 Task: Find connections with filter location Karhula with filter topic #Saleswith filter profile language Spanish with filter current company Pharma Job Vacancy with filter school St Anns High School (SSC) with filter industry Emergency and Relief Services with filter service category Packaging Design with filter keywords title Front Desk Manager
Action: Mouse moved to (354, 285)
Screenshot: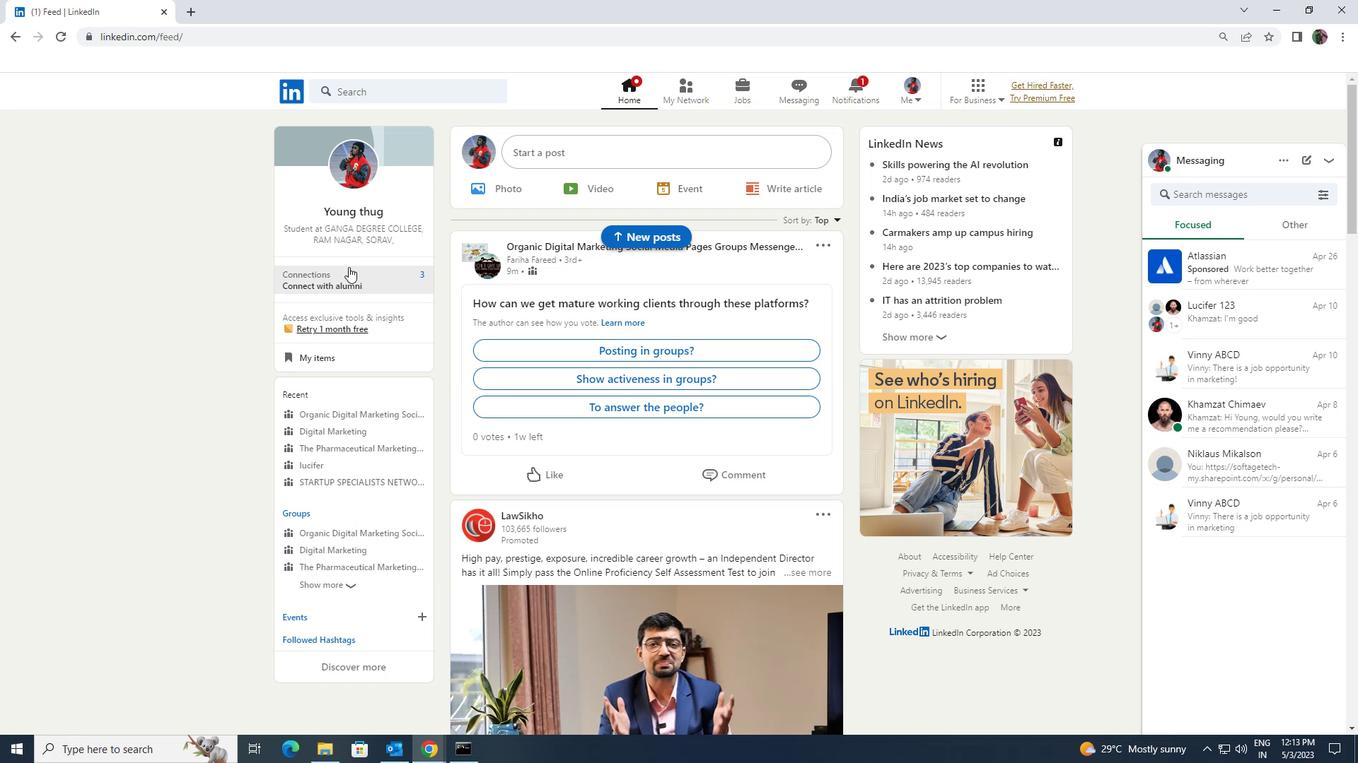 
Action: Mouse pressed left at (354, 285)
Screenshot: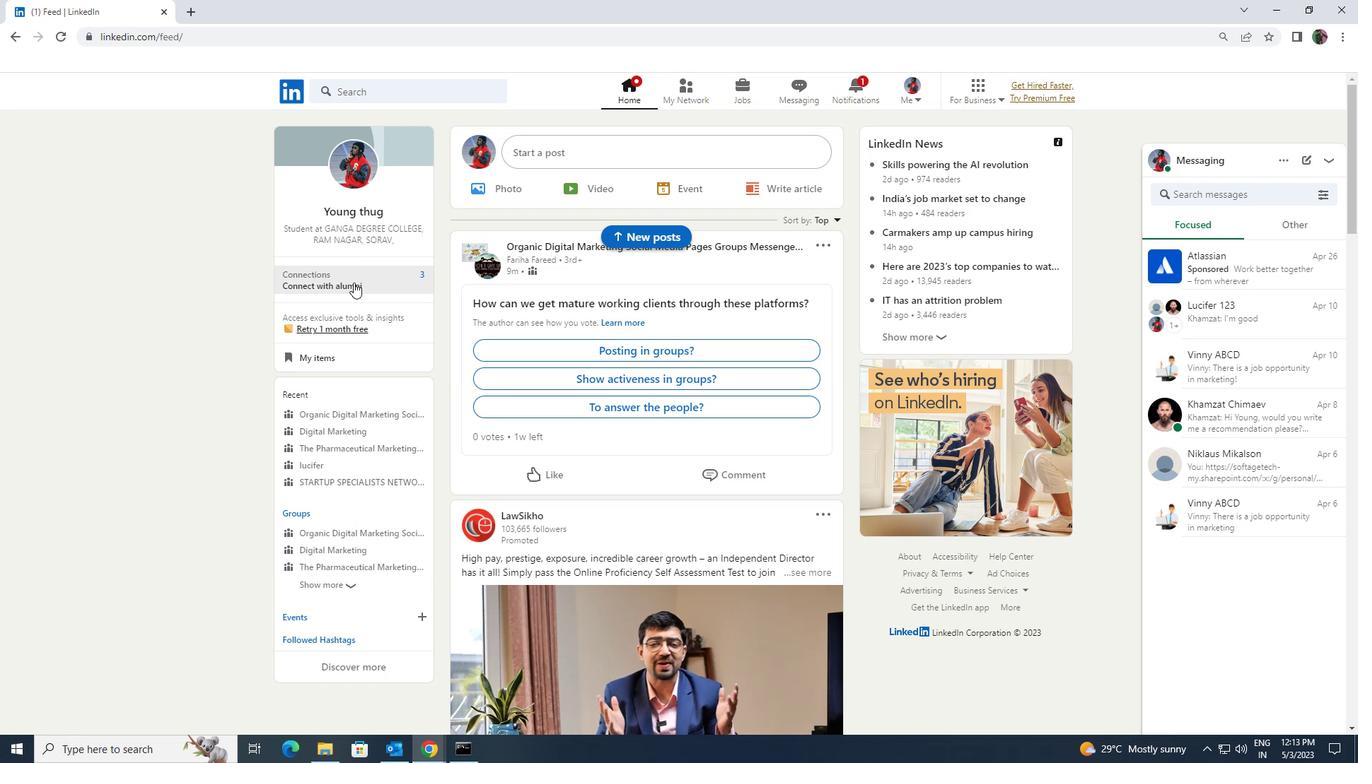 
Action: Mouse moved to (372, 178)
Screenshot: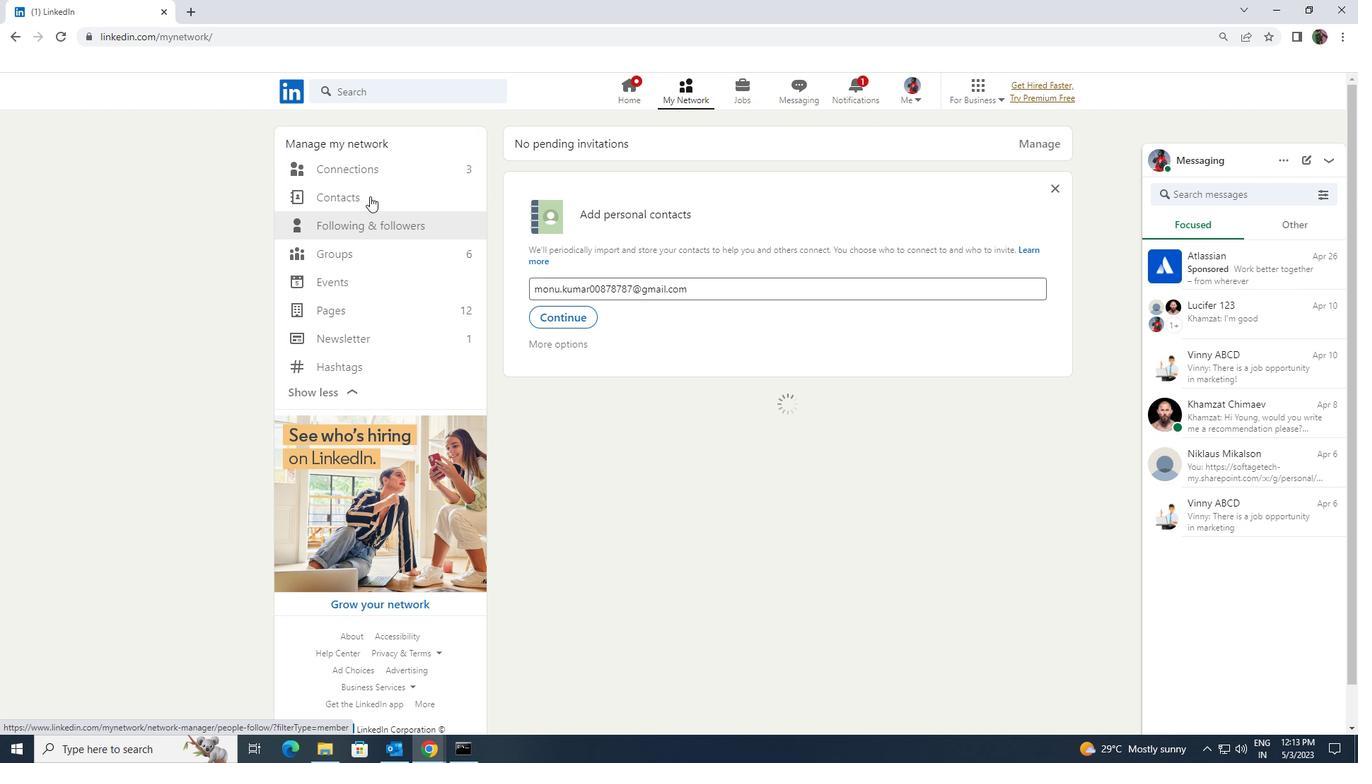 
Action: Mouse pressed left at (372, 178)
Screenshot: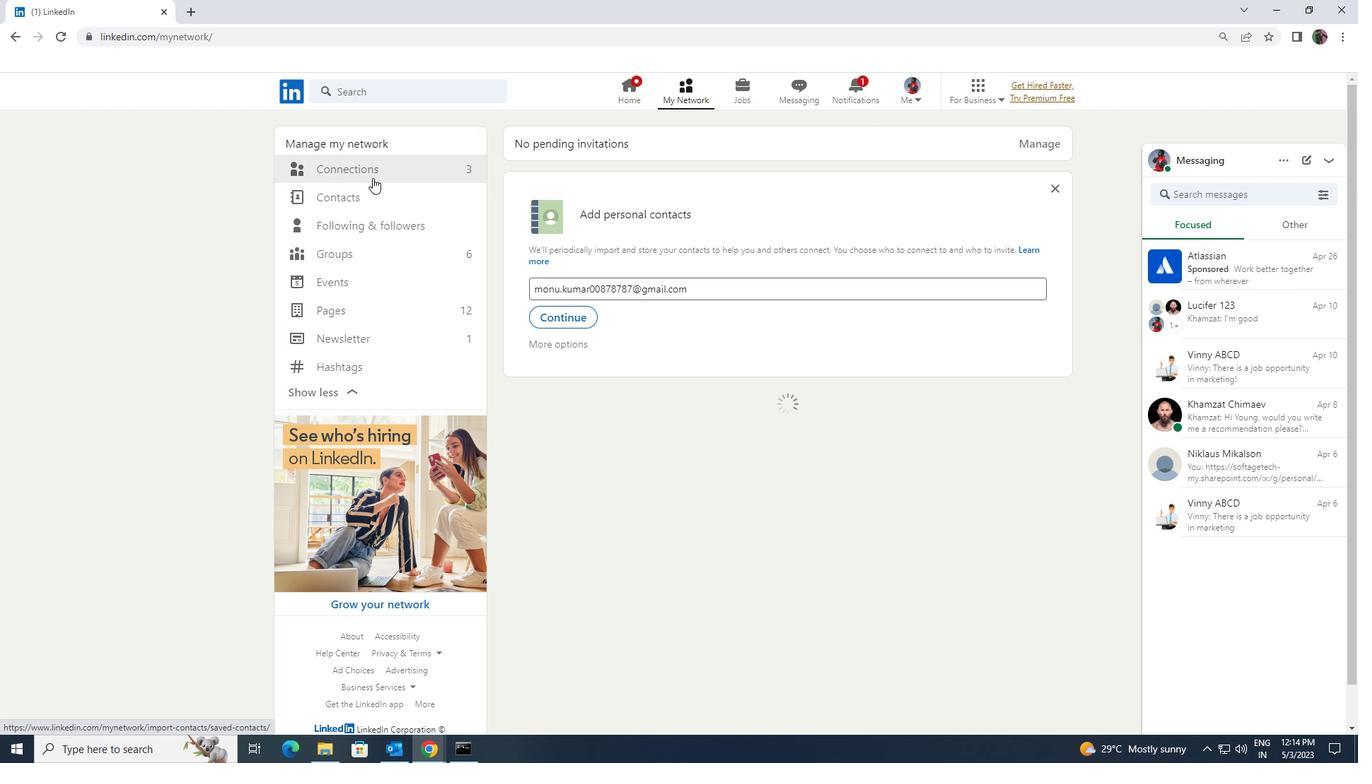 
Action: Mouse pressed left at (372, 178)
Screenshot: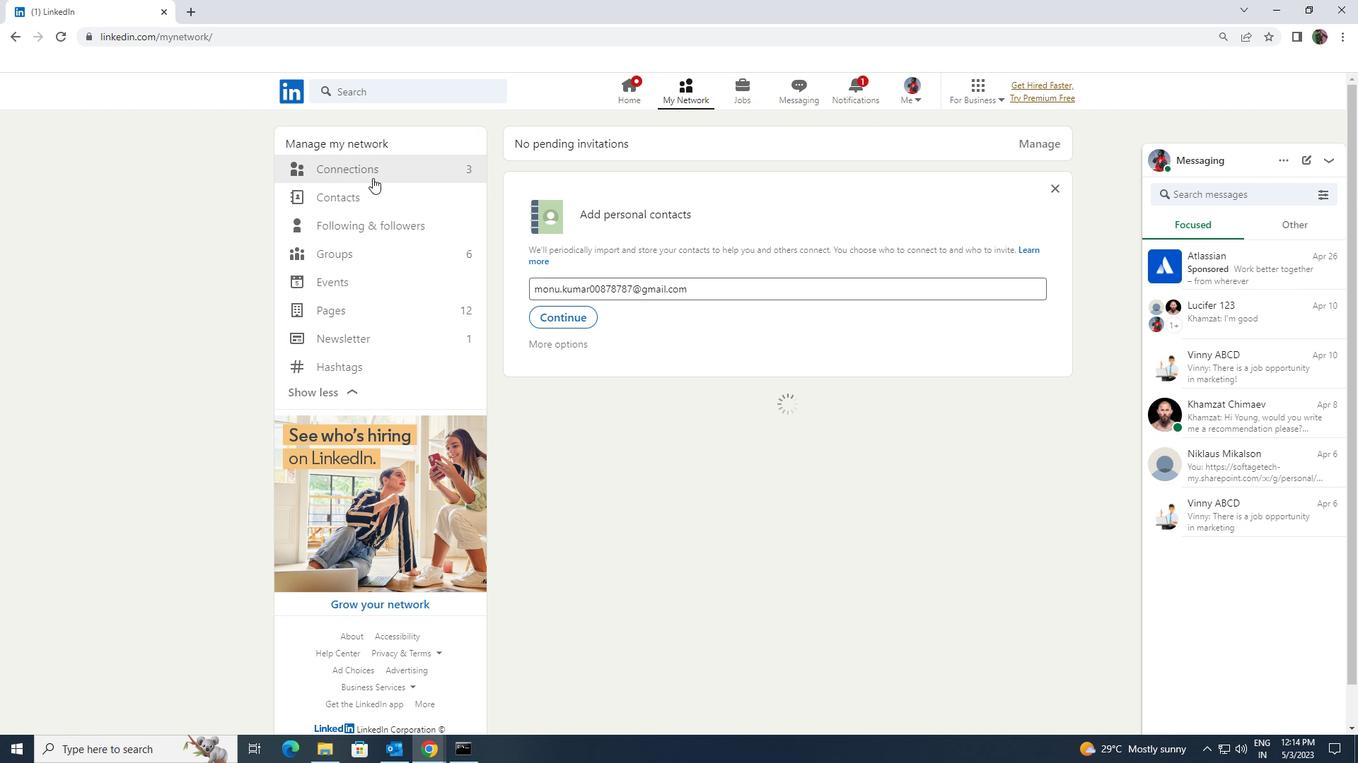 
Action: Mouse pressed left at (372, 178)
Screenshot: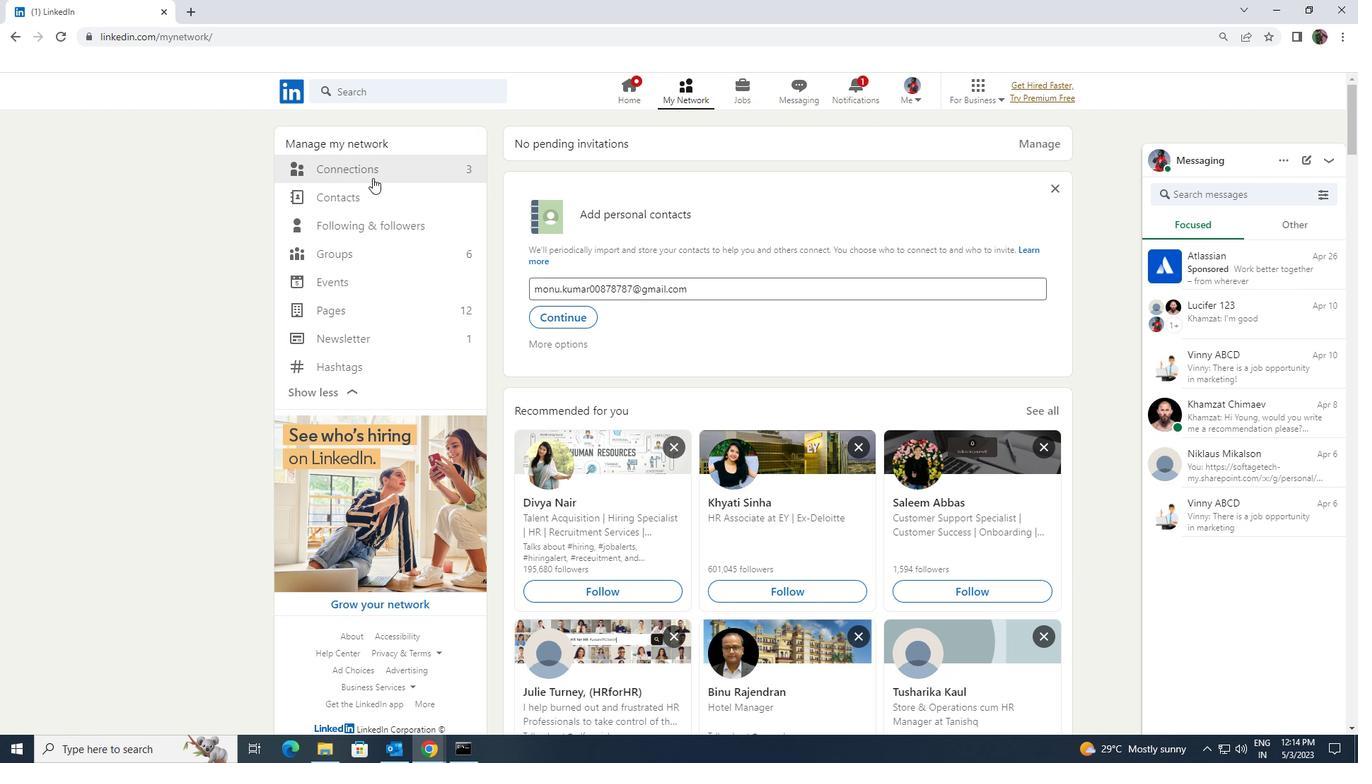 
Action: Mouse moved to (374, 169)
Screenshot: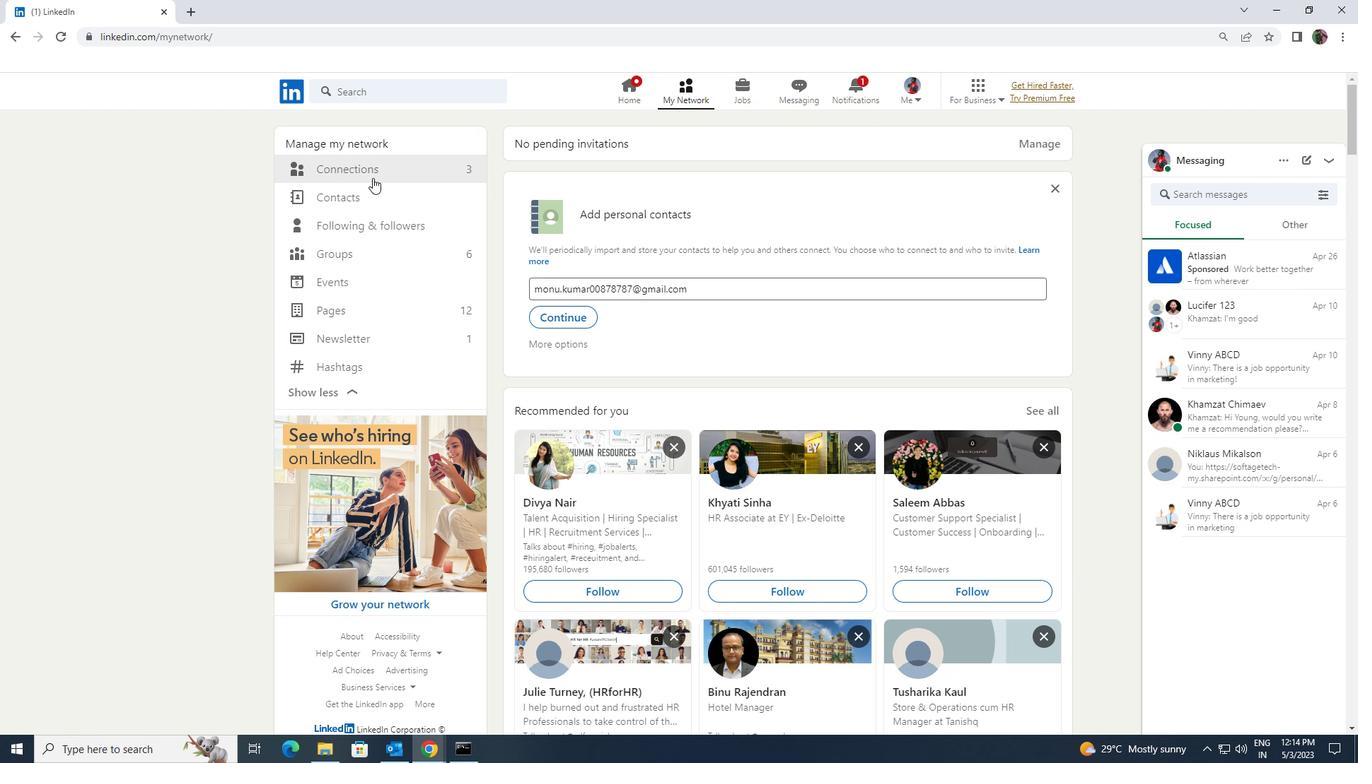 
Action: Mouse pressed left at (374, 169)
Screenshot: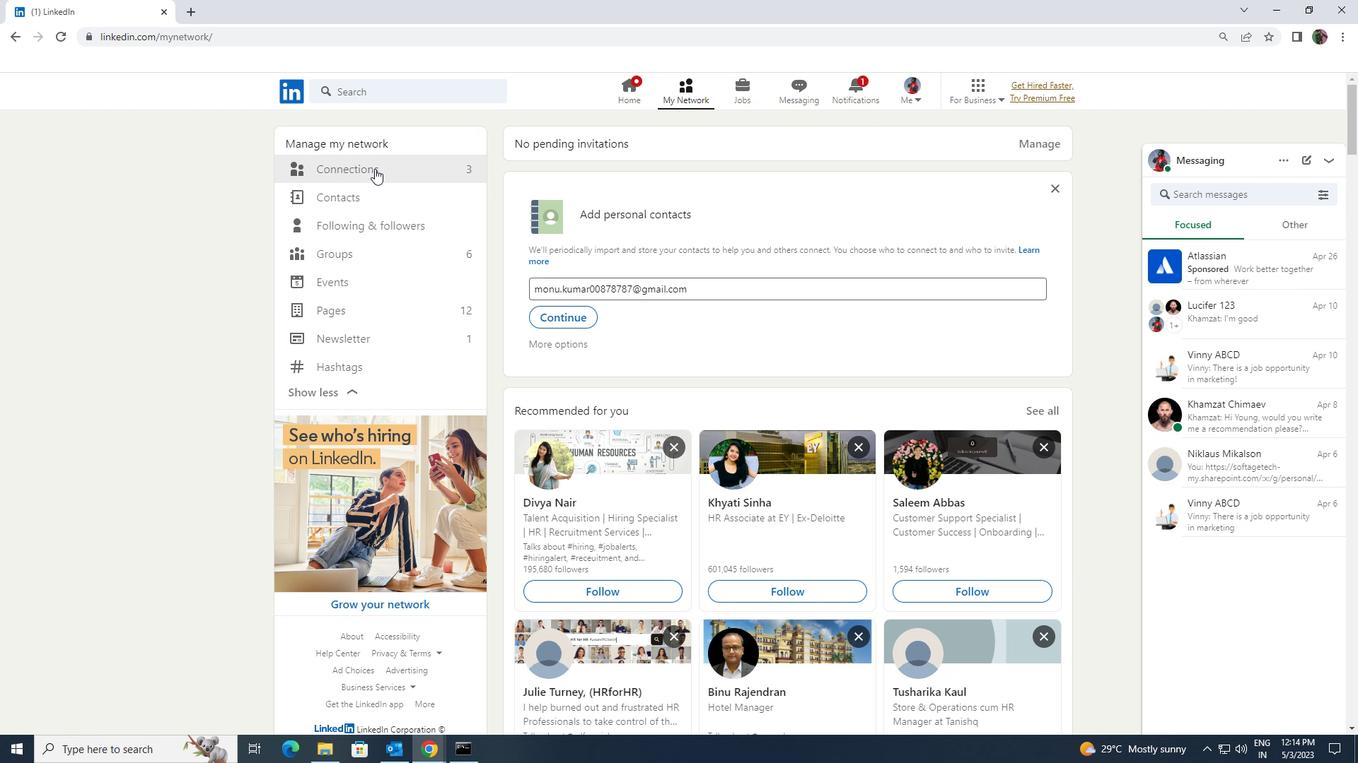 
Action: Mouse moved to (763, 171)
Screenshot: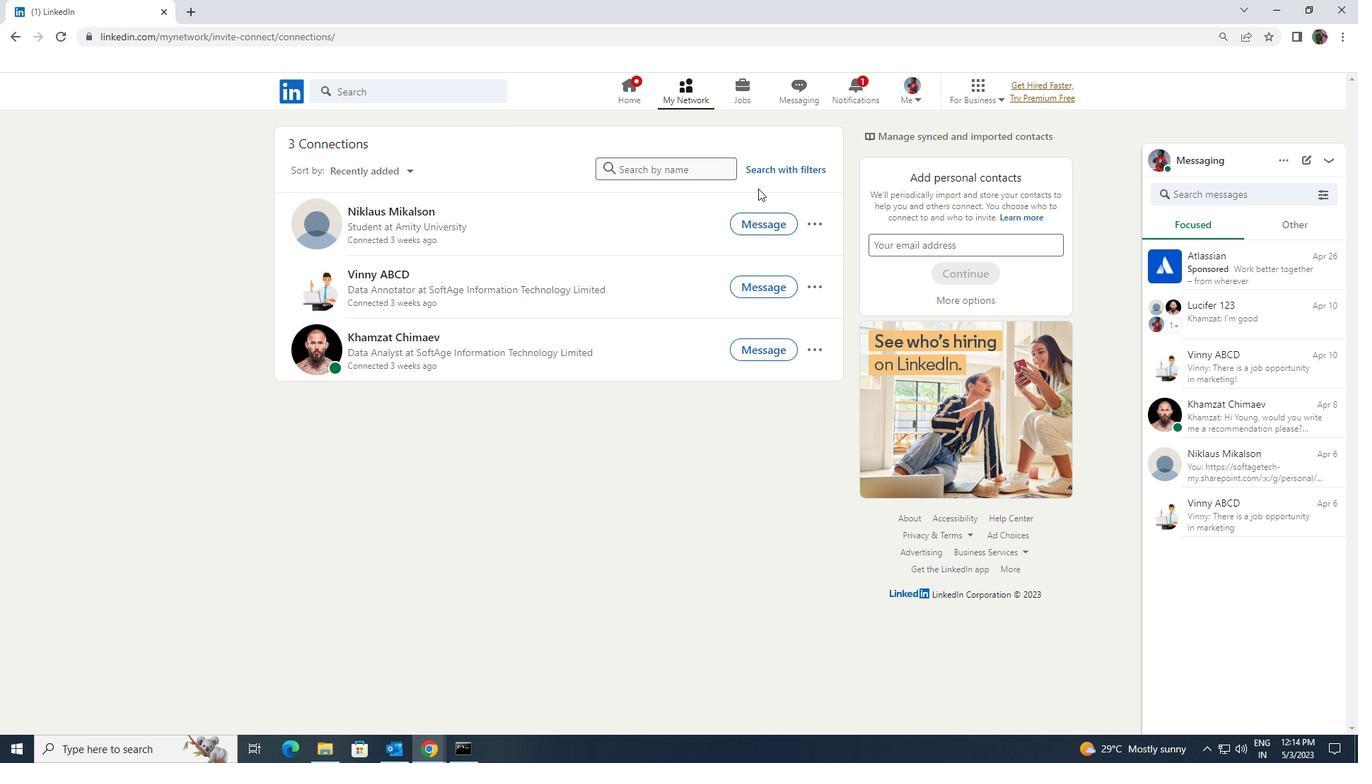 
Action: Mouse pressed left at (763, 171)
Screenshot: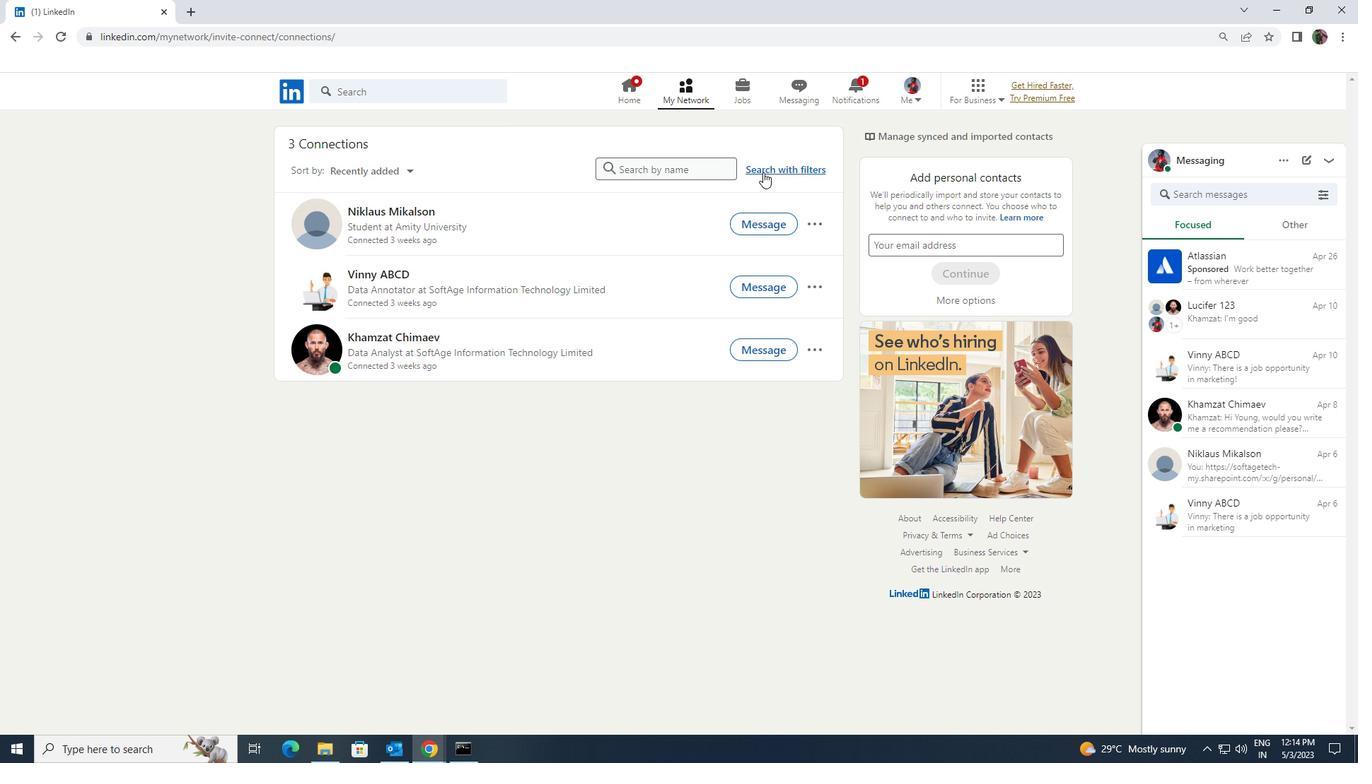 
Action: Mouse moved to (720, 133)
Screenshot: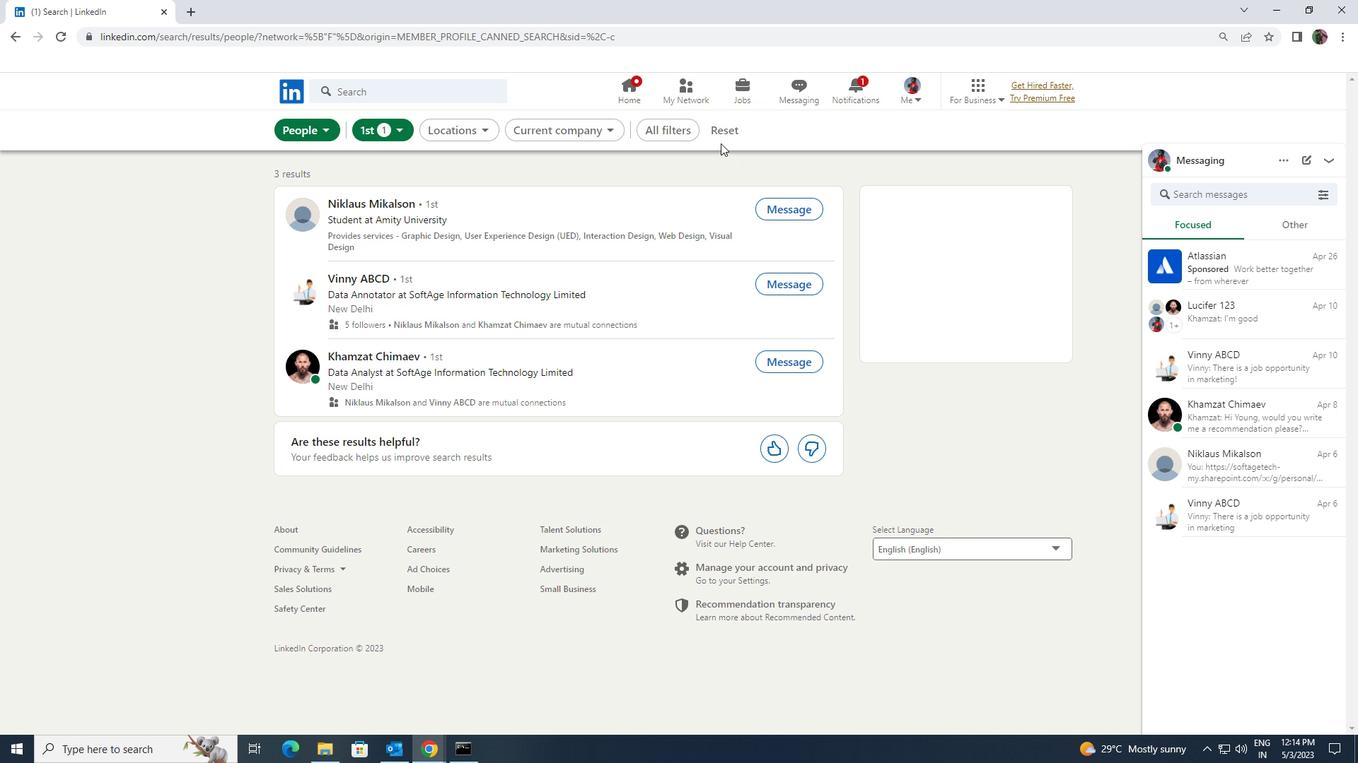 
Action: Mouse pressed left at (720, 133)
Screenshot: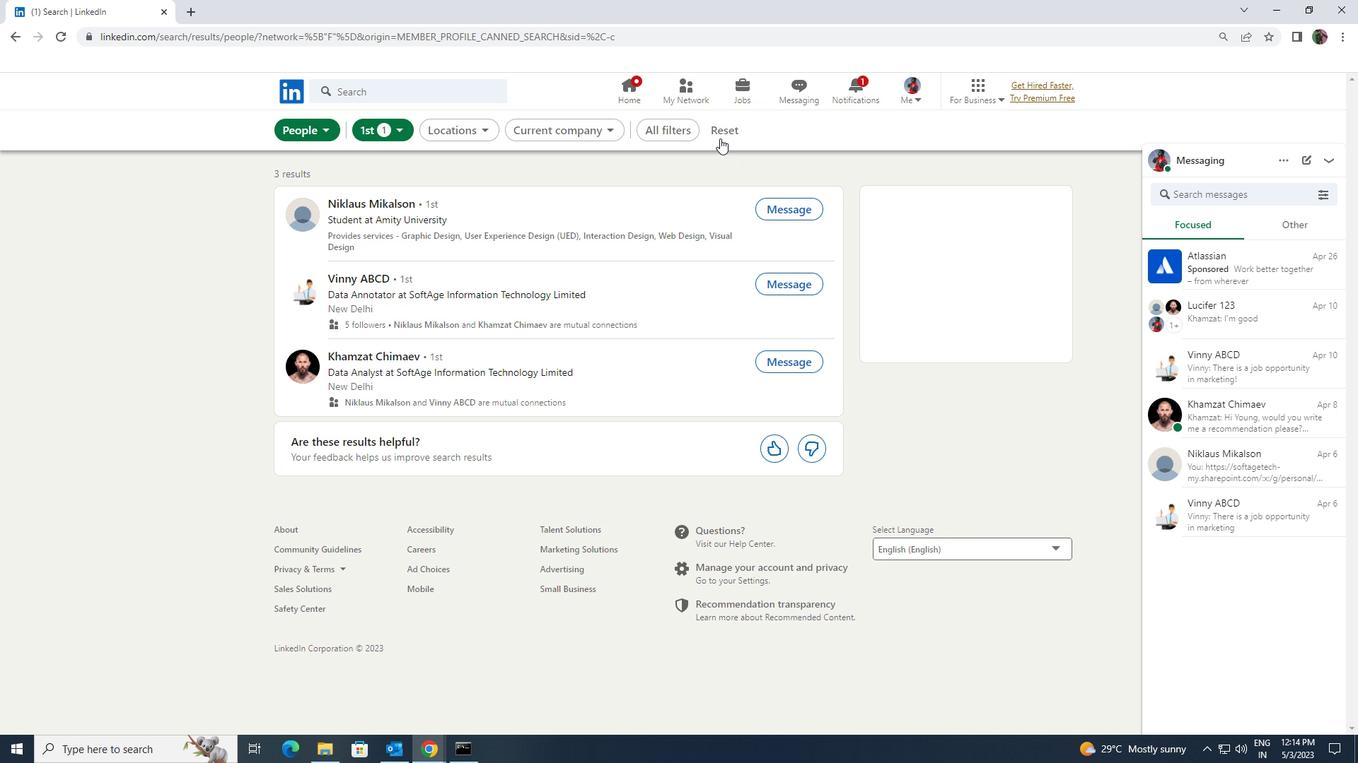 
Action: Mouse moved to (705, 131)
Screenshot: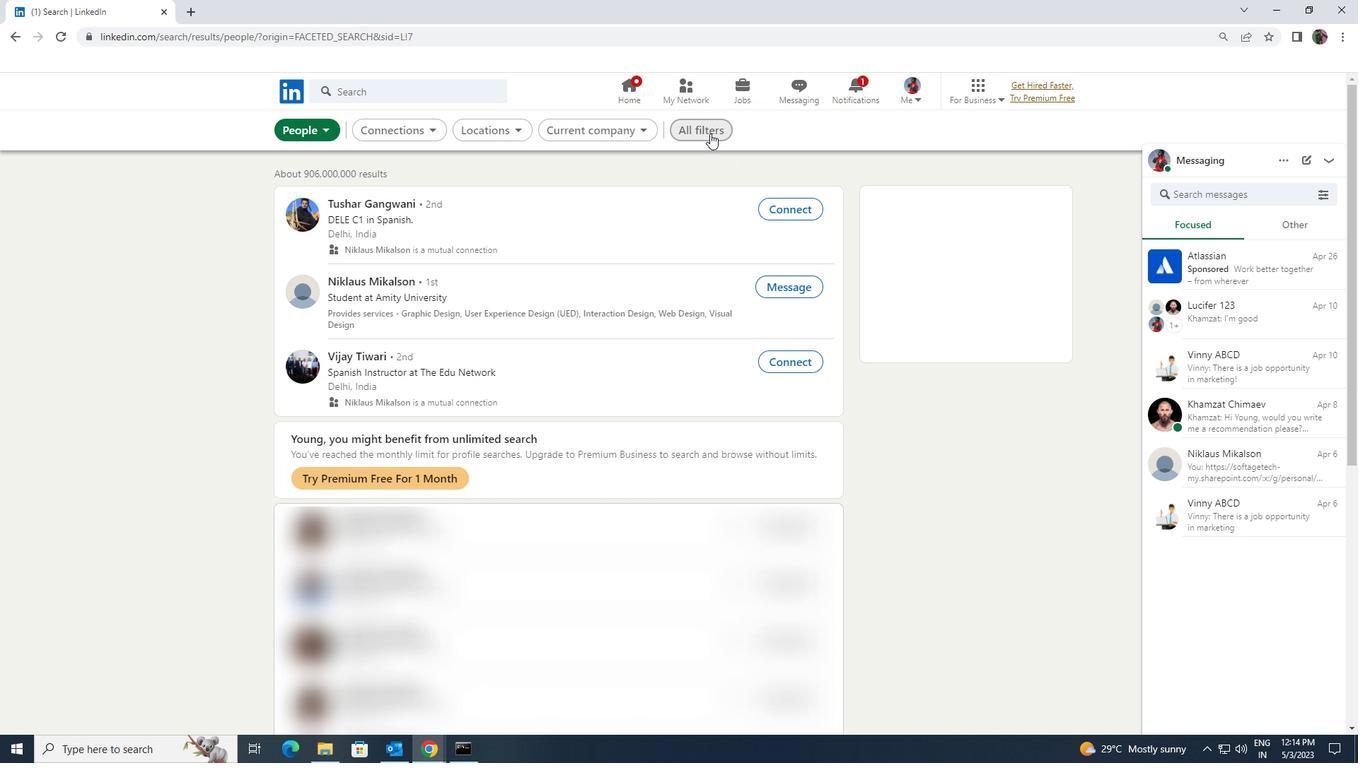 
Action: Mouse pressed left at (705, 131)
Screenshot: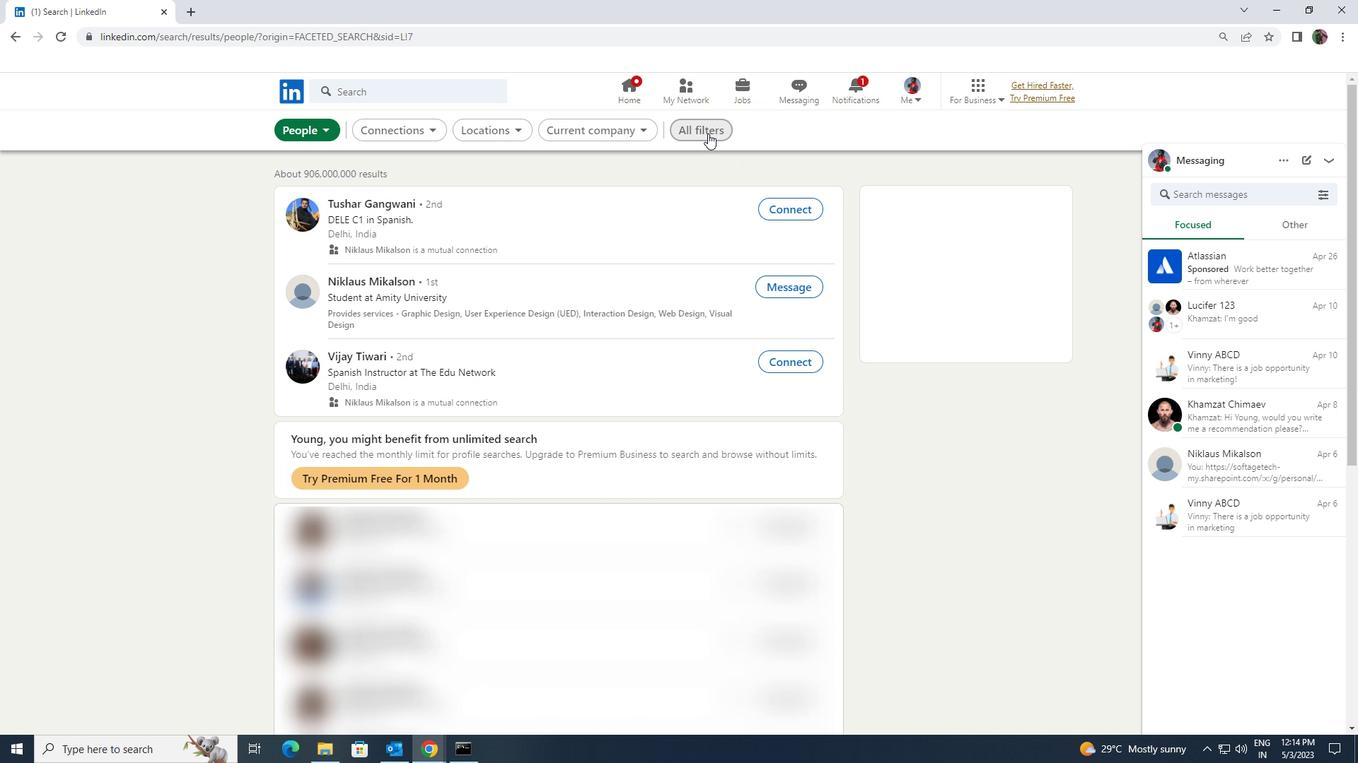 
Action: Mouse moved to (1187, 552)
Screenshot: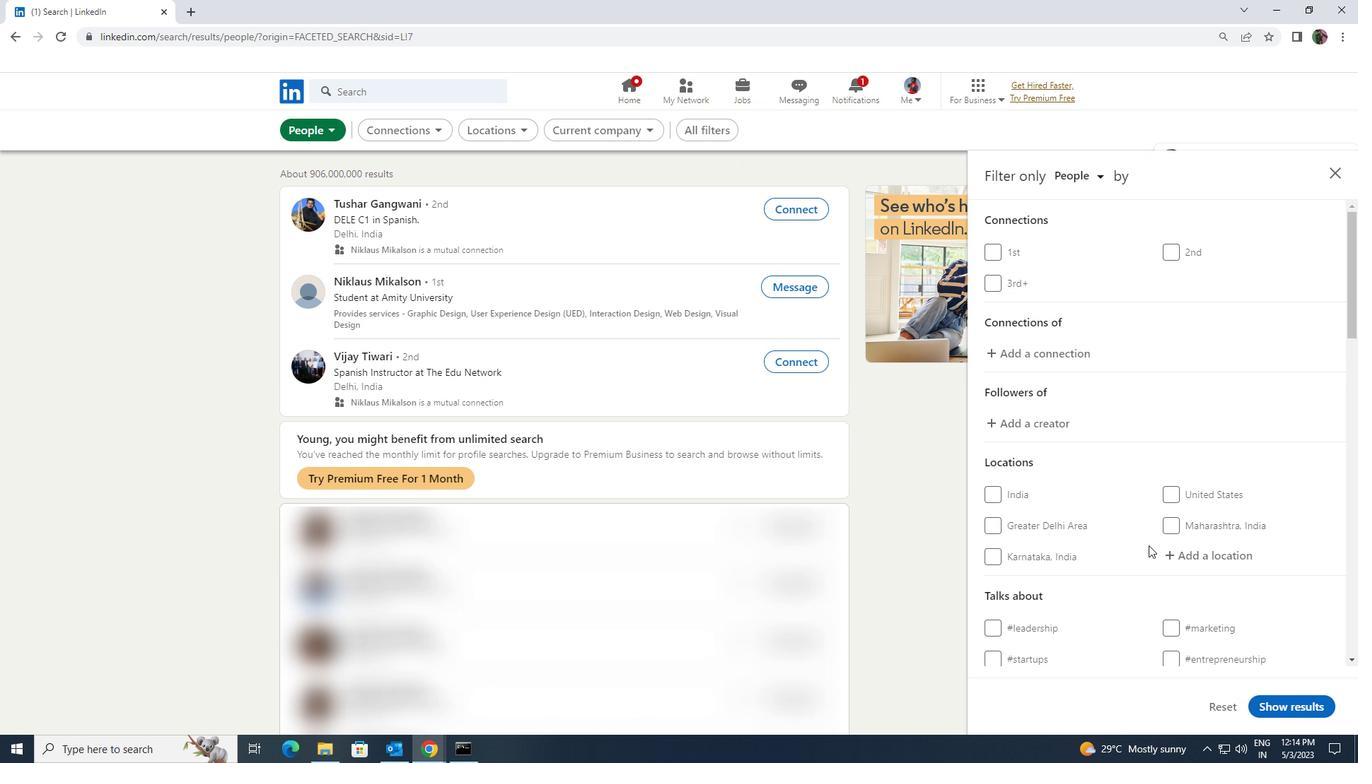 
Action: Mouse pressed left at (1187, 552)
Screenshot: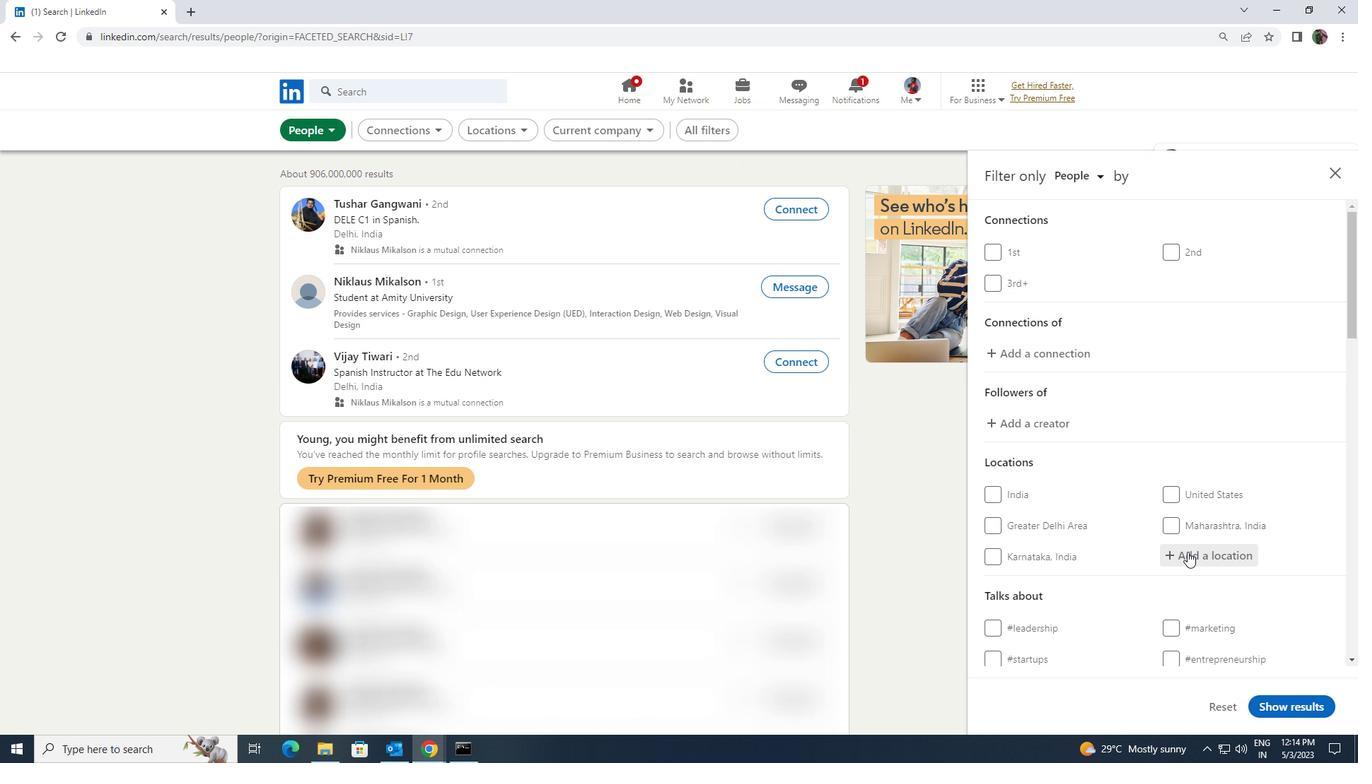 
Action: Mouse moved to (1152, 575)
Screenshot: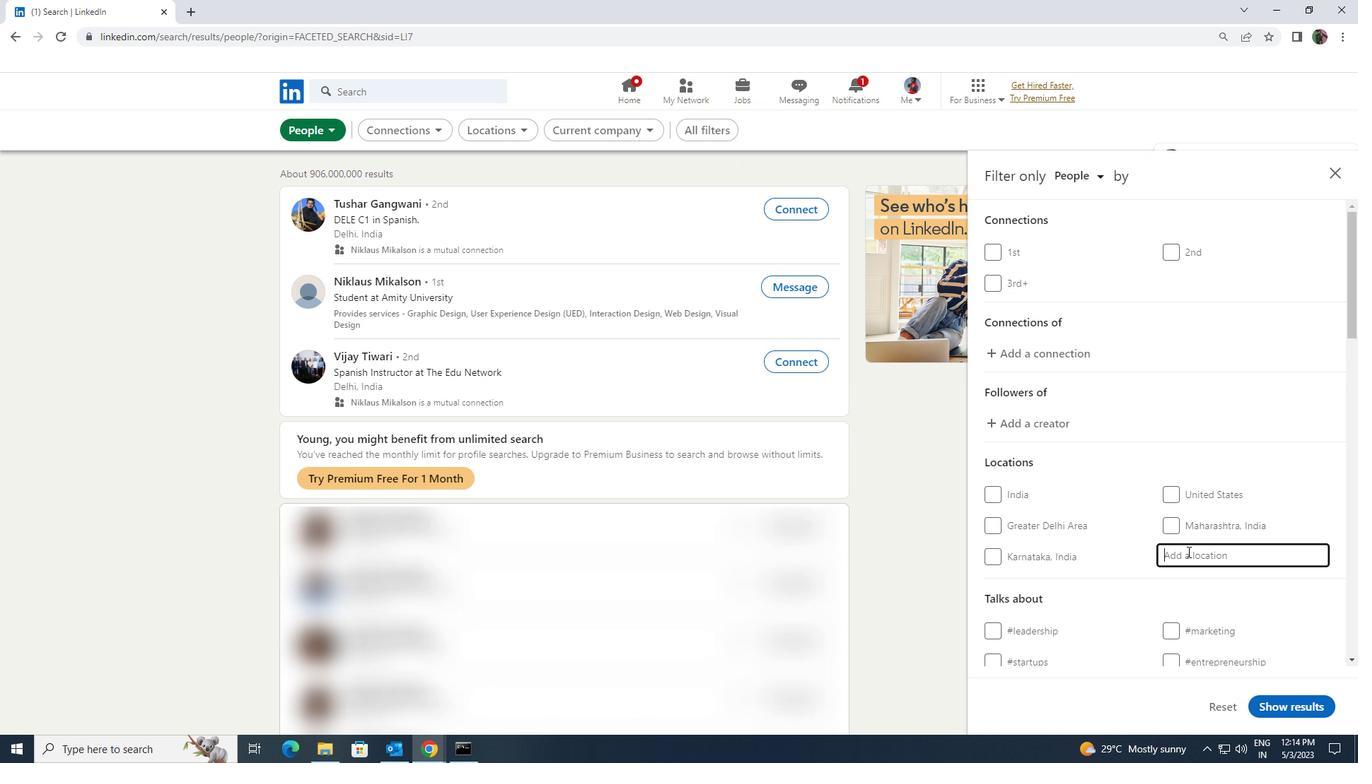 
Action: Key pressed <Key.shift>KARHULA
Screenshot: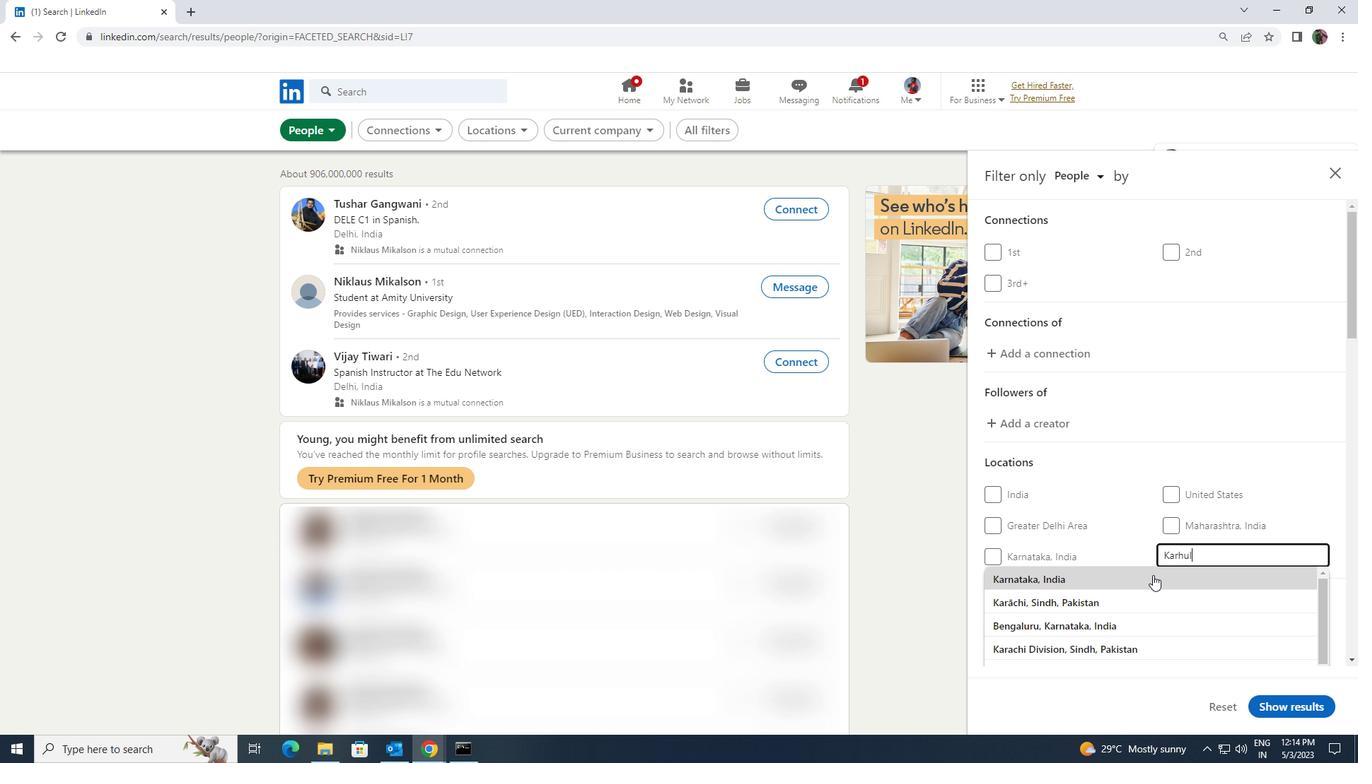 
Action: Mouse pressed left at (1152, 575)
Screenshot: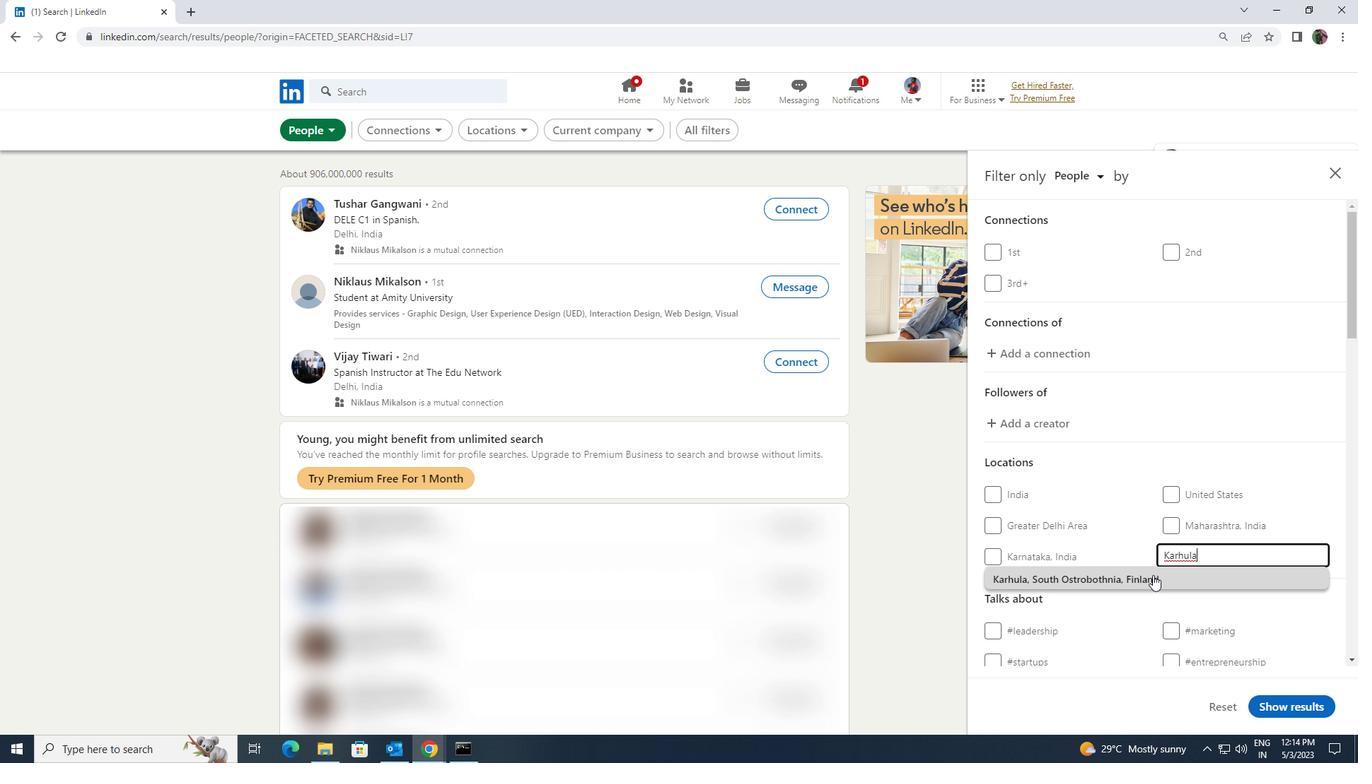 
Action: Mouse scrolled (1152, 575) with delta (0, 0)
Screenshot: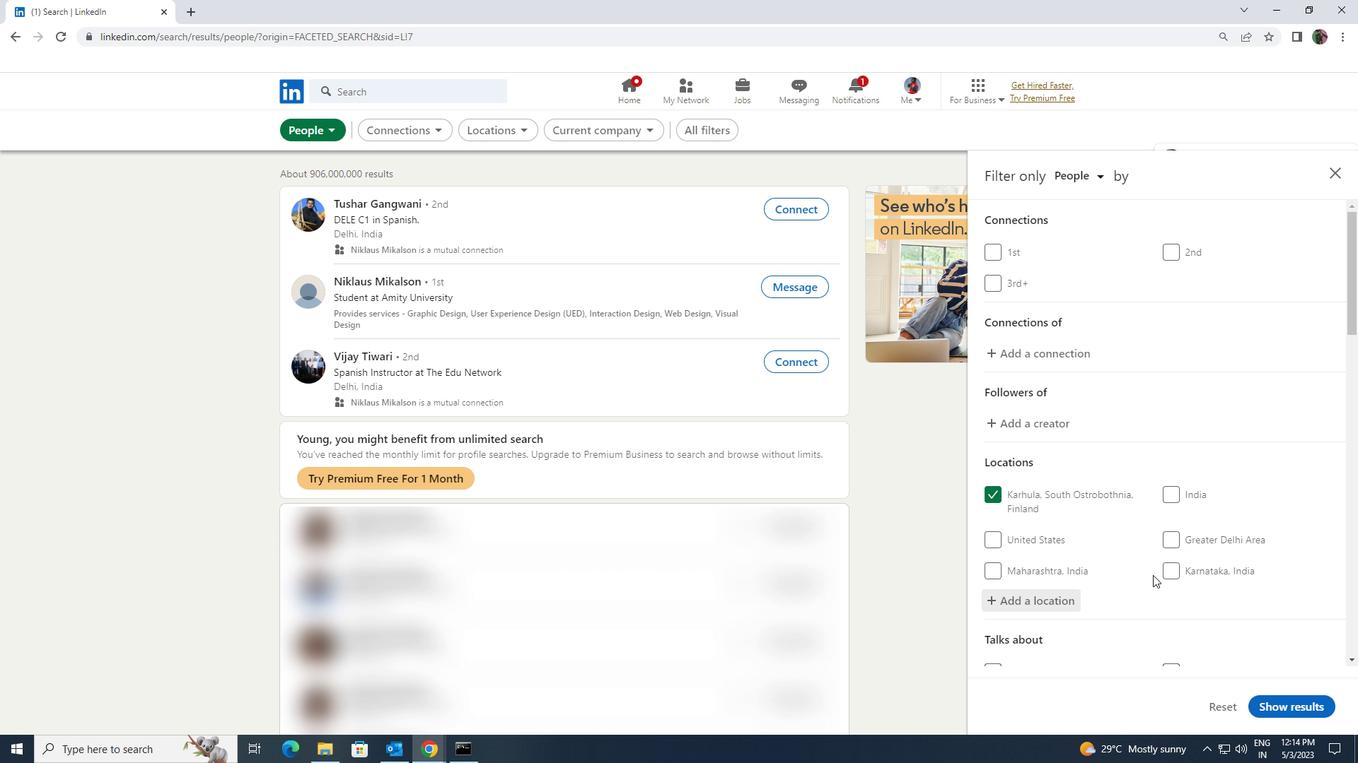 
Action: Mouse scrolled (1152, 575) with delta (0, 0)
Screenshot: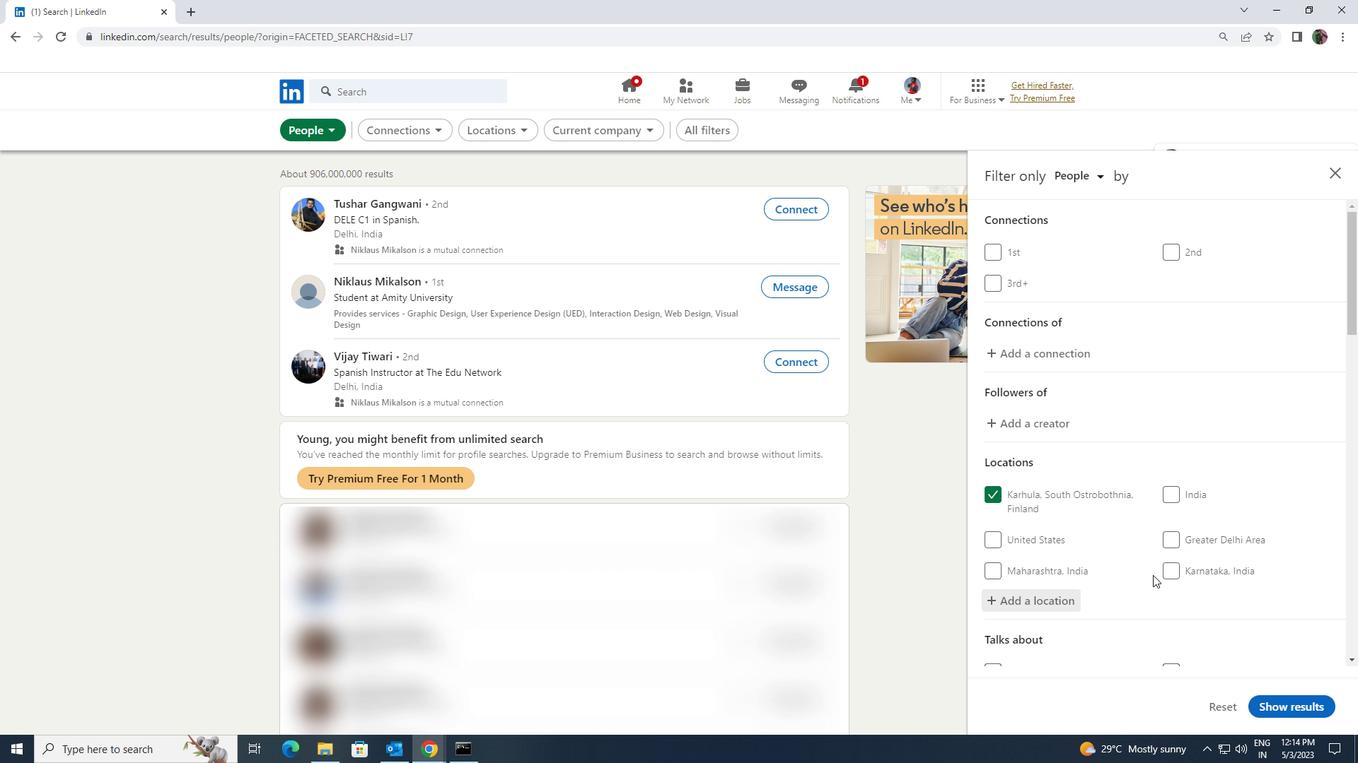 
Action: Mouse moved to (1177, 592)
Screenshot: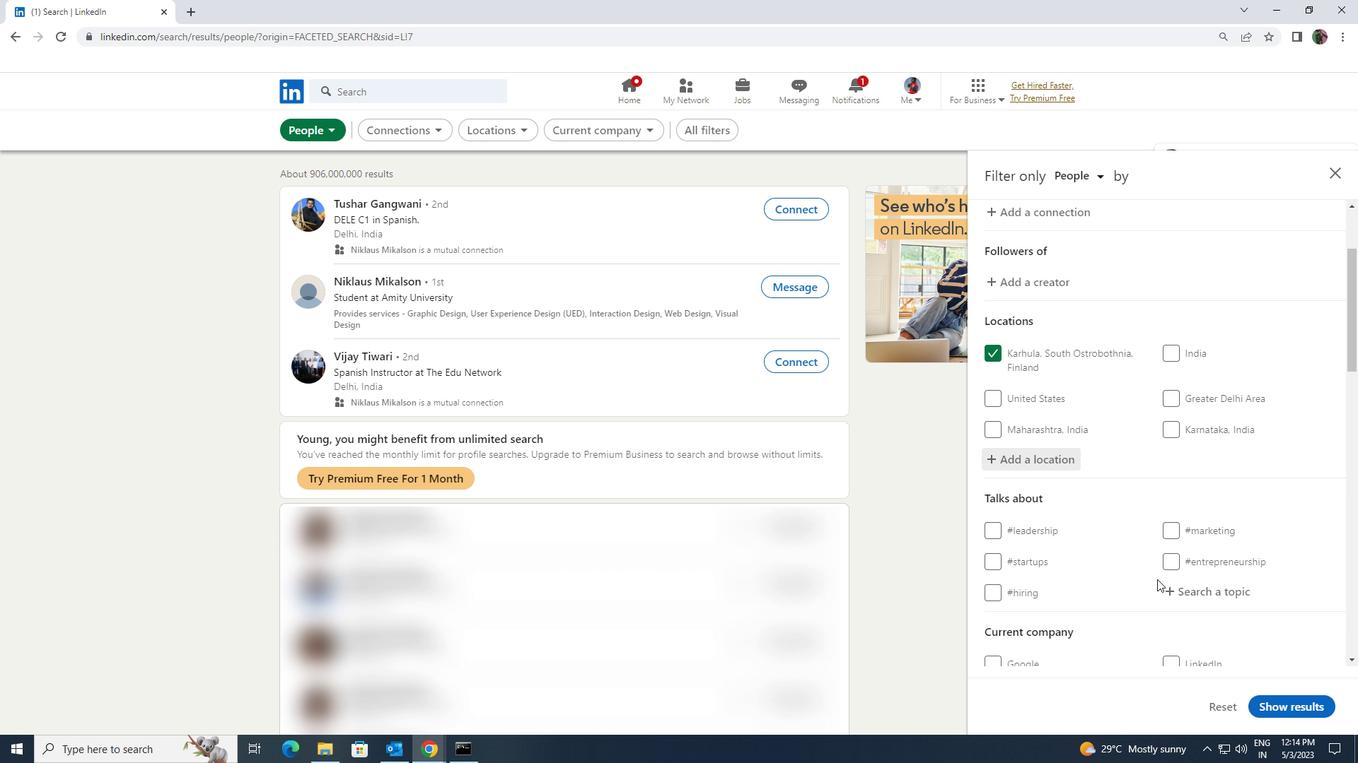 
Action: Mouse pressed left at (1177, 592)
Screenshot: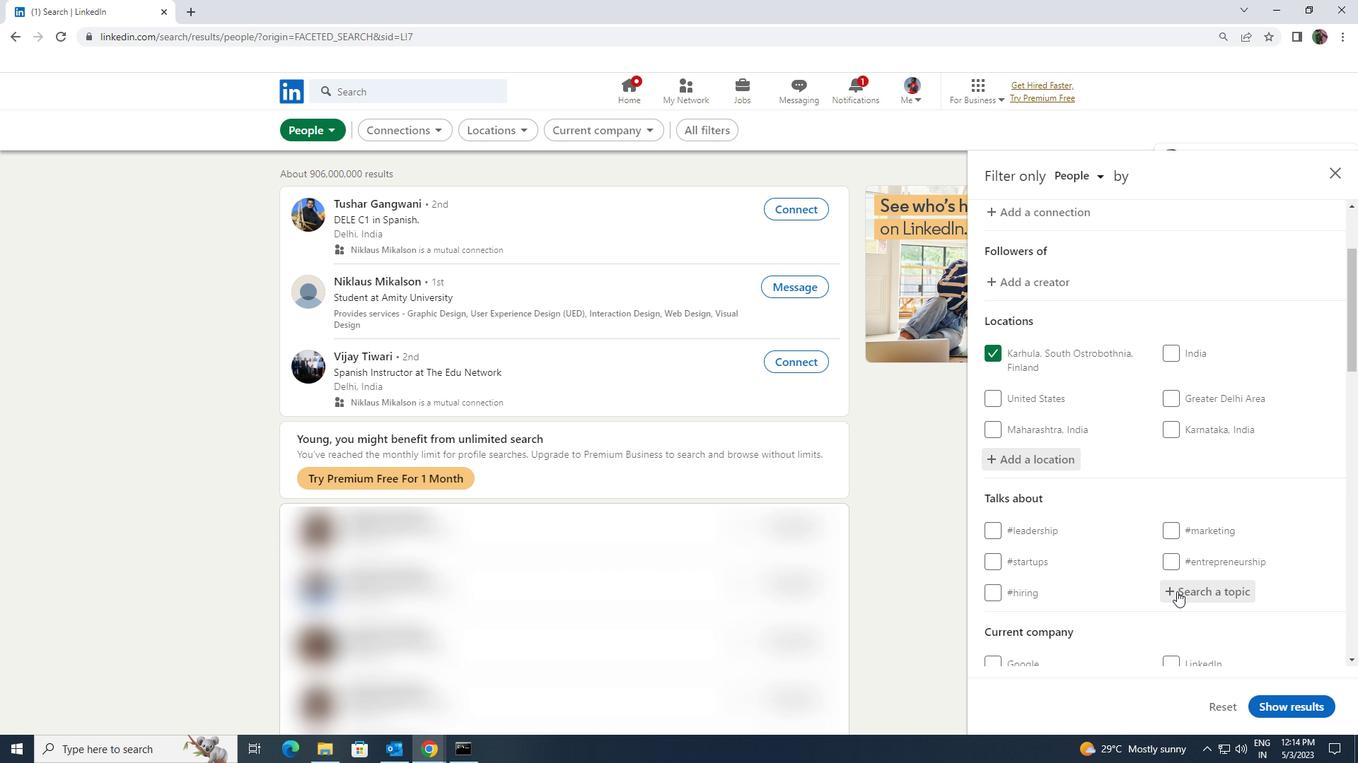 
Action: Mouse moved to (1177, 593)
Screenshot: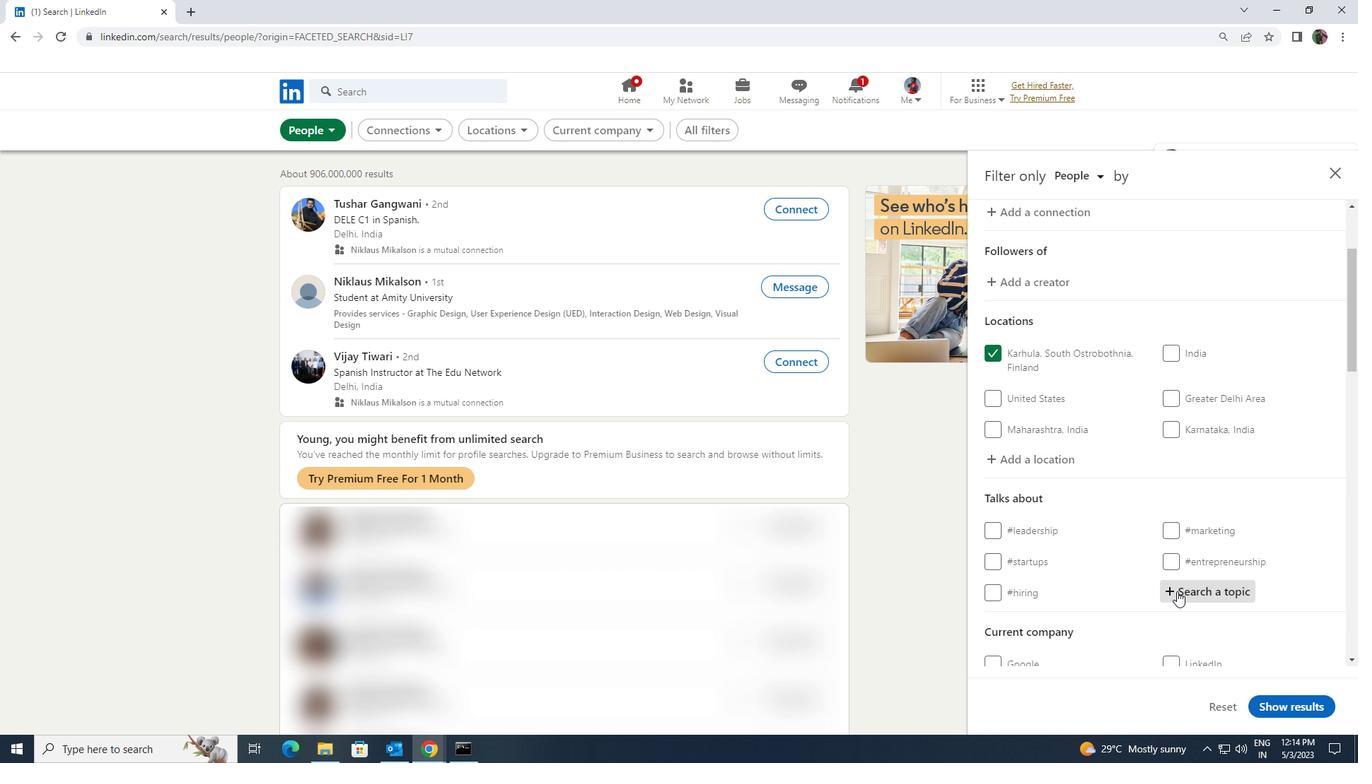 
Action: Key pressed <Key.shift>SALES
Screenshot: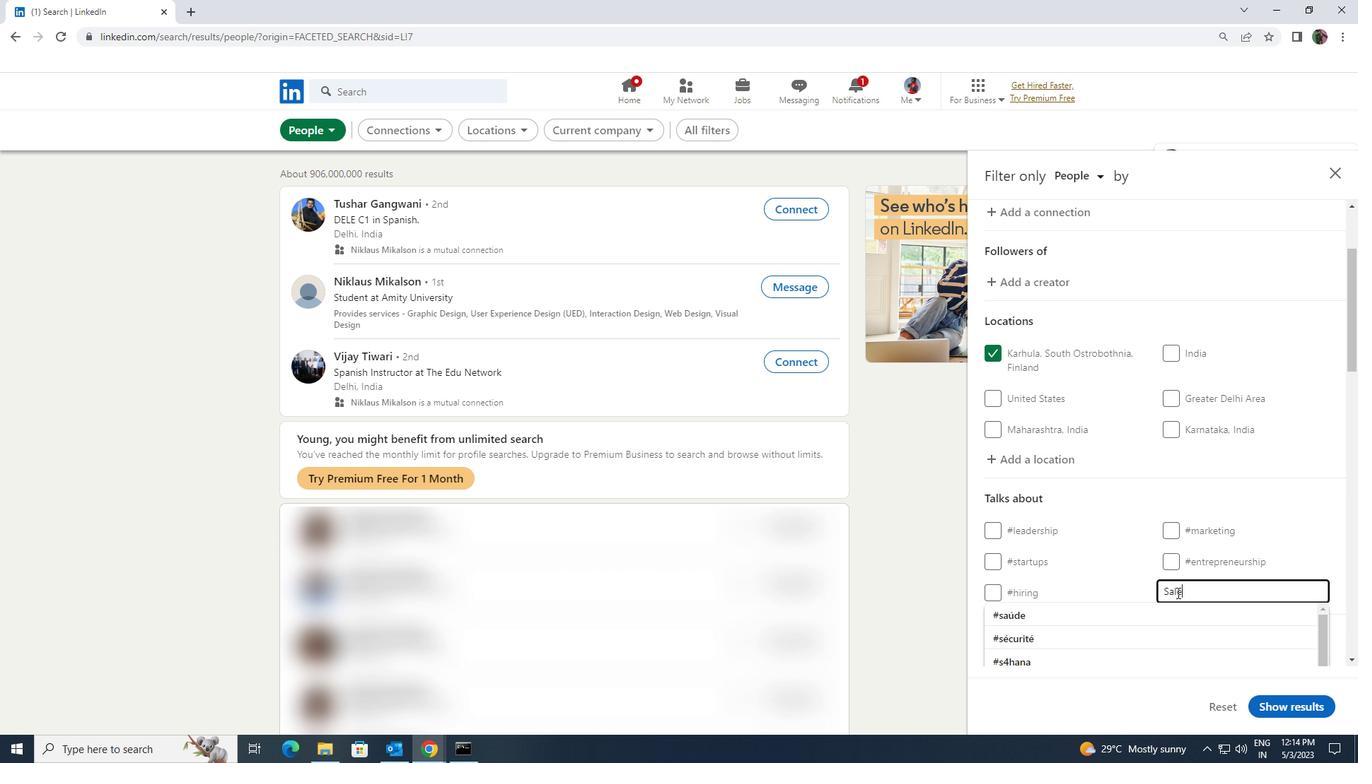 
Action: Mouse moved to (1145, 611)
Screenshot: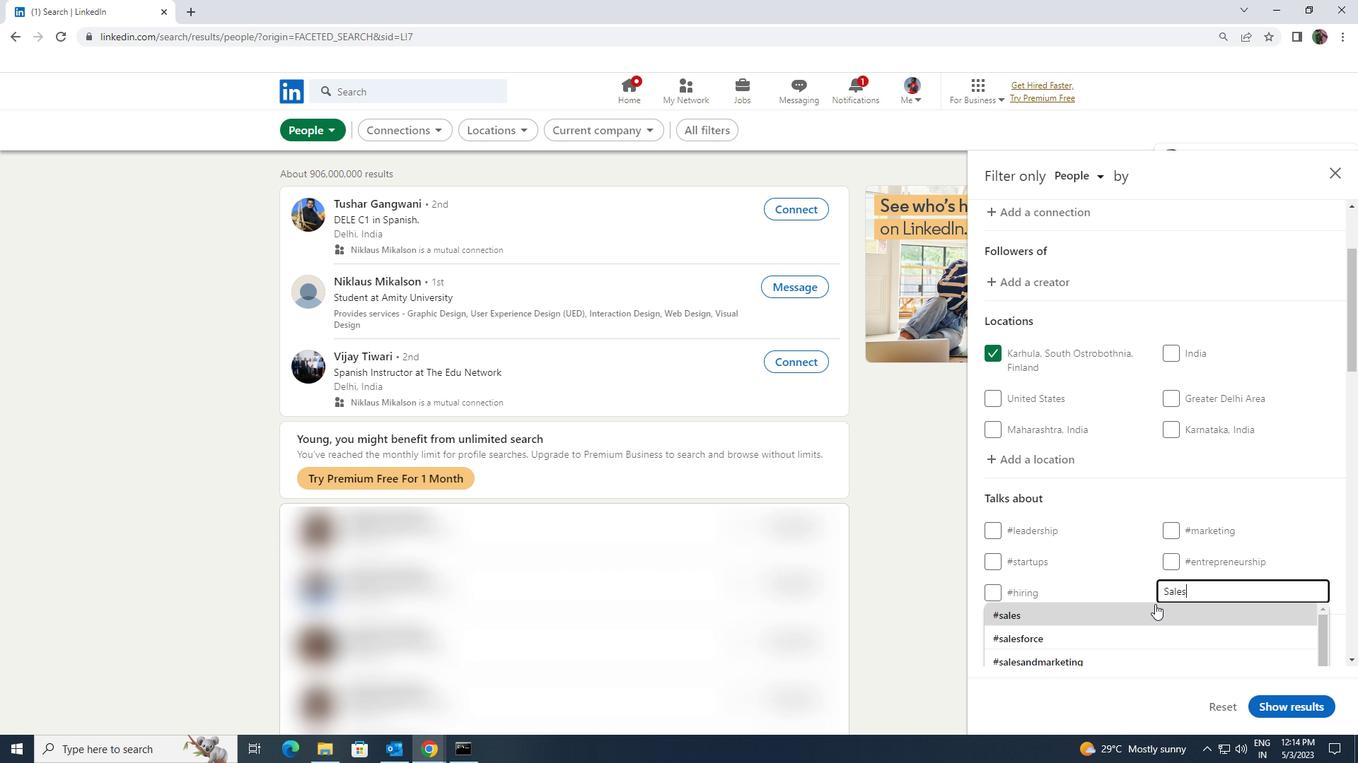 
Action: Mouse pressed left at (1145, 611)
Screenshot: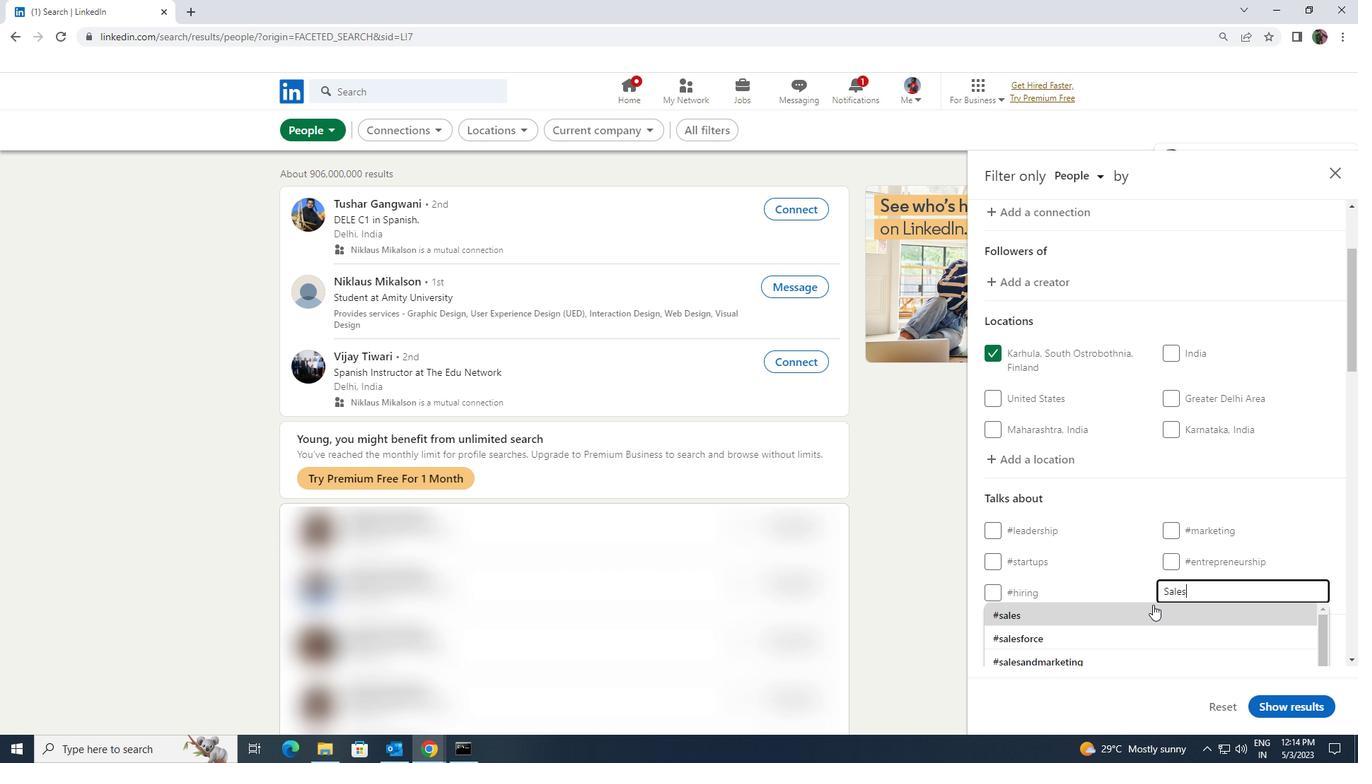 
Action: Mouse moved to (1145, 611)
Screenshot: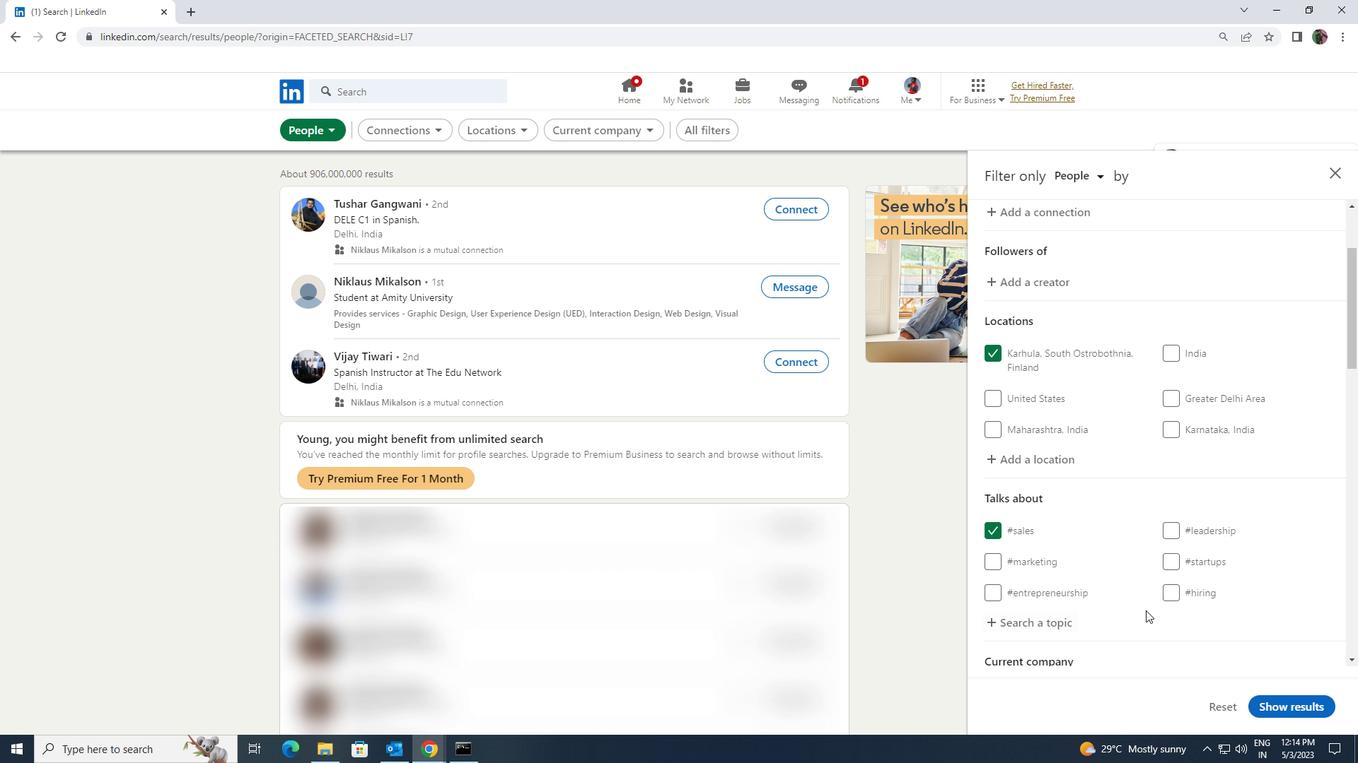 
Action: Mouse scrolled (1145, 610) with delta (0, 0)
Screenshot: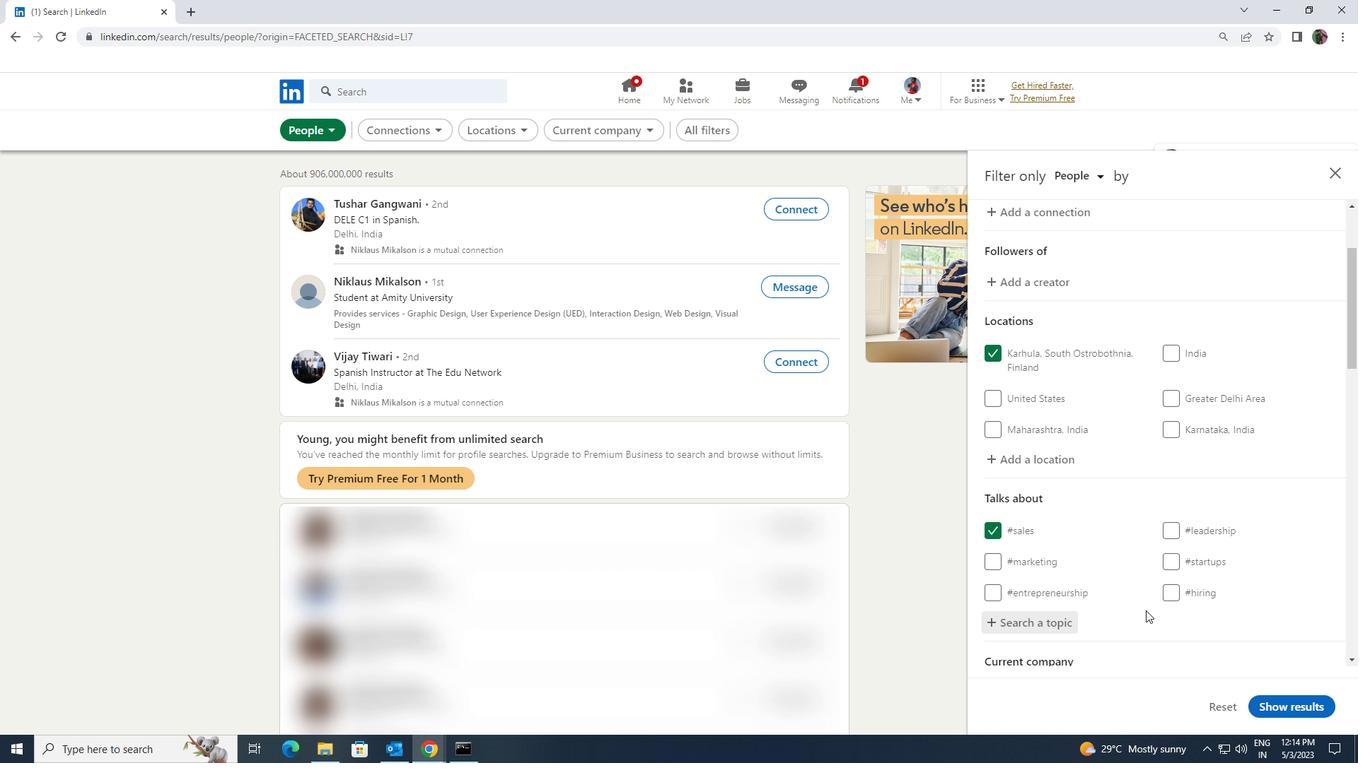 
Action: Mouse scrolled (1145, 610) with delta (0, 0)
Screenshot: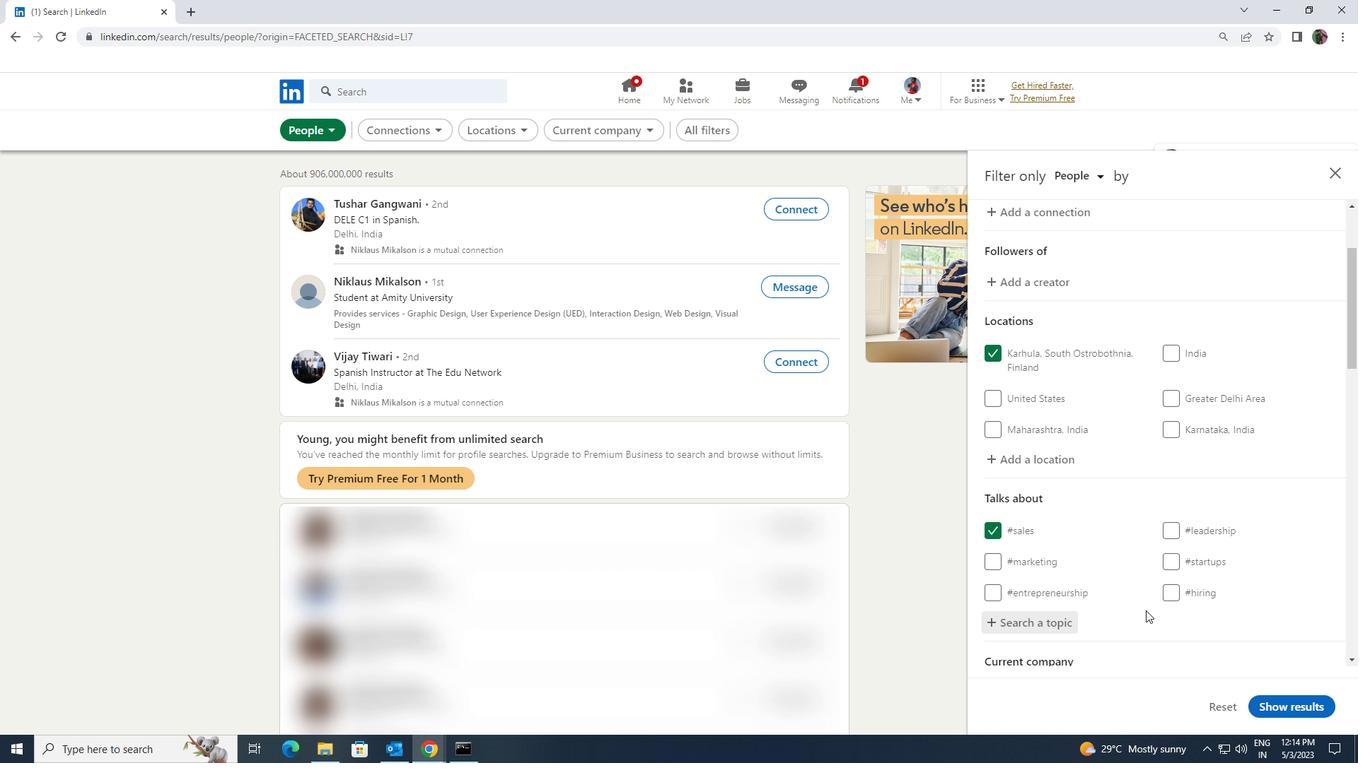 
Action: Mouse scrolled (1145, 610) with delta (0, 0)
Screenshot: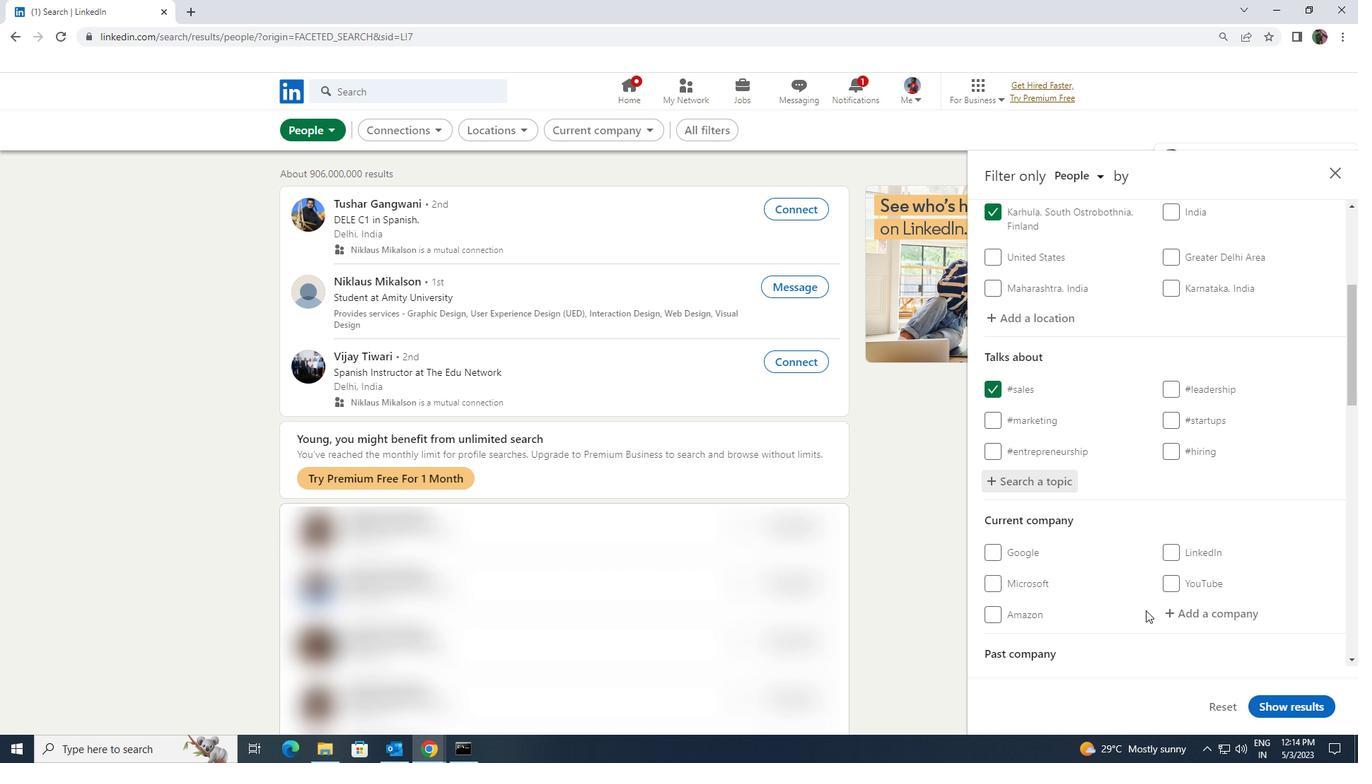 
Action: Mouse scrolled (1145, 610) with delta (0, 0)
Screenshot: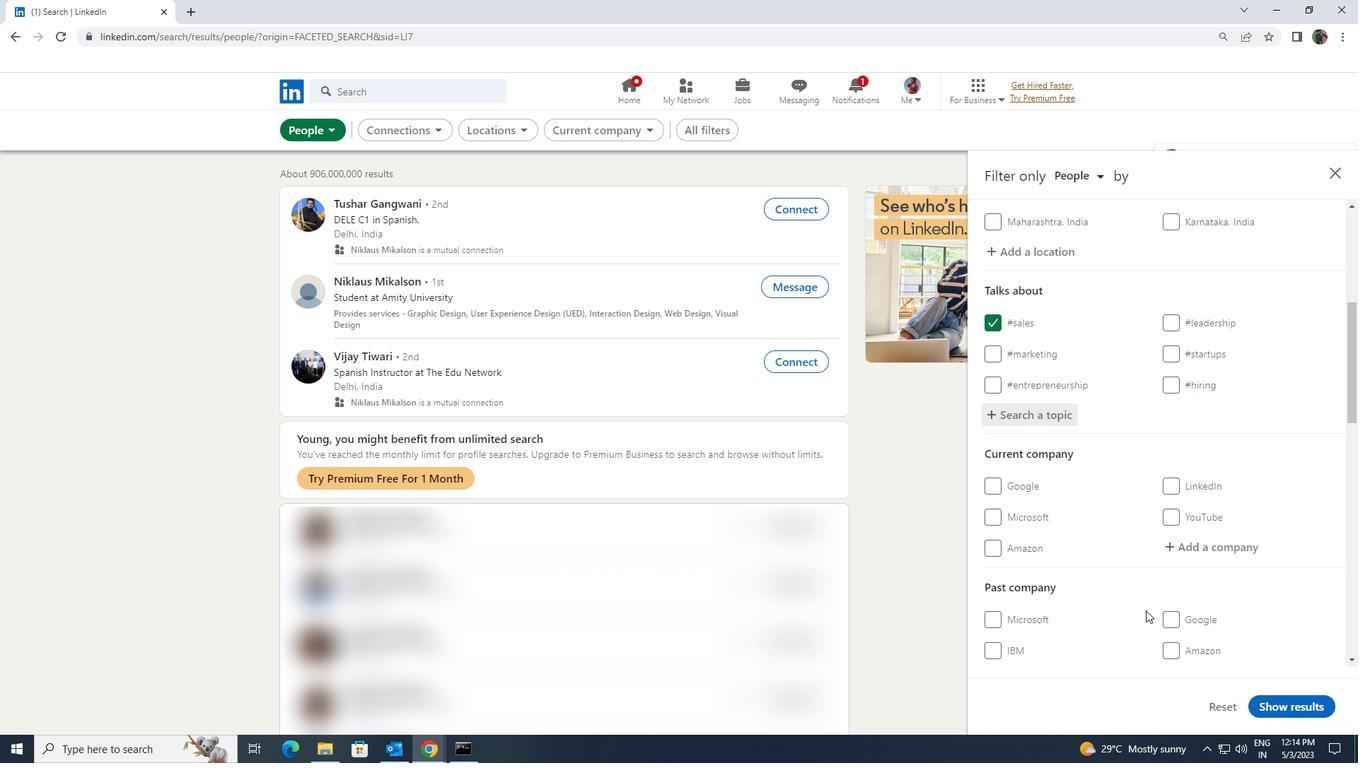 
Action: Mouse scrolled (1145, 610) with delta (0, 0)
Screenshot: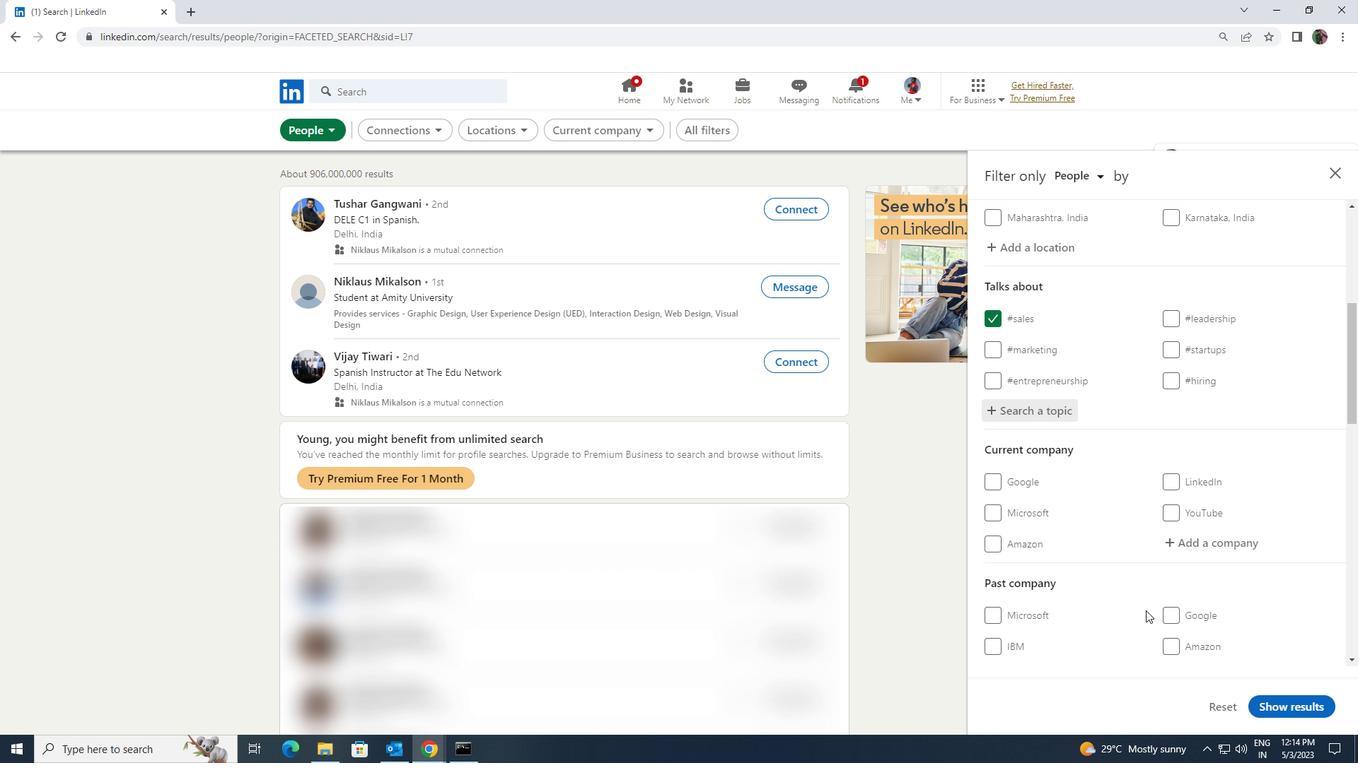 
Action: Mouse scrolled (1145, 610) with delta (0, 0)
Screenshot: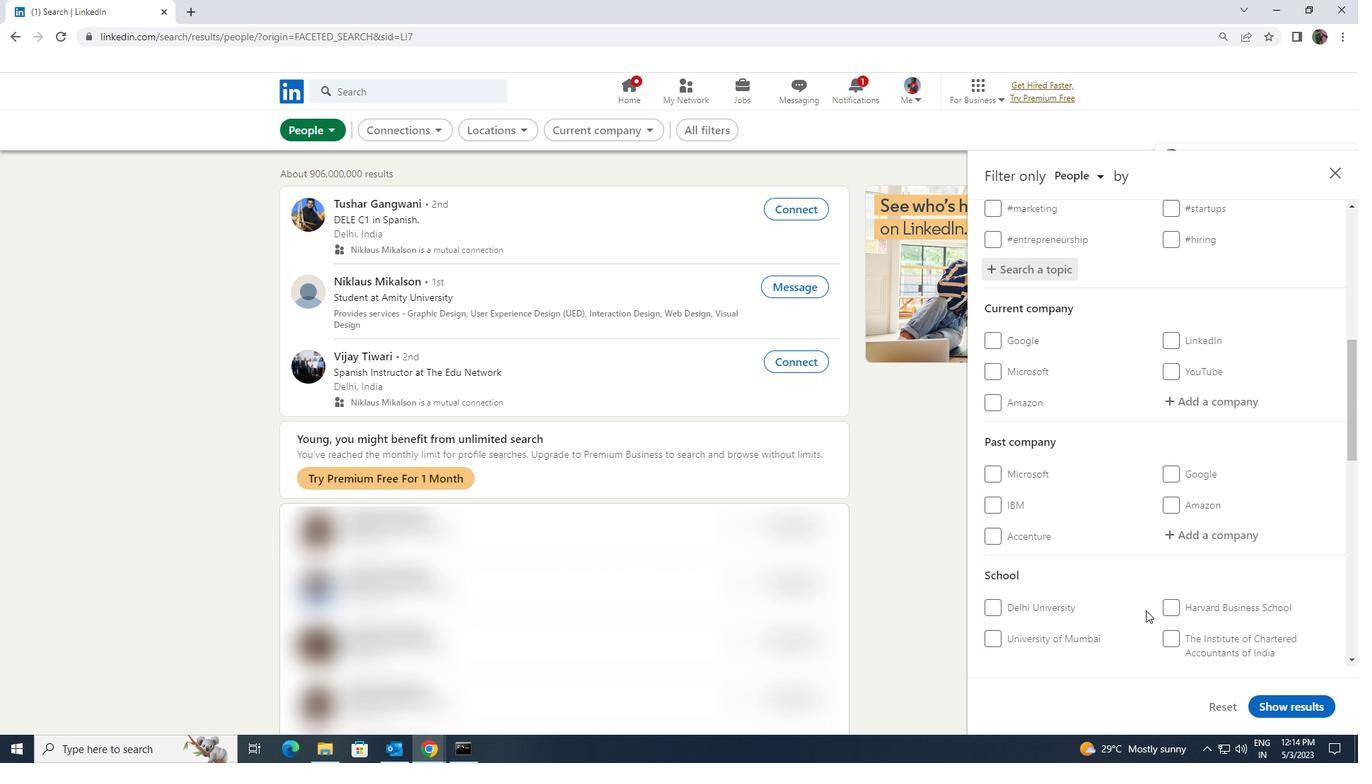 
Action: Mouse scrolled (1145, 610) with delta (0, 0)
Screenshot: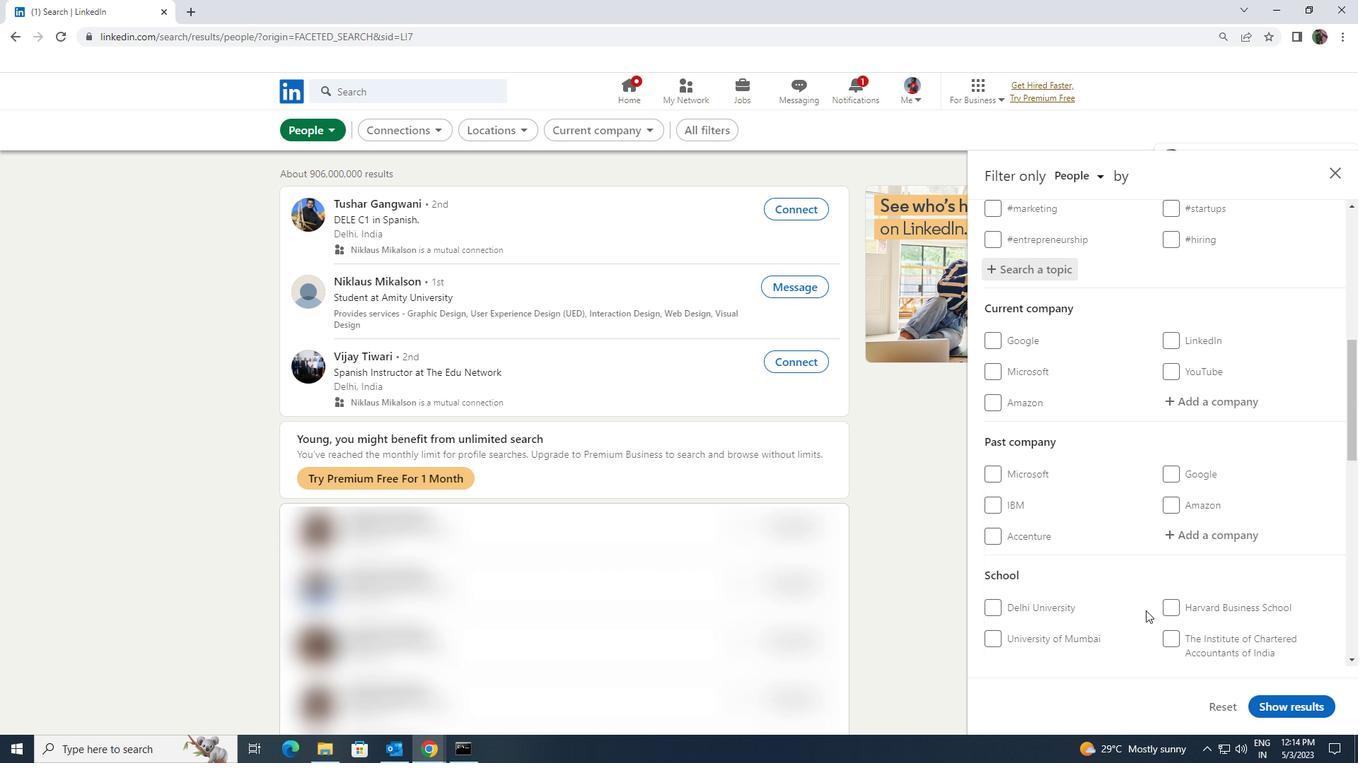 
Action: Mouse scrolled (1145, 610) with delta (0, 0)
Screenshot: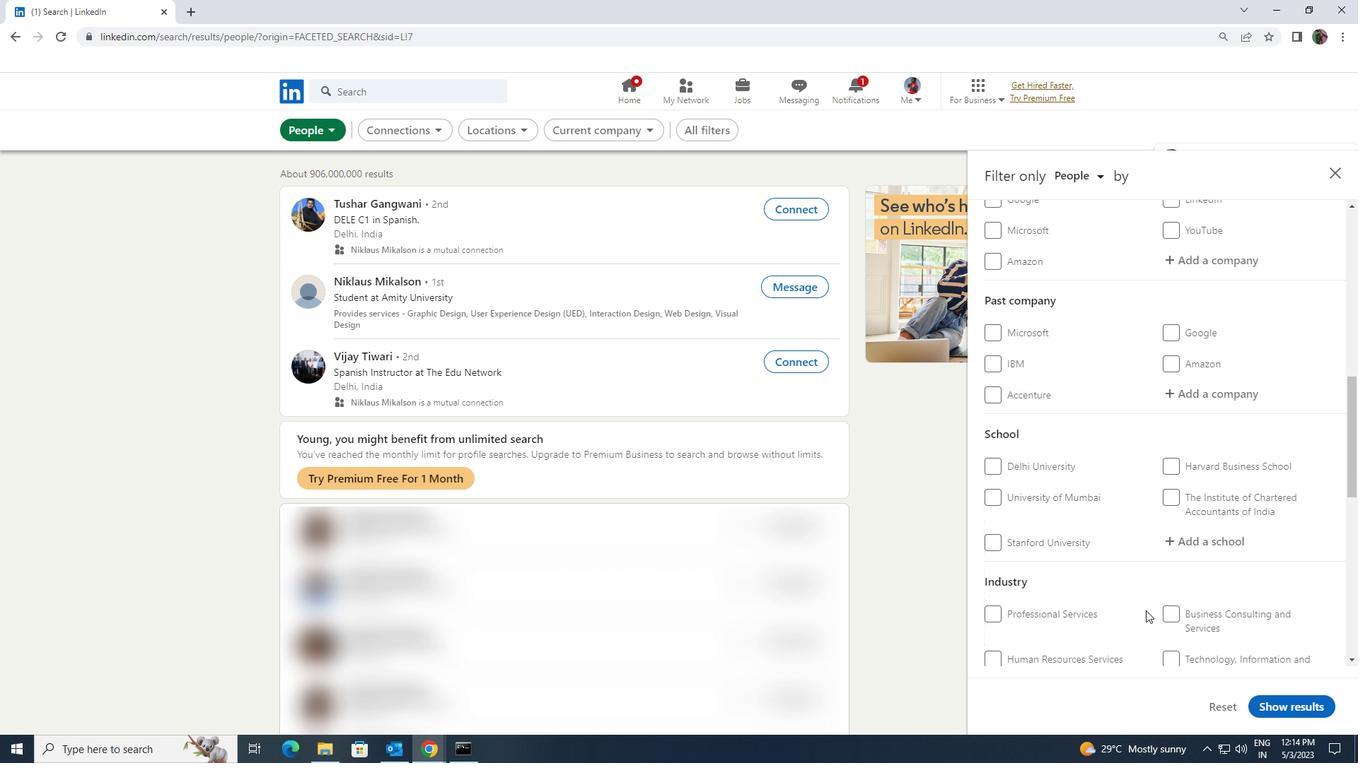 
Action: Mouse scrolled (1145, 610) with delta (0, 0)
Screenshot: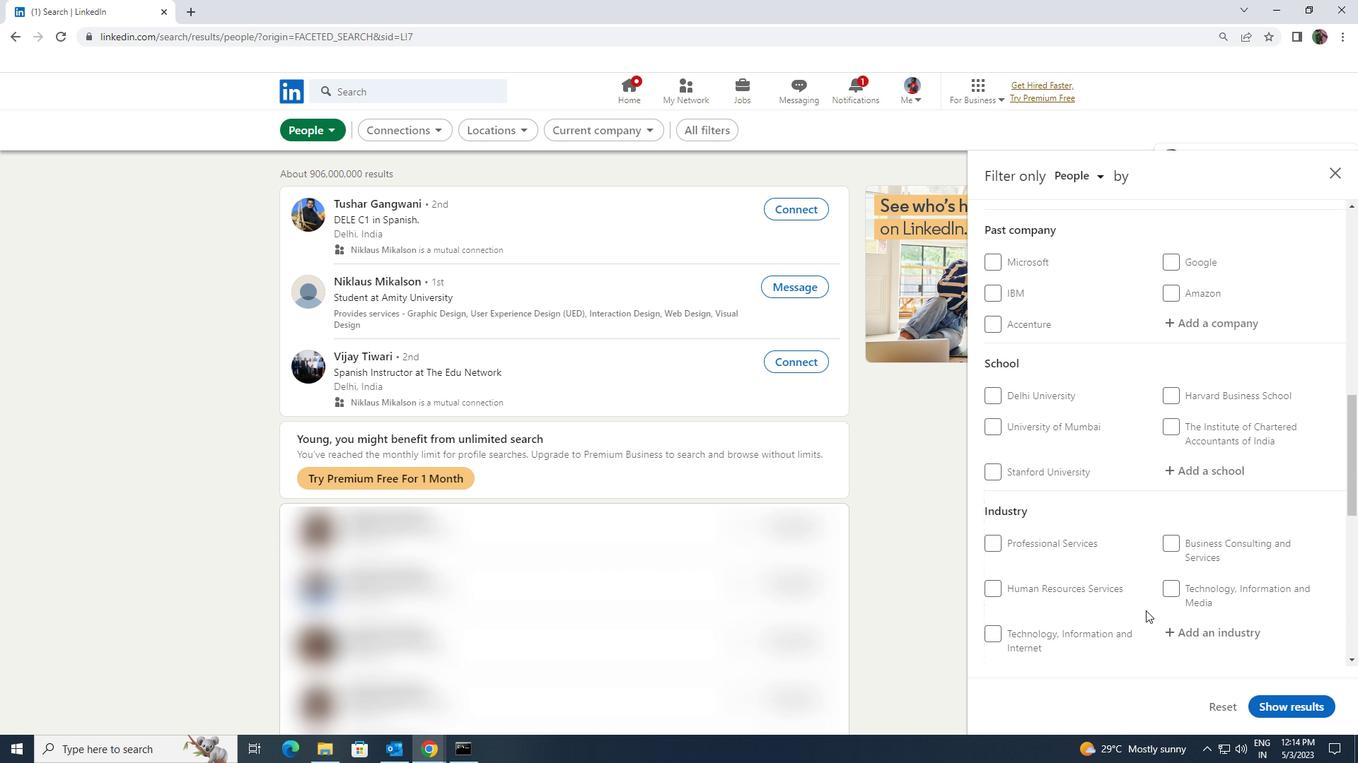 
Action: Mouse scrolled (1145, 610) with delta (0, 0)
Screenshot: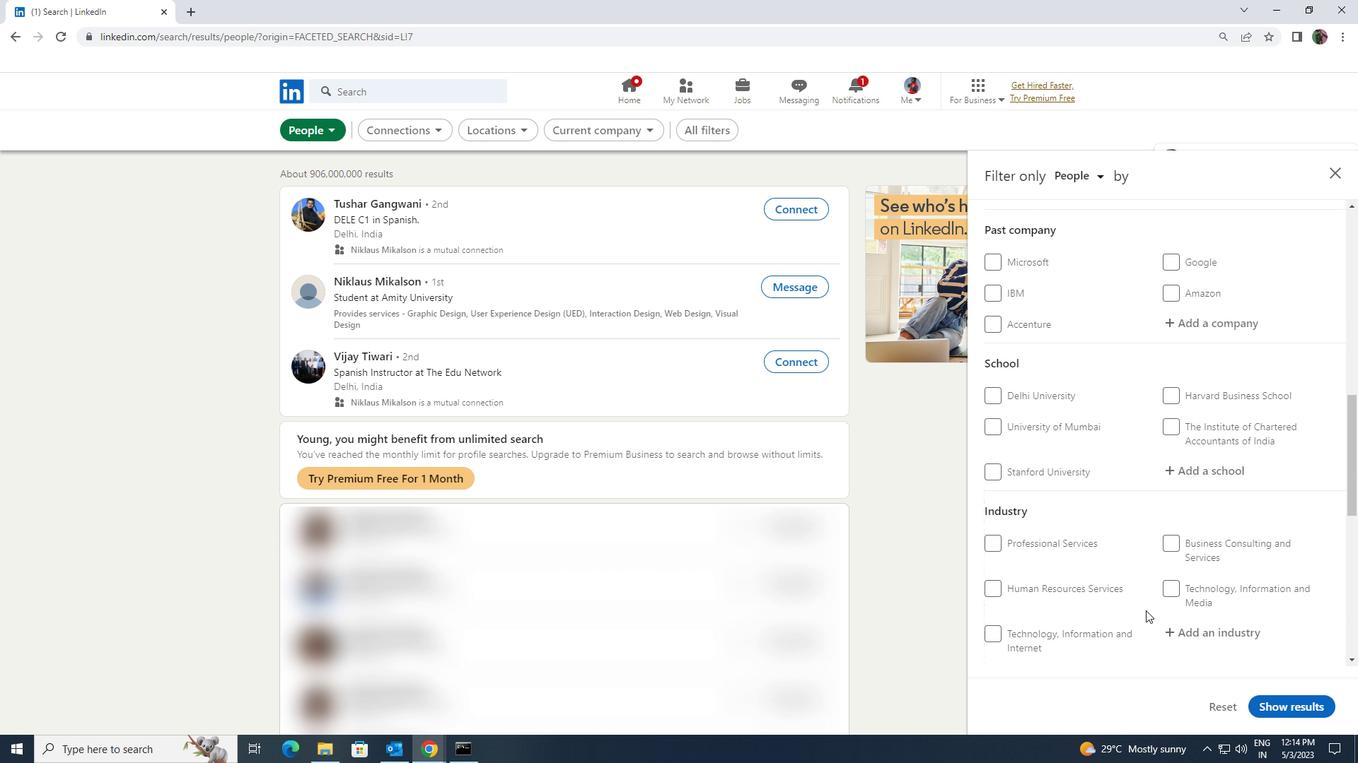 
Action: Mouse moved to (996, 606)
Screenshot: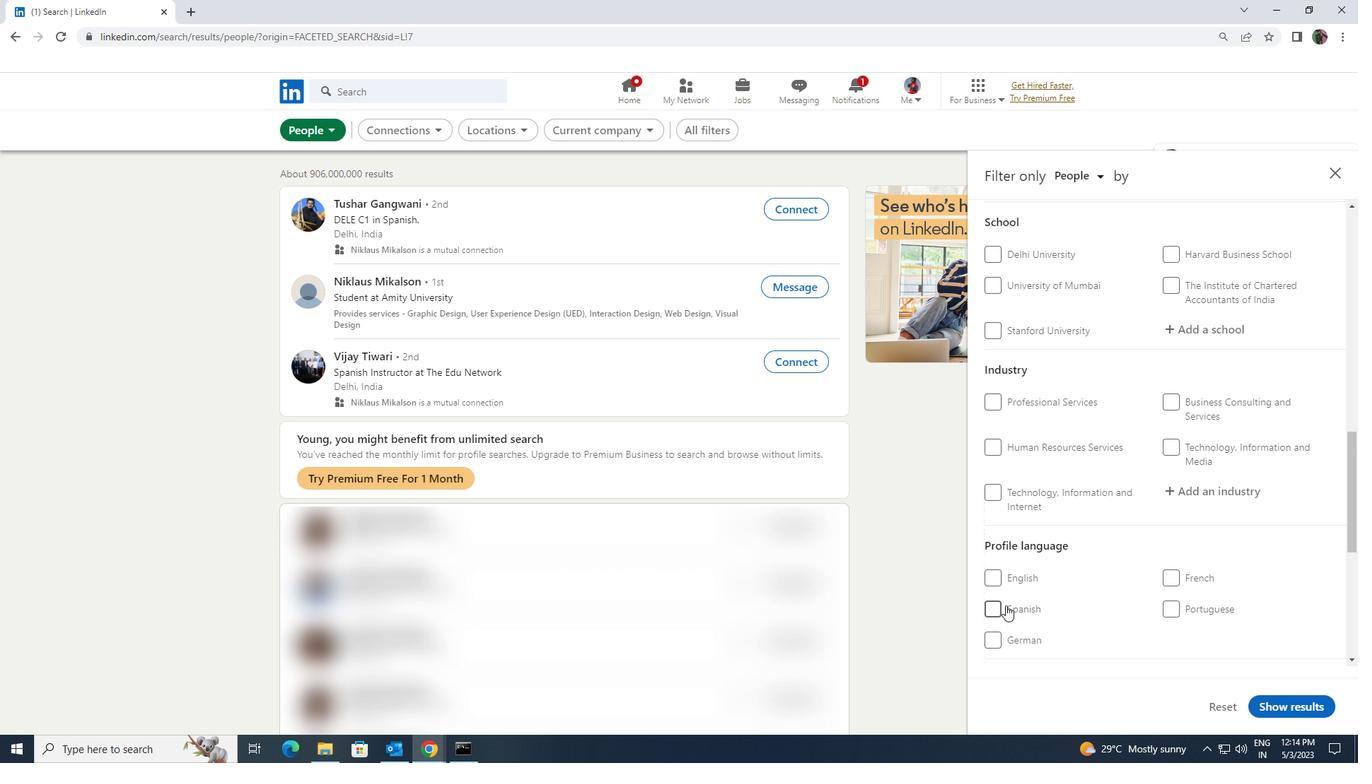 
Action: Mouse pressed left at (996, 606)
Screenshot: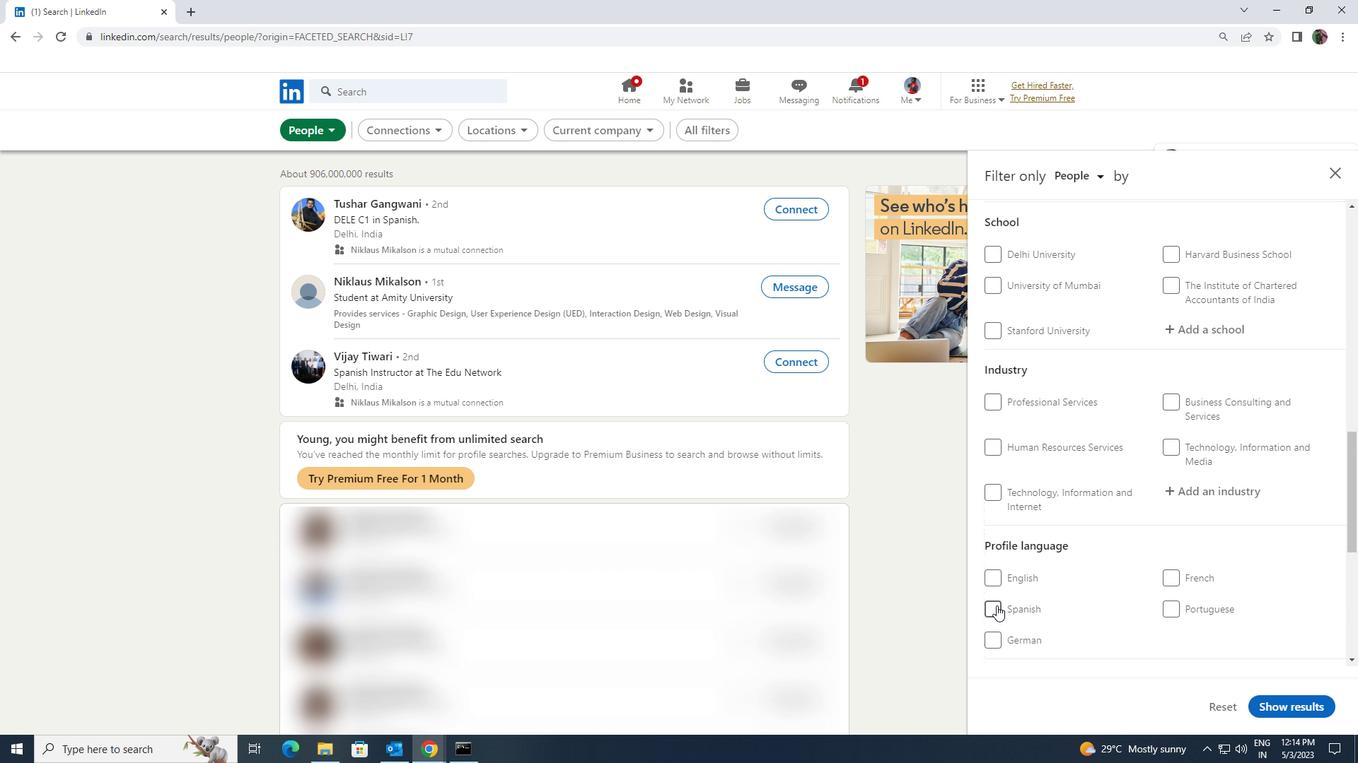 
Action: Mouse moved to (1137, 600)
Screenshot: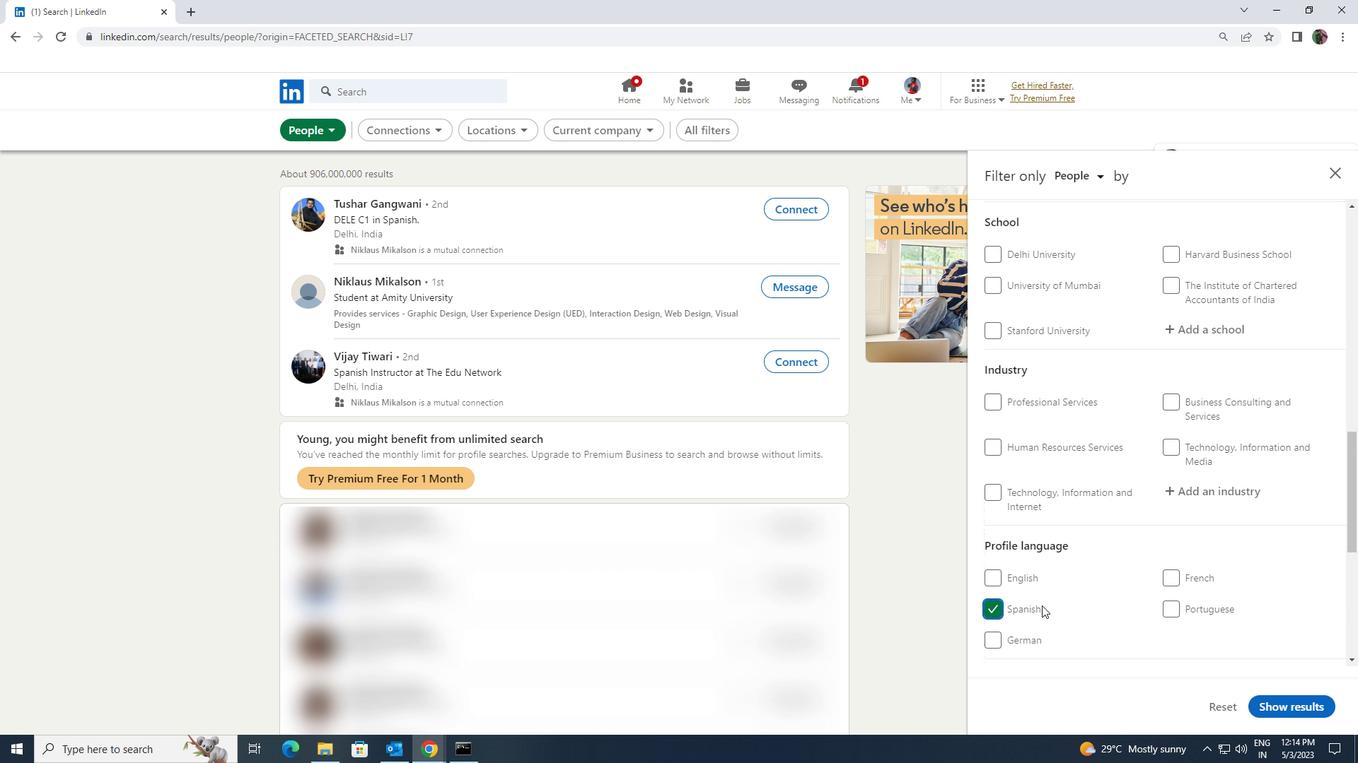 
Action: Mouse scrolled (1137, 601) with delta (0, 0)
Screenshot: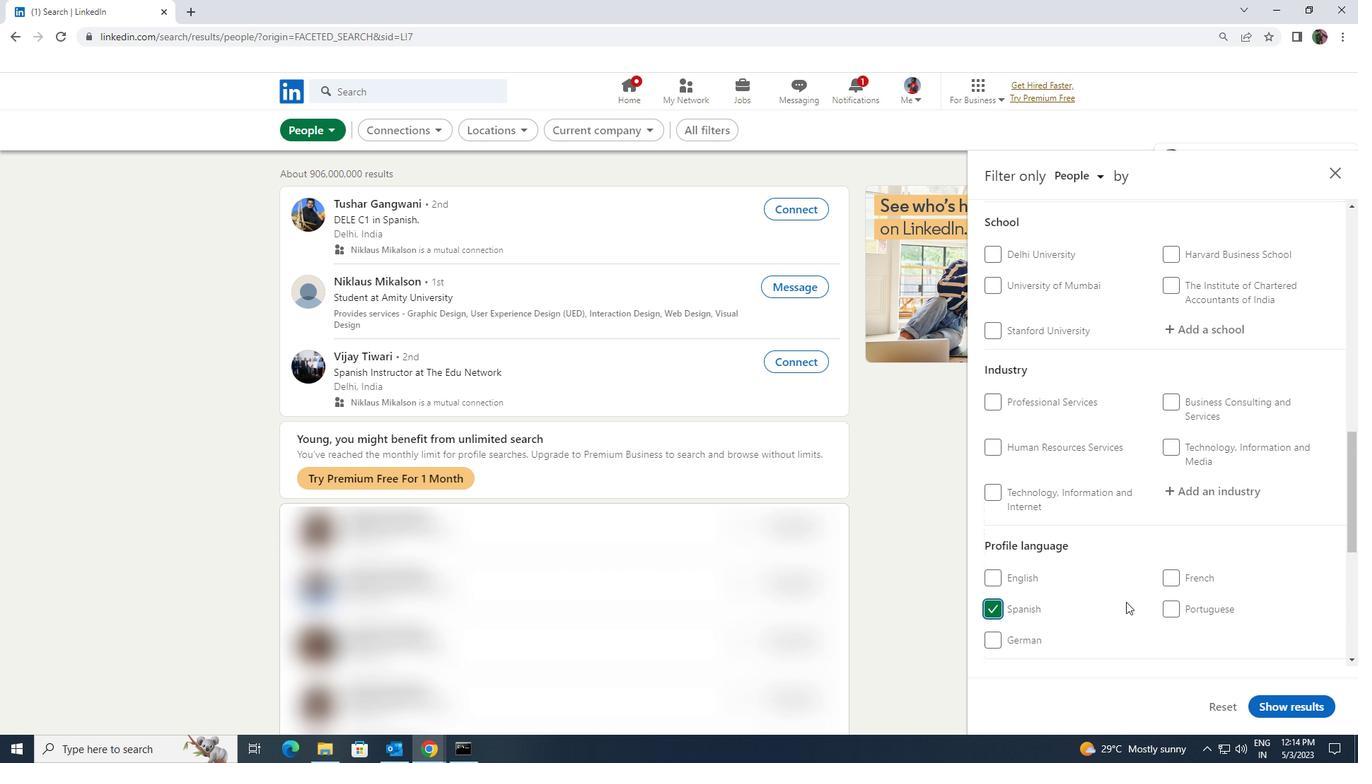 
Action: Mouse scrolled (1137, 601) with delta (0, 0)
Screenshot: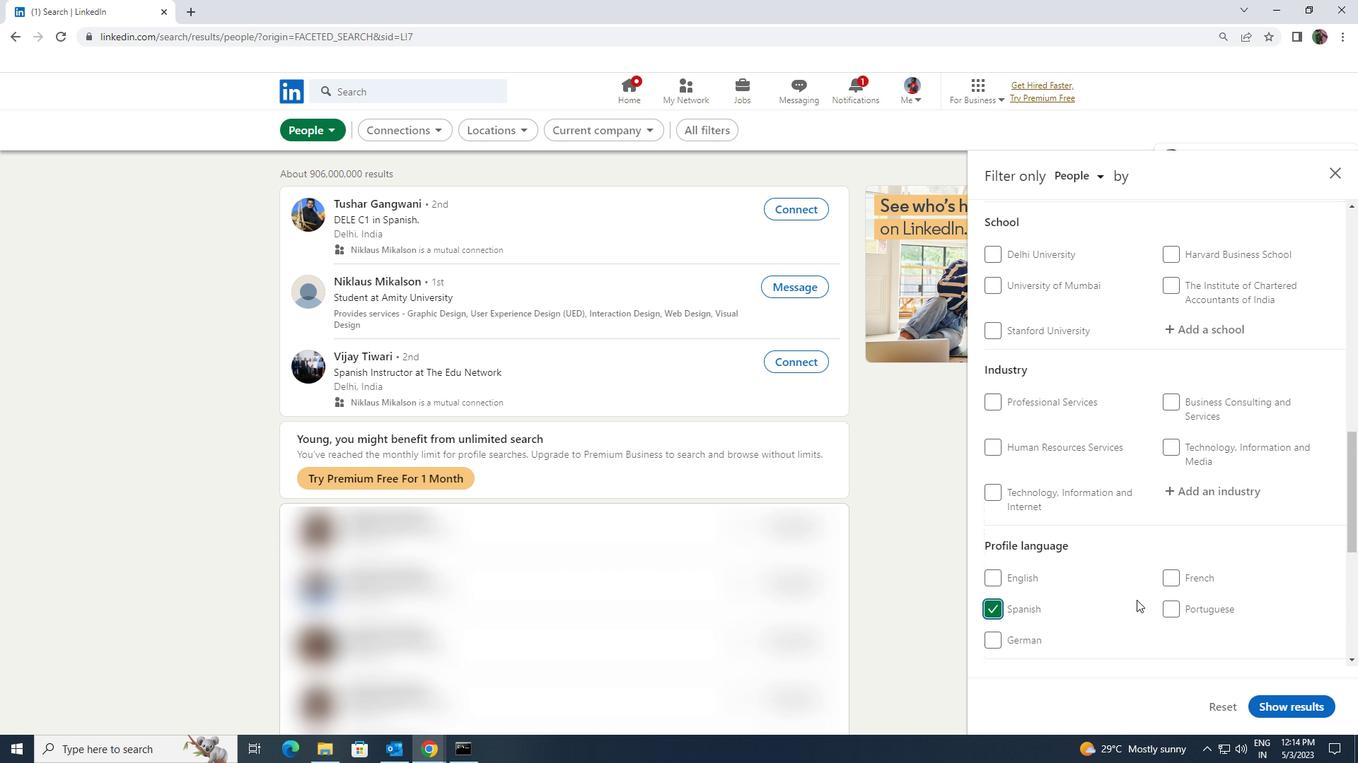 
Action: Mouse moved to (1137, 600)
Screenshot: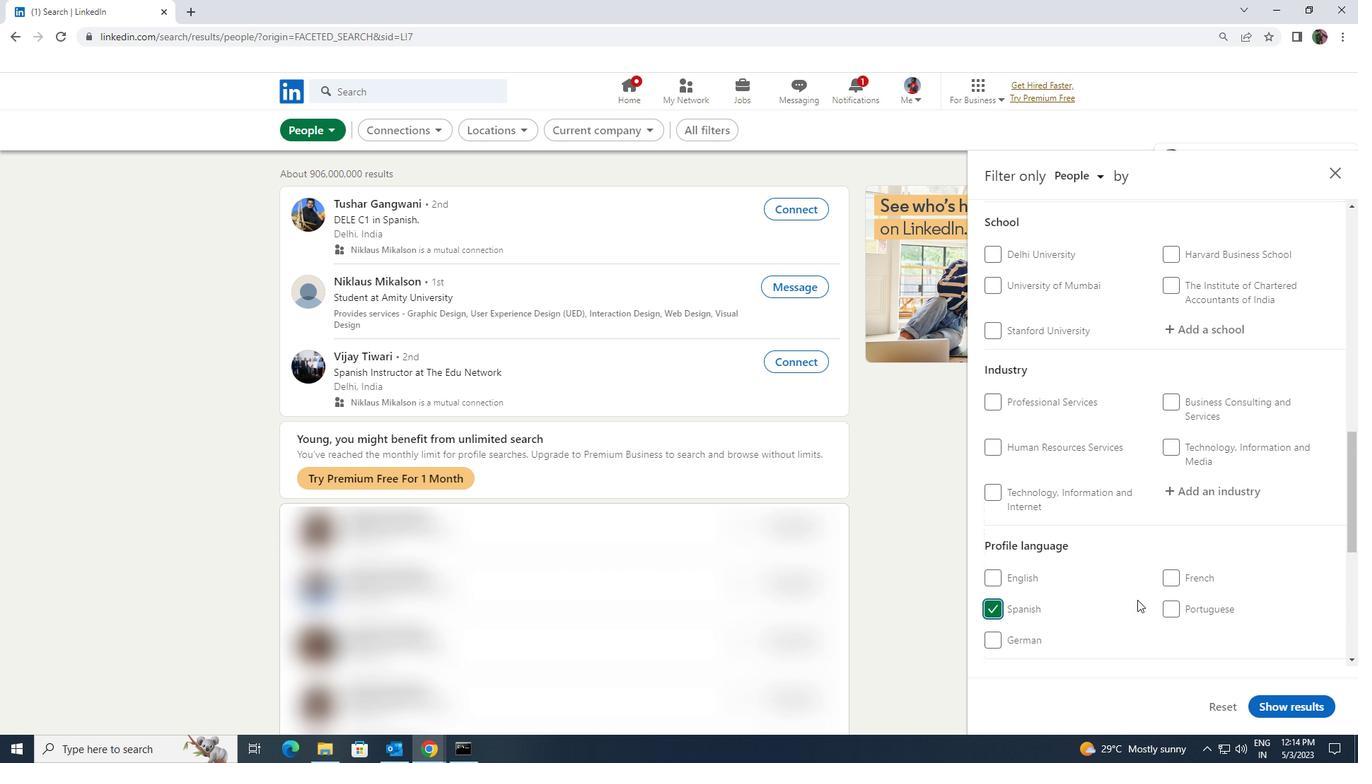 
Action: Mouse scrolled (1137, 601) with delta (0, 0)
Screenshot: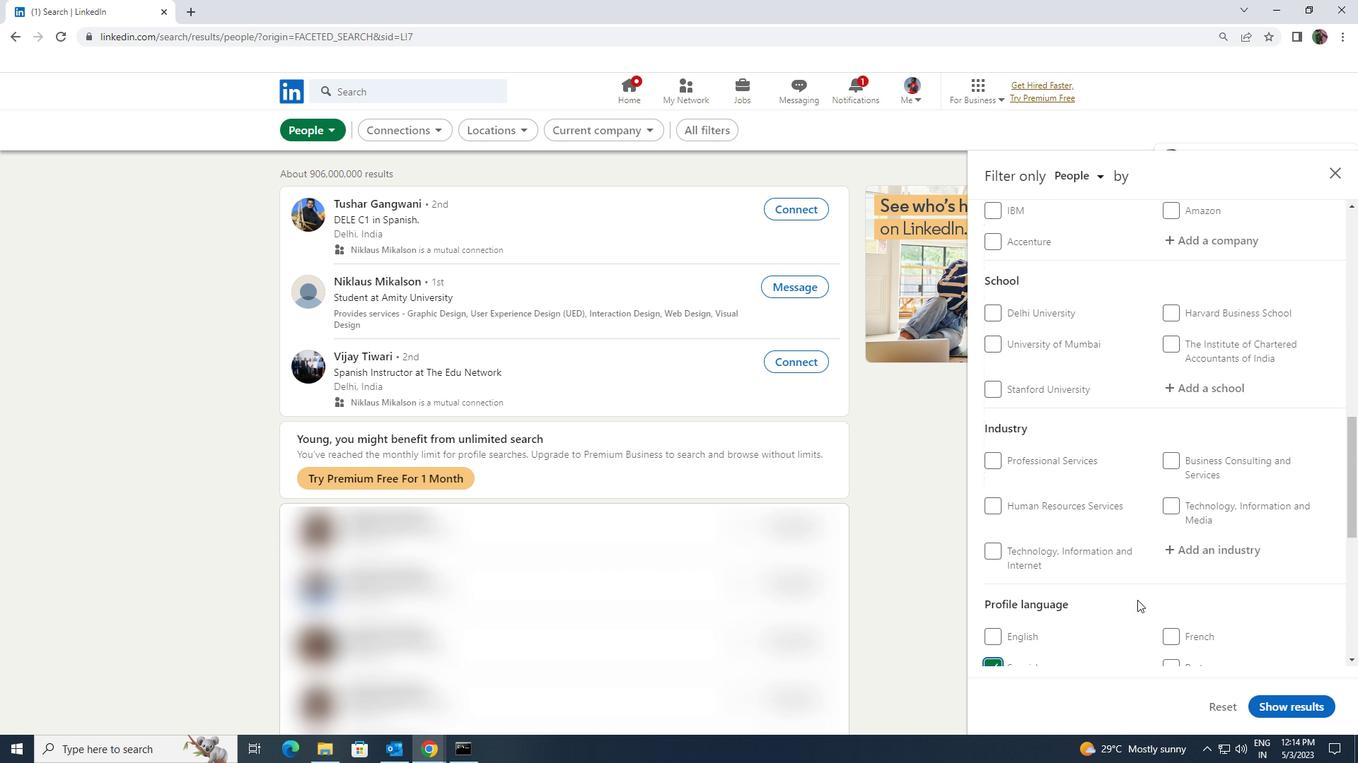 
Action: Mouse moved to (1136, 600)
Screenshot: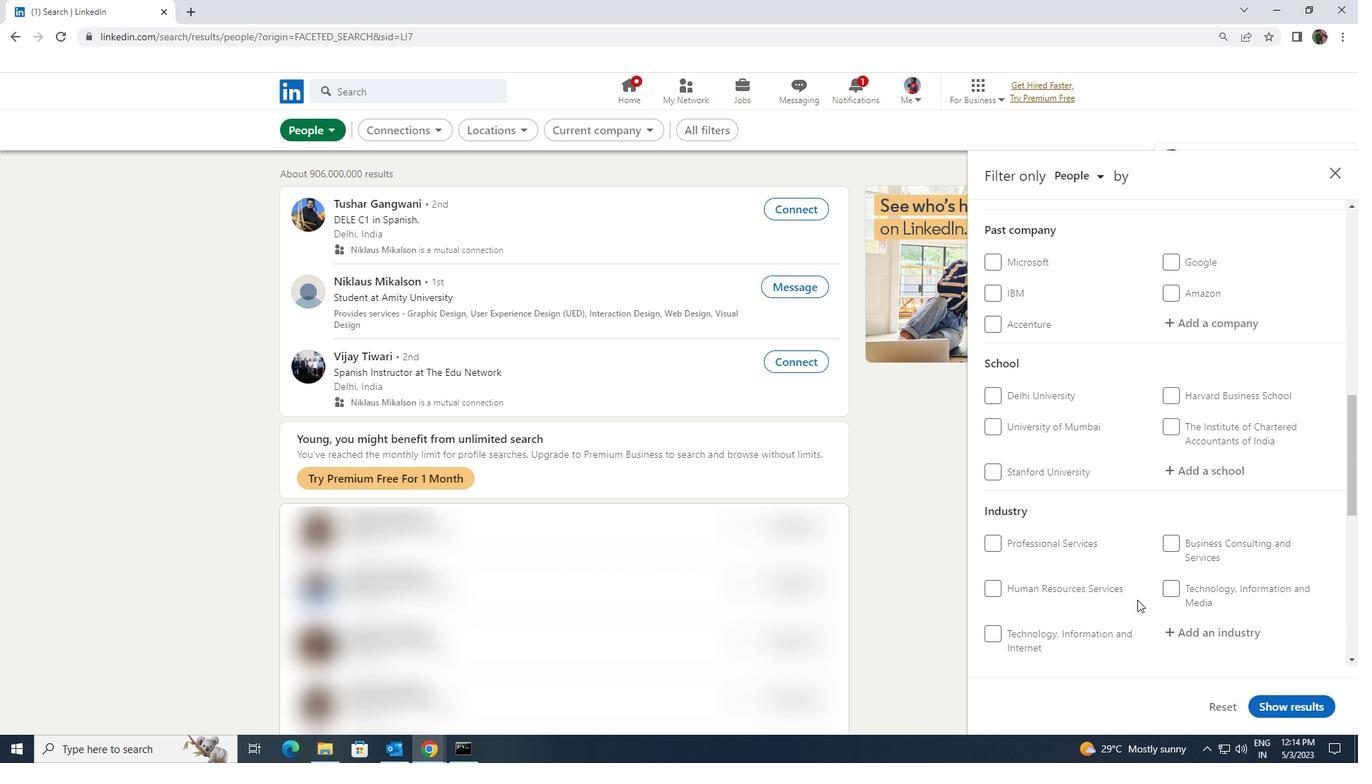 
Action: Mouse scrolled (1136, 601) with delta (0, 0)
Screenshot: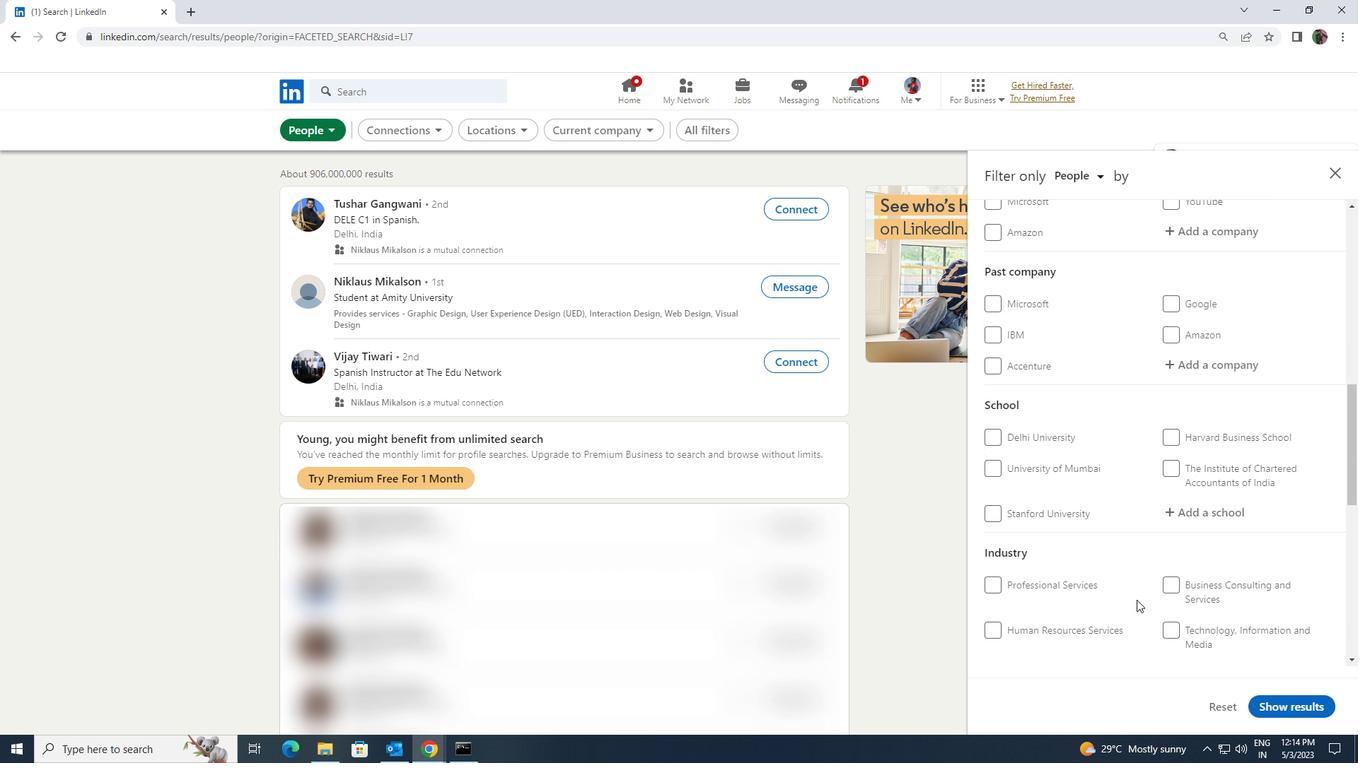 
Action: Mouse scrolled (1136, 601) with delta (0, 0)
Screenshot: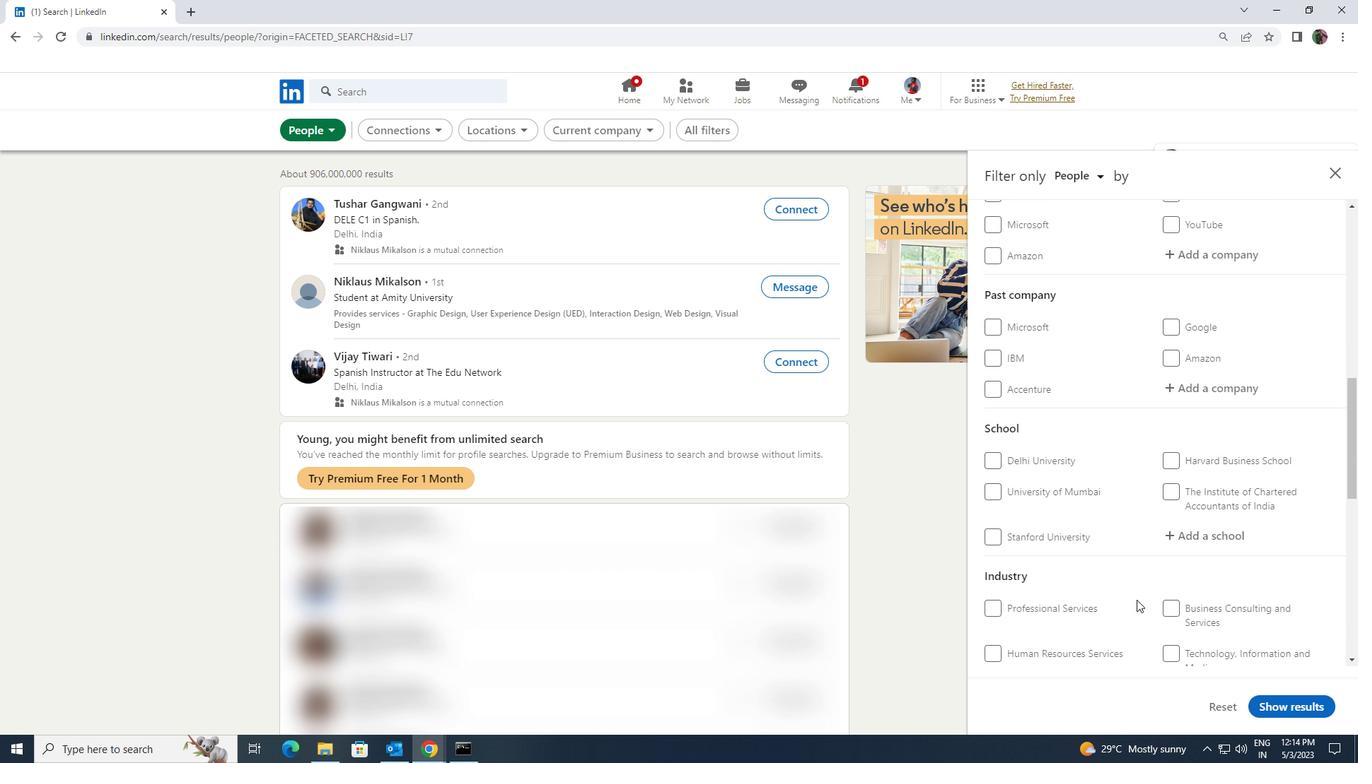 
Action: Mouse scrolled (1136, 601) with delta (0, 0)
Screenshot: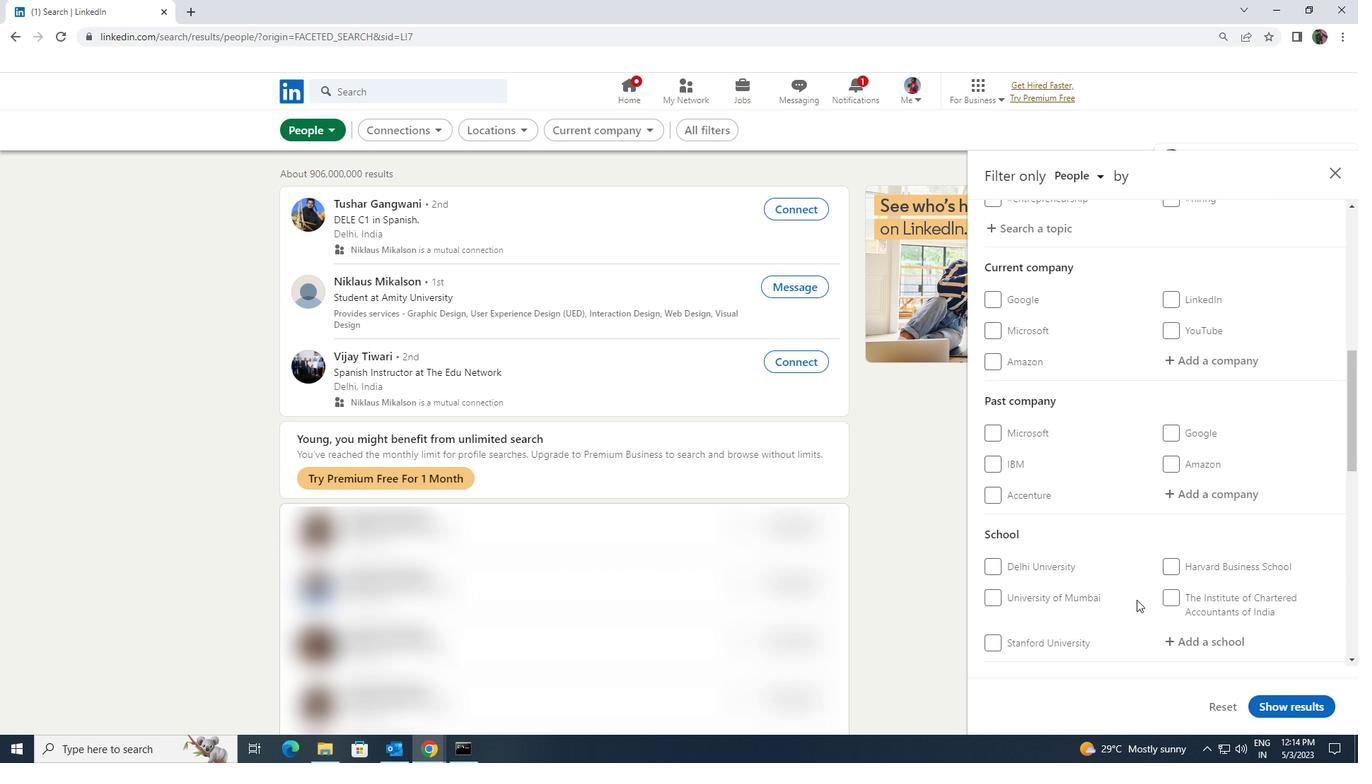
Action: Mouse scrolled (1136, 601) with delta (0, 0)
Screenshot: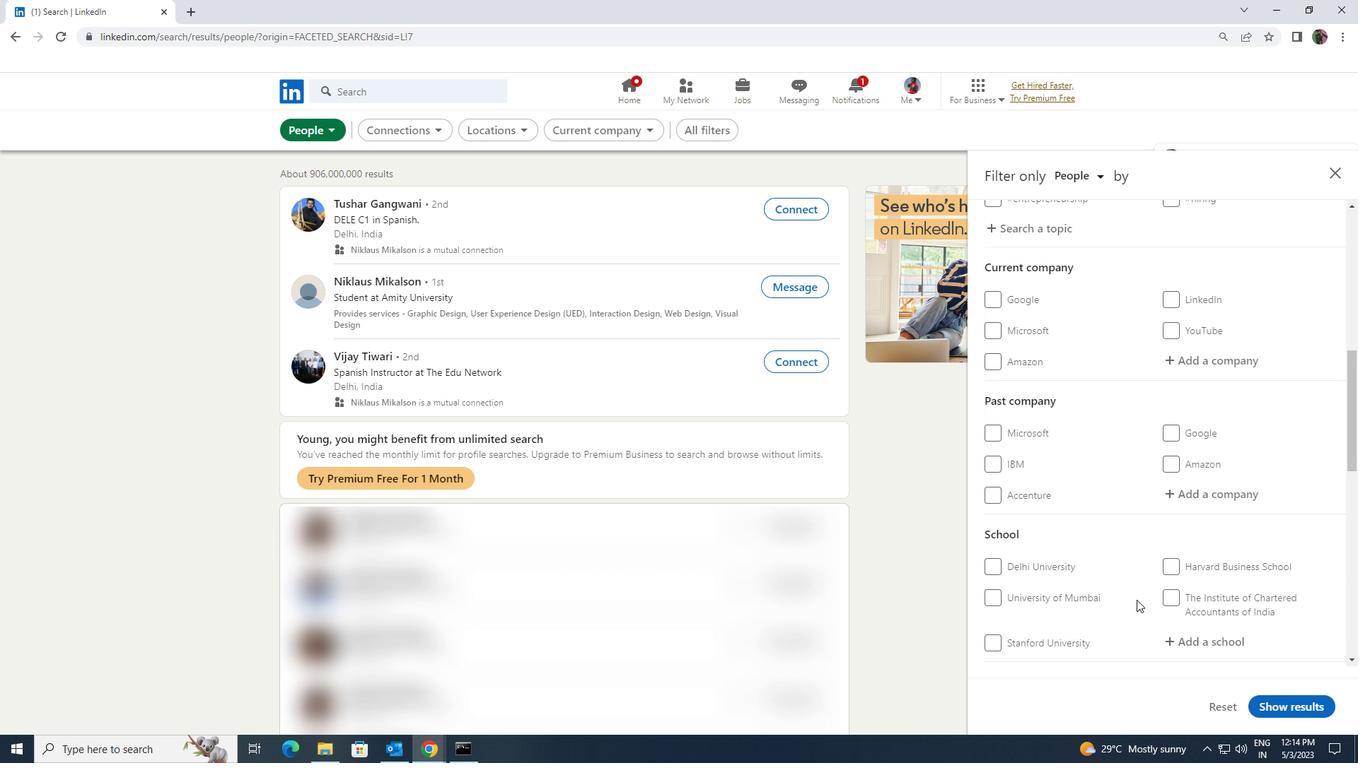 
Action: Mouse moved to (1181, 540)
Screenshot: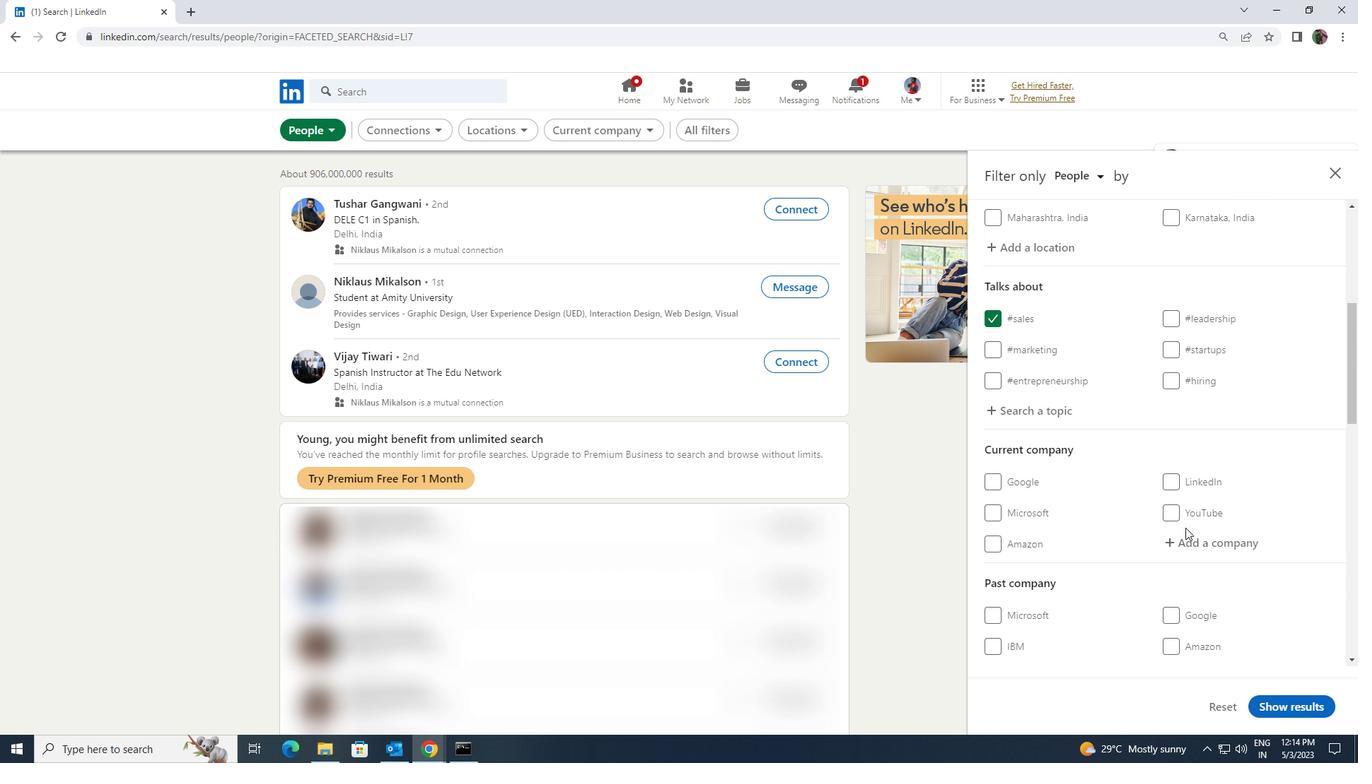
Action: Mouse pressed left at (1181, 540)
Screenshot: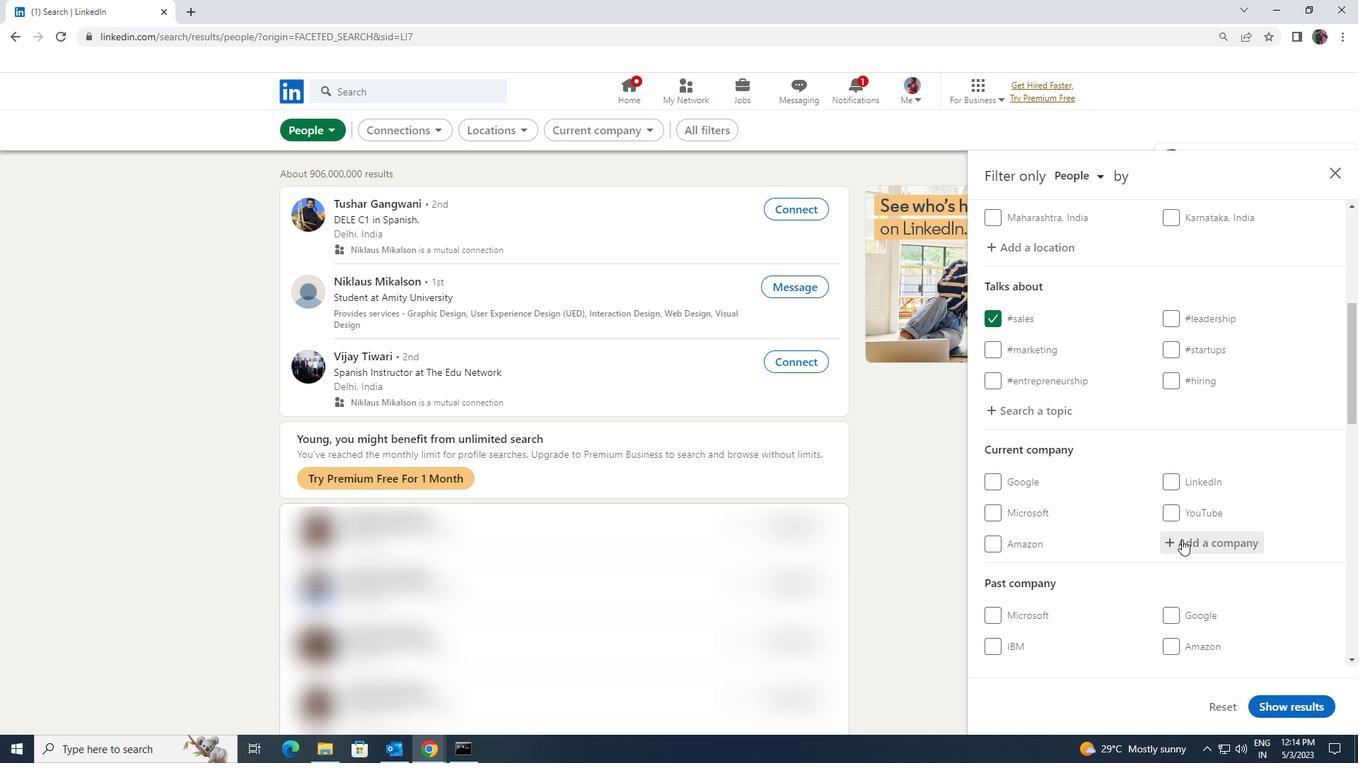 
Action: Key pressed <Key.shift><Key.shift><Key.shift><Key.shift>PHARMA<Key.space><Key.shift><Key.shift><Key.shift><Key.shift>JOB<Key.space><Key.shift>VAN<Key.backspace>
Screenshot: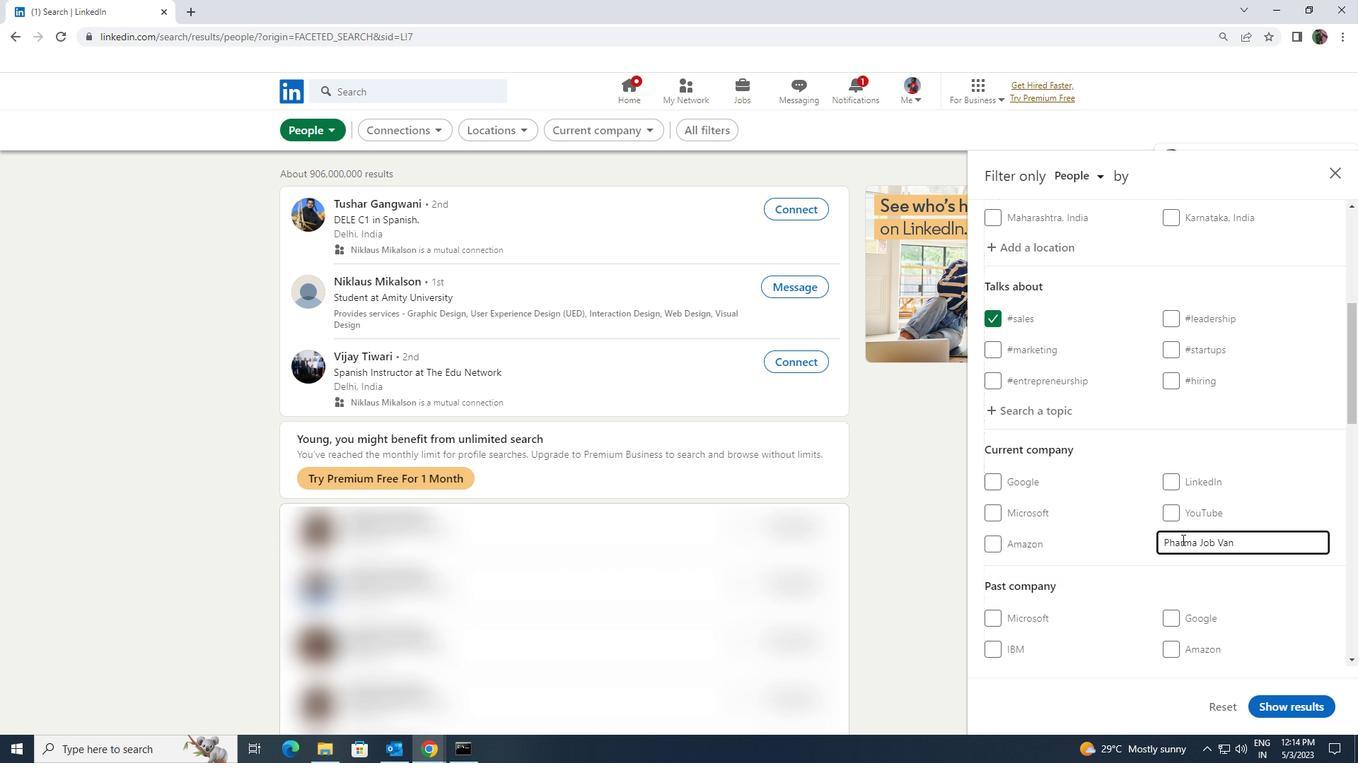 
Action: Mouse moved to (1162, 565)
Screenshot: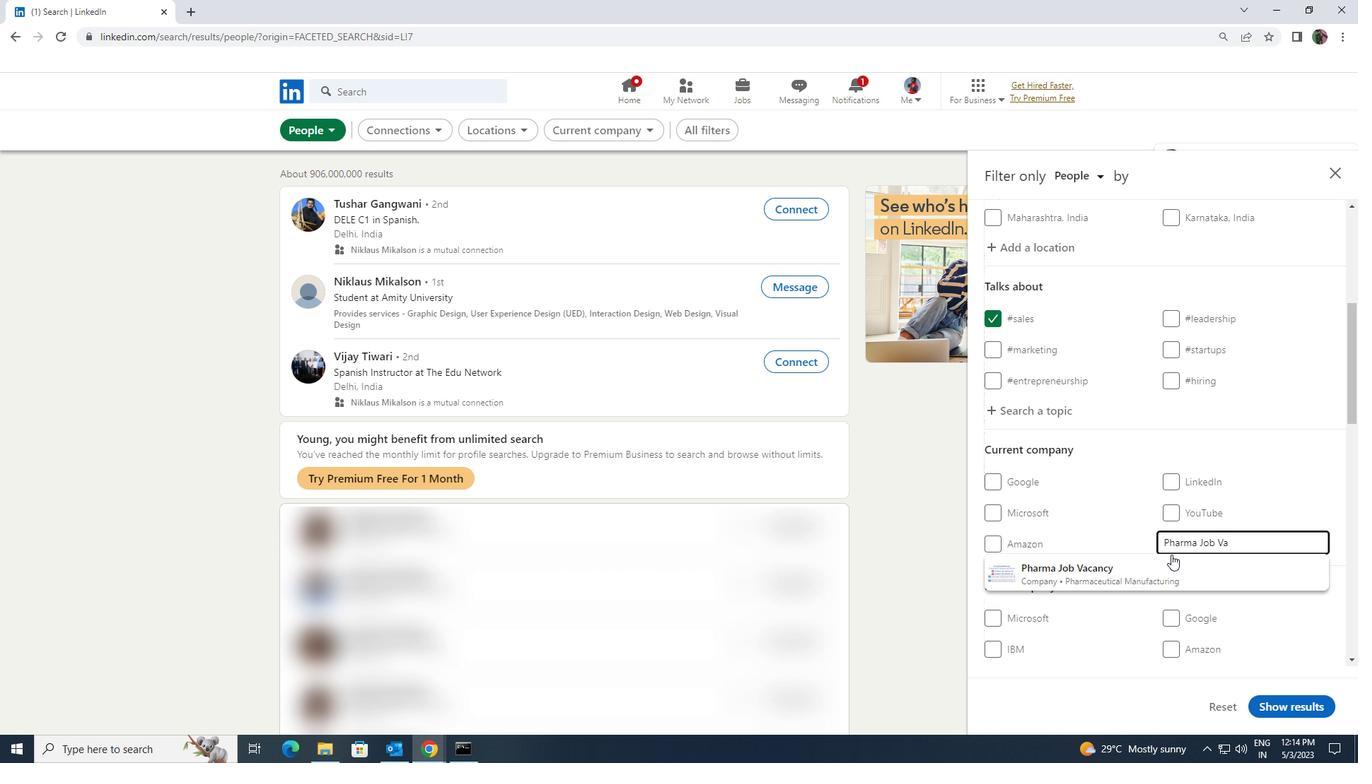 
Action: Mouse pressed left at (1162, 565)
Screenshot: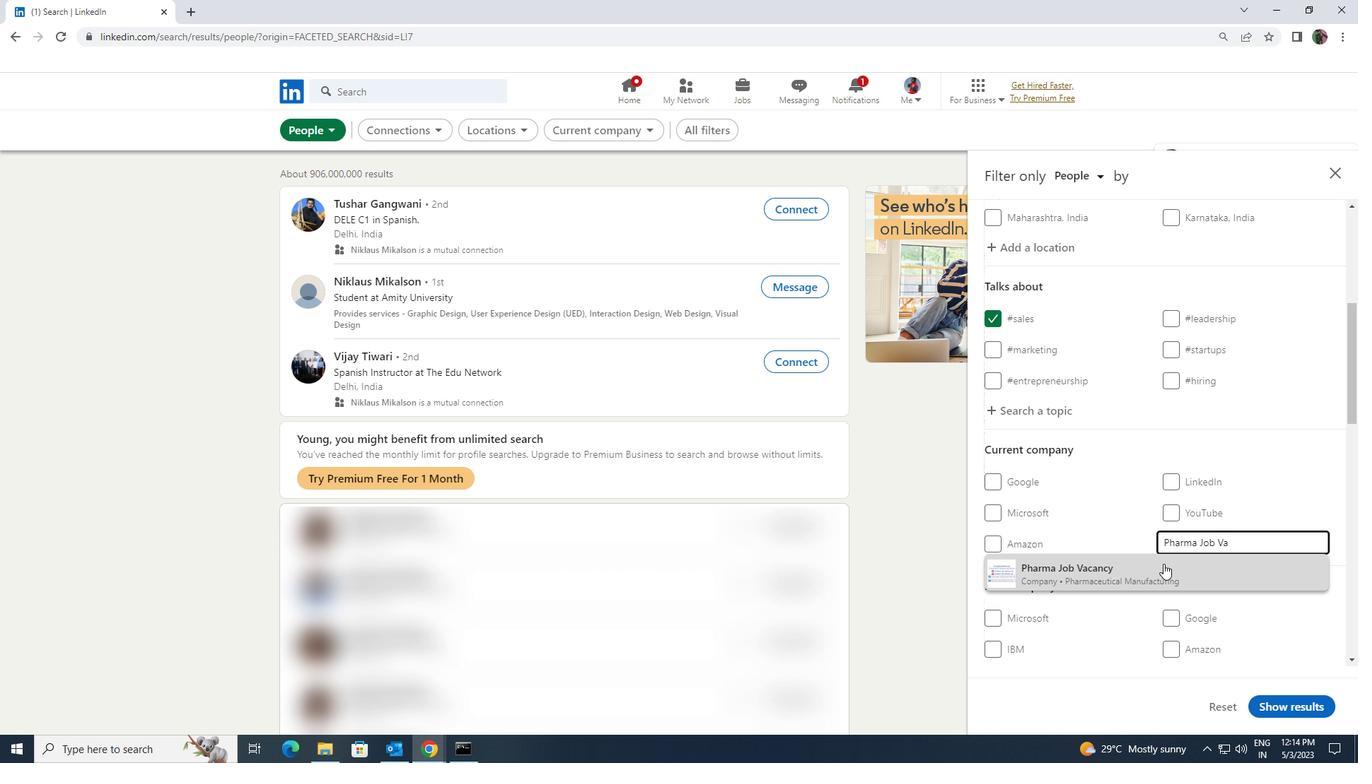 
Action: Mouse scrolled (1162, 564) with delta (0, 0)
Screenshot: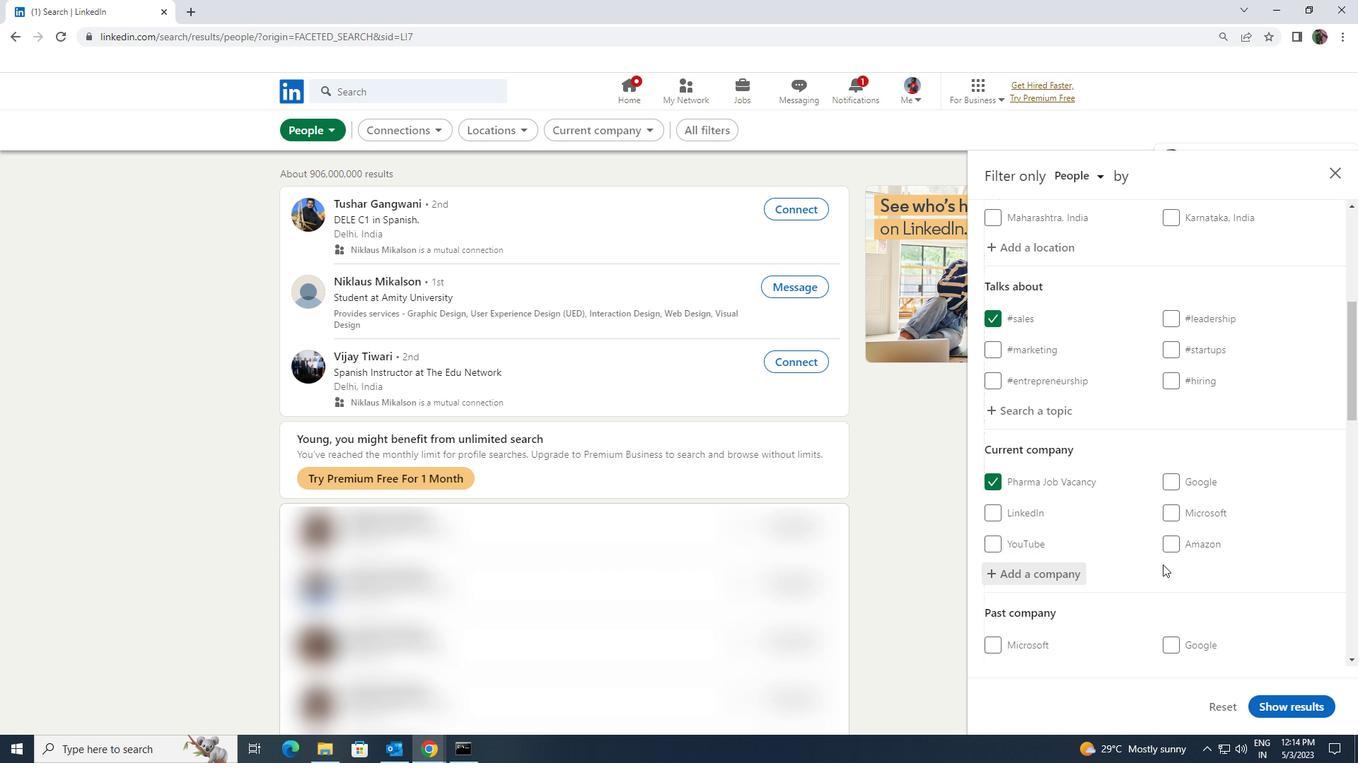 
Action: Mouse scrolled (1162, 564) with delta (0, 0)
Screenshot: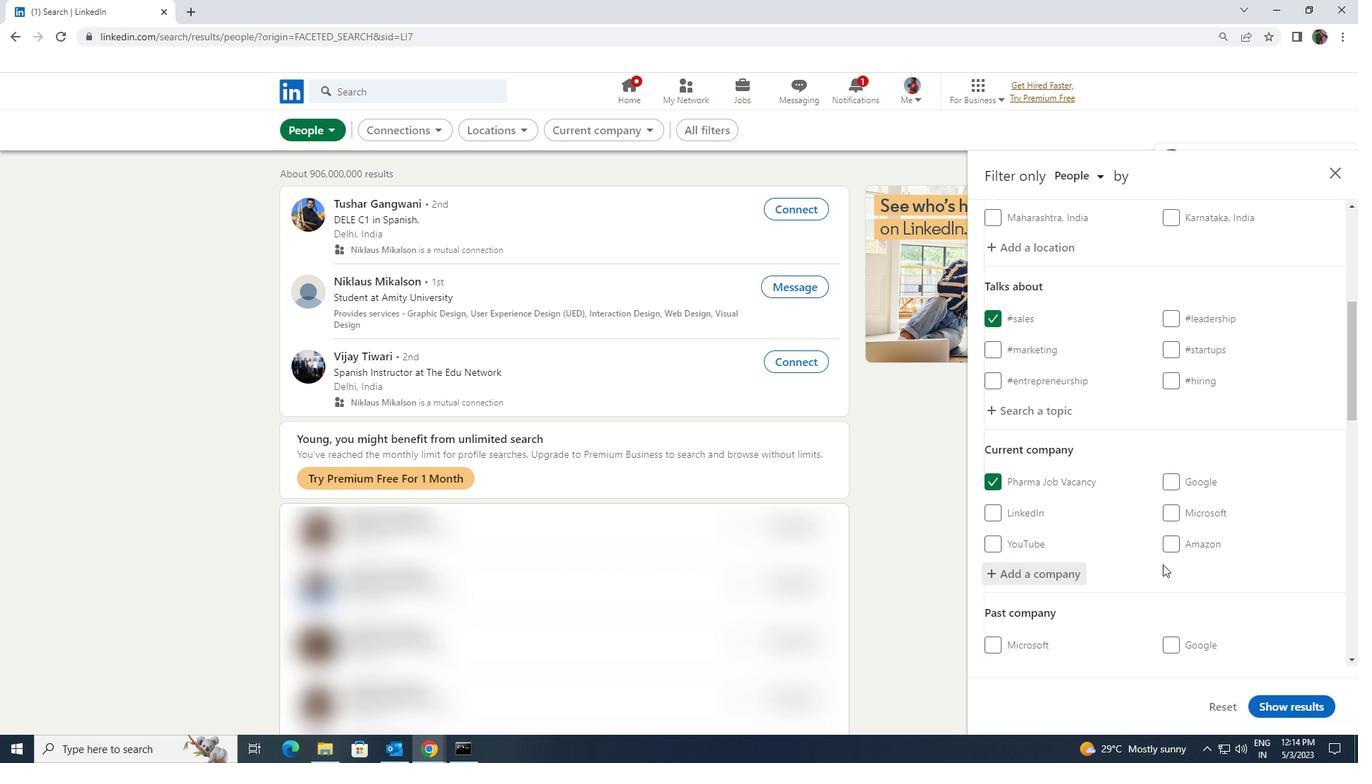 
Action: Mouse scrolled (1162, 564) with delta (0, 0)
Screenshot: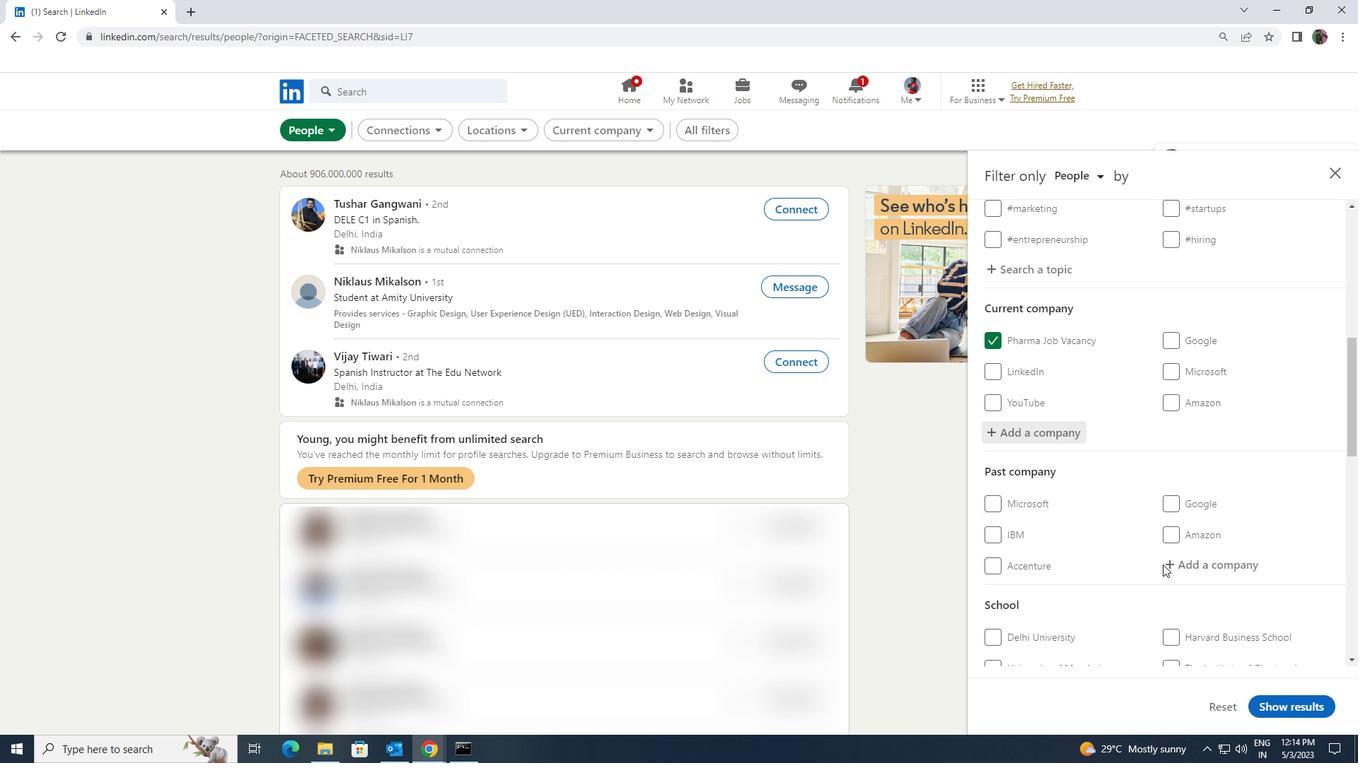 
Action: Mouse scrolled (1162, 564) with delta (0, 0)
Screenshot: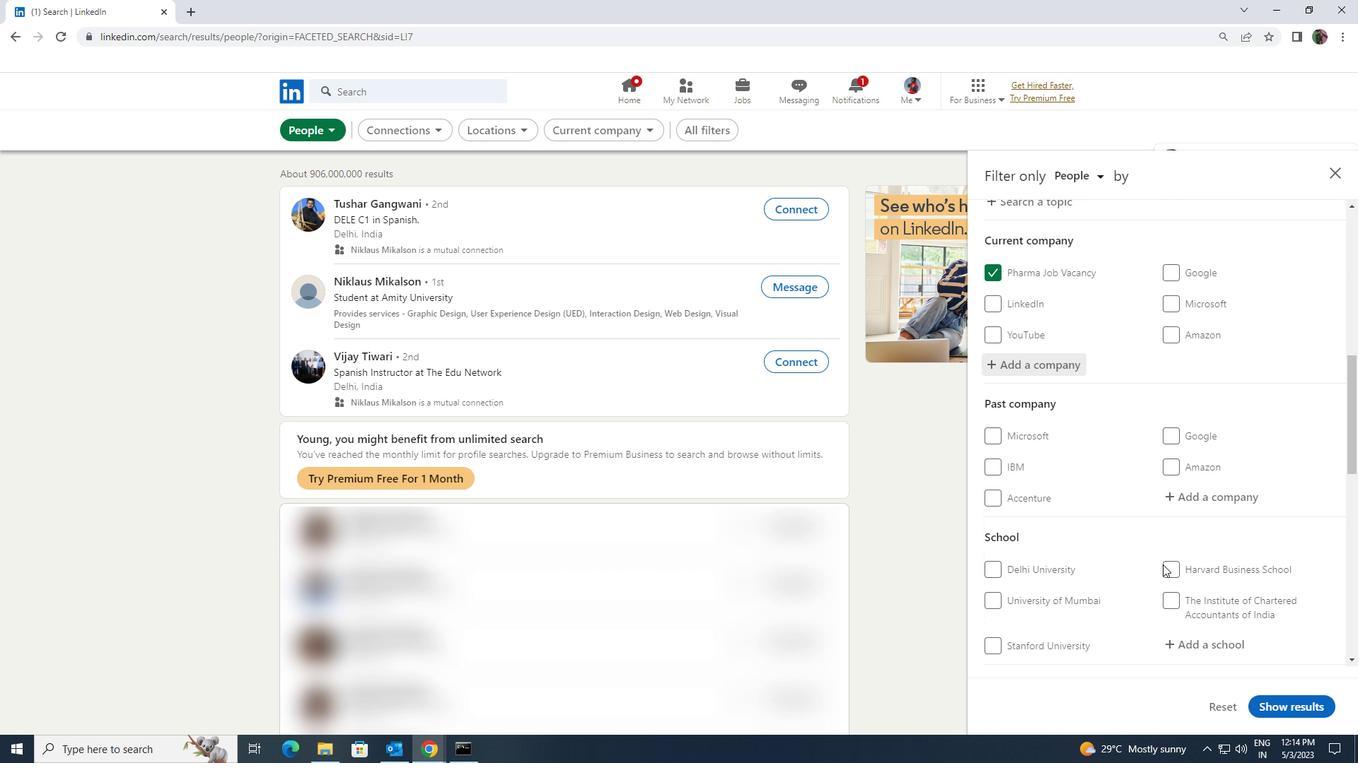 
Action: Mouse moved to (1169, 567)
Screenshot: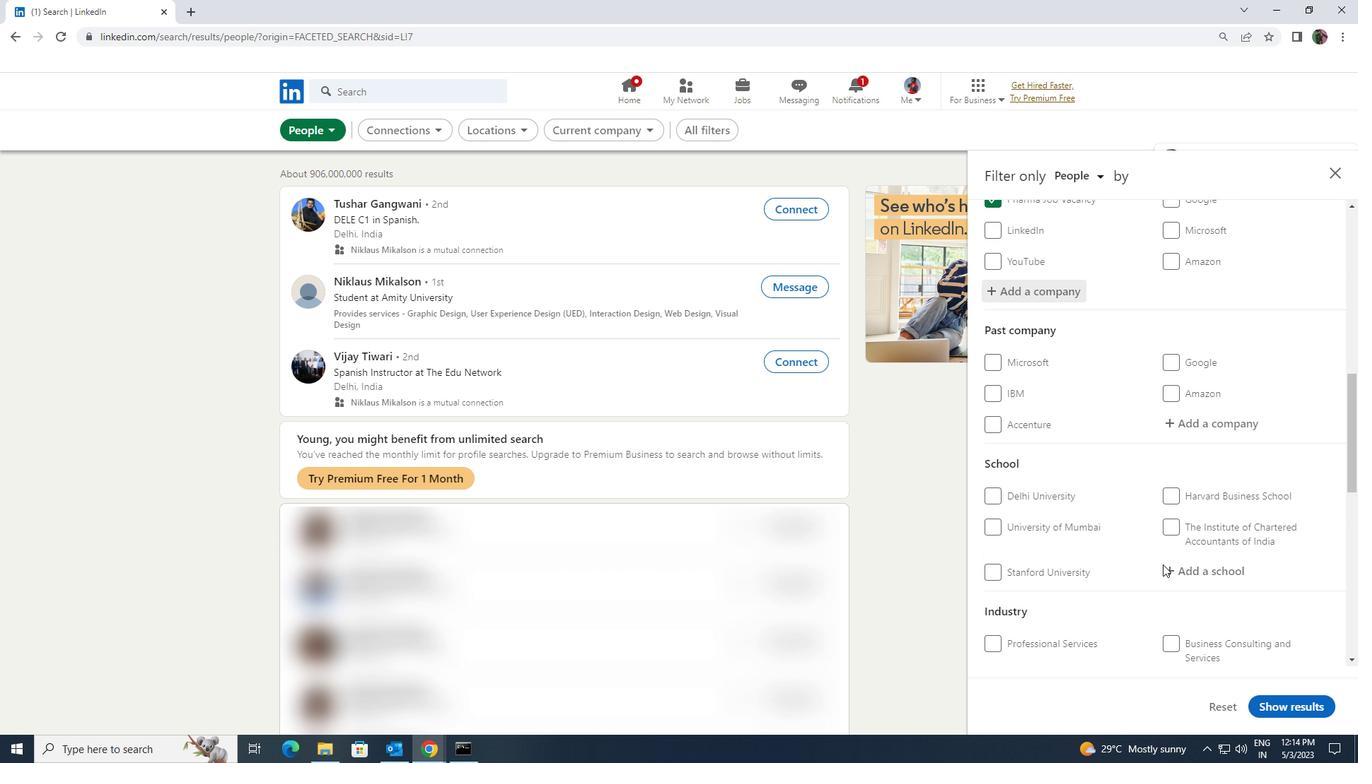 
Action: Mouse pressed left at (1169, 567)
Screenshot: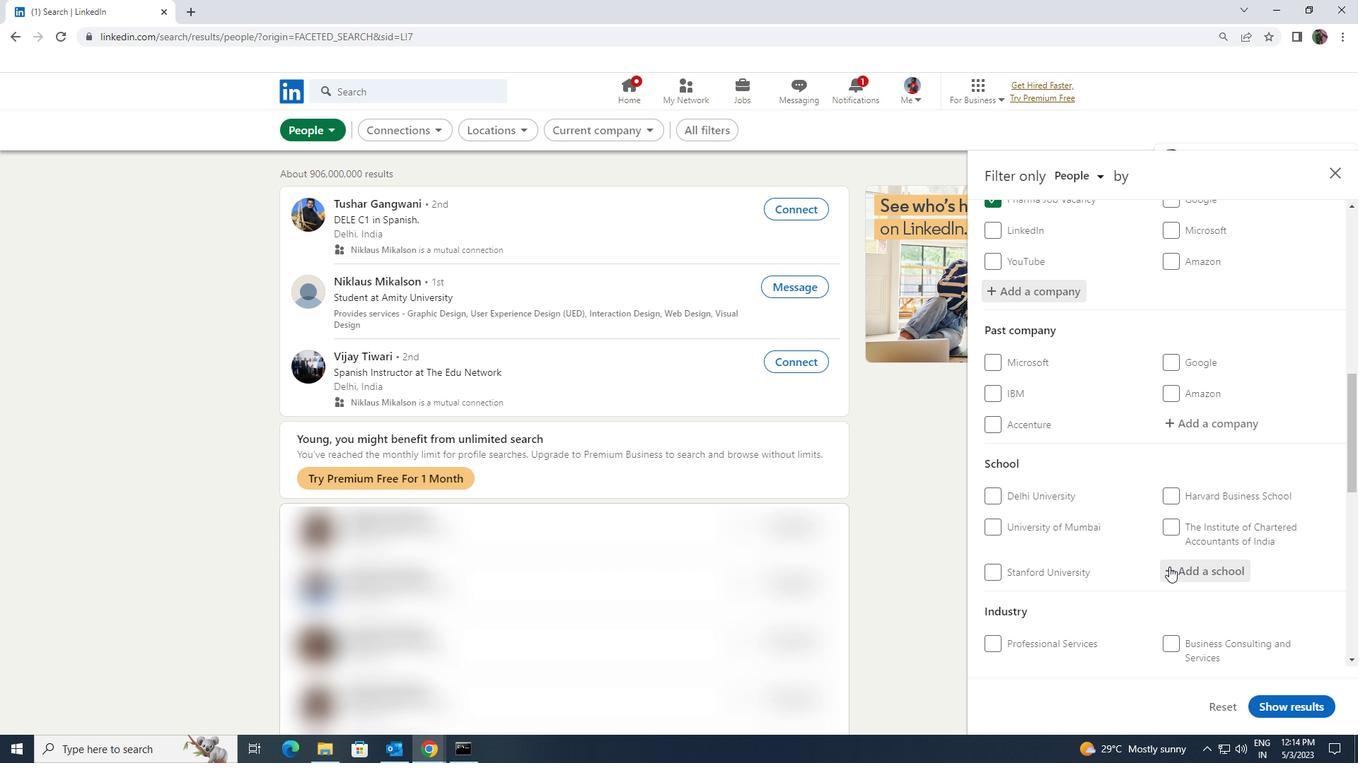 
Action: Key pressed <Key.shift><Key.shift><Key.shift><Key.shift><Key.shift><Key.shift><Key.shift>ST<Key.space><Key.shift>ANNA<Key.backspace>S<Key.space><Key.shift><Key.shift>HIGH
Screenshot: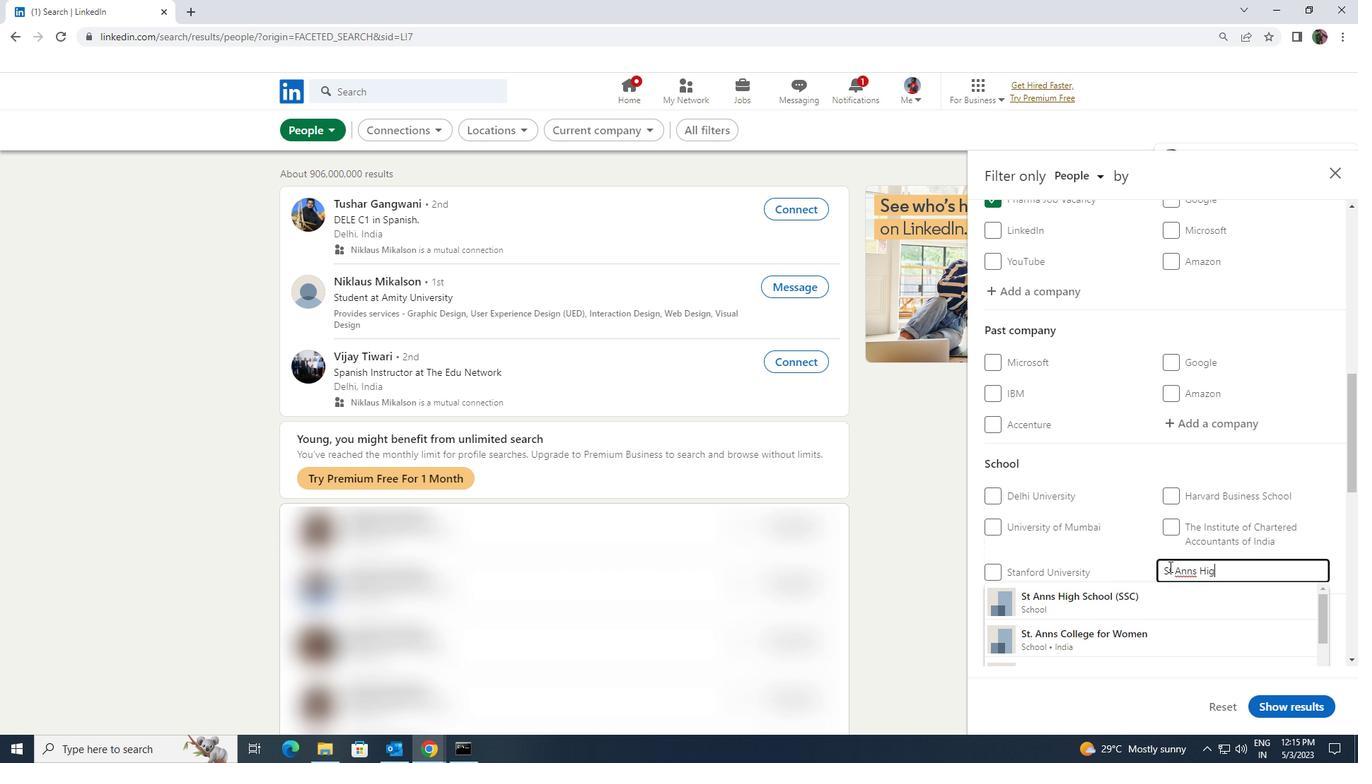 
Action: Mouse moved to (1162, 605)
Screenshot: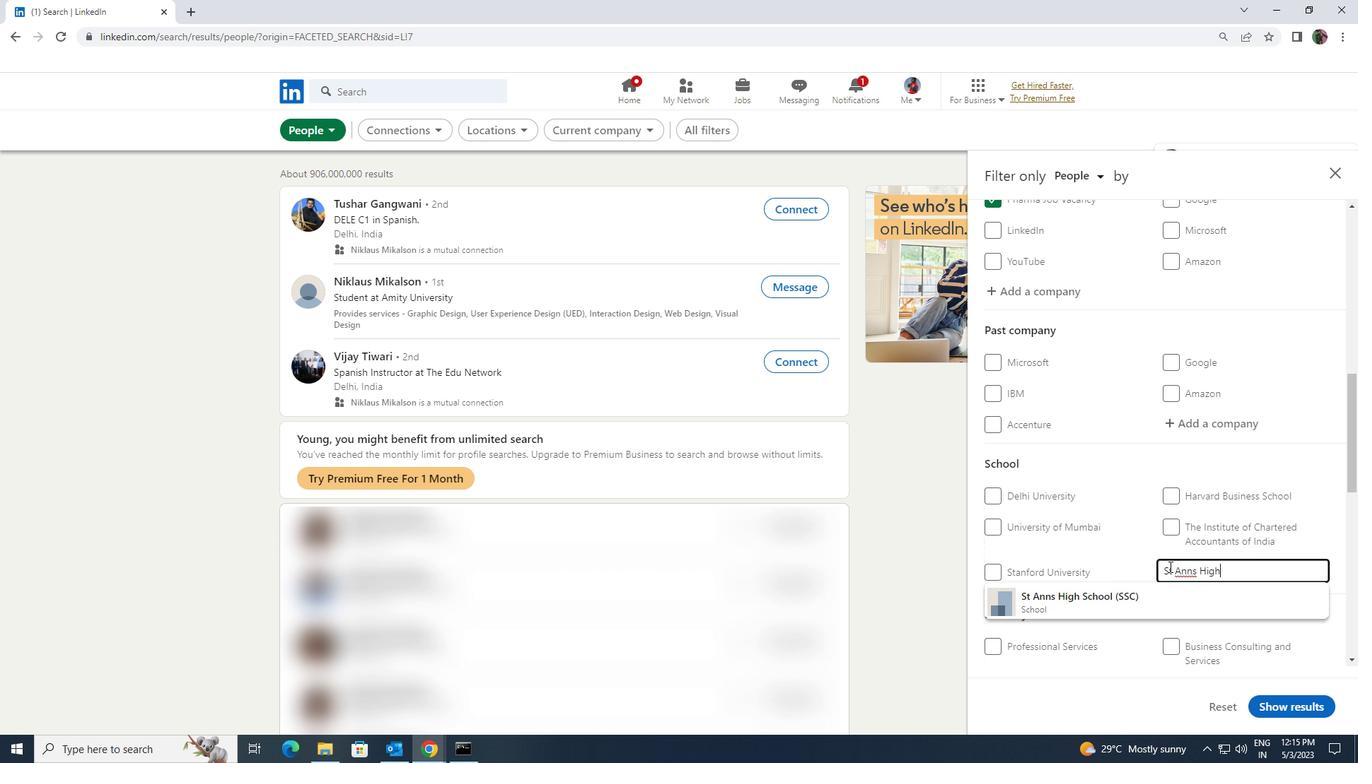 
Action: Mouse pressed left at (1162, 605)
Screenshot: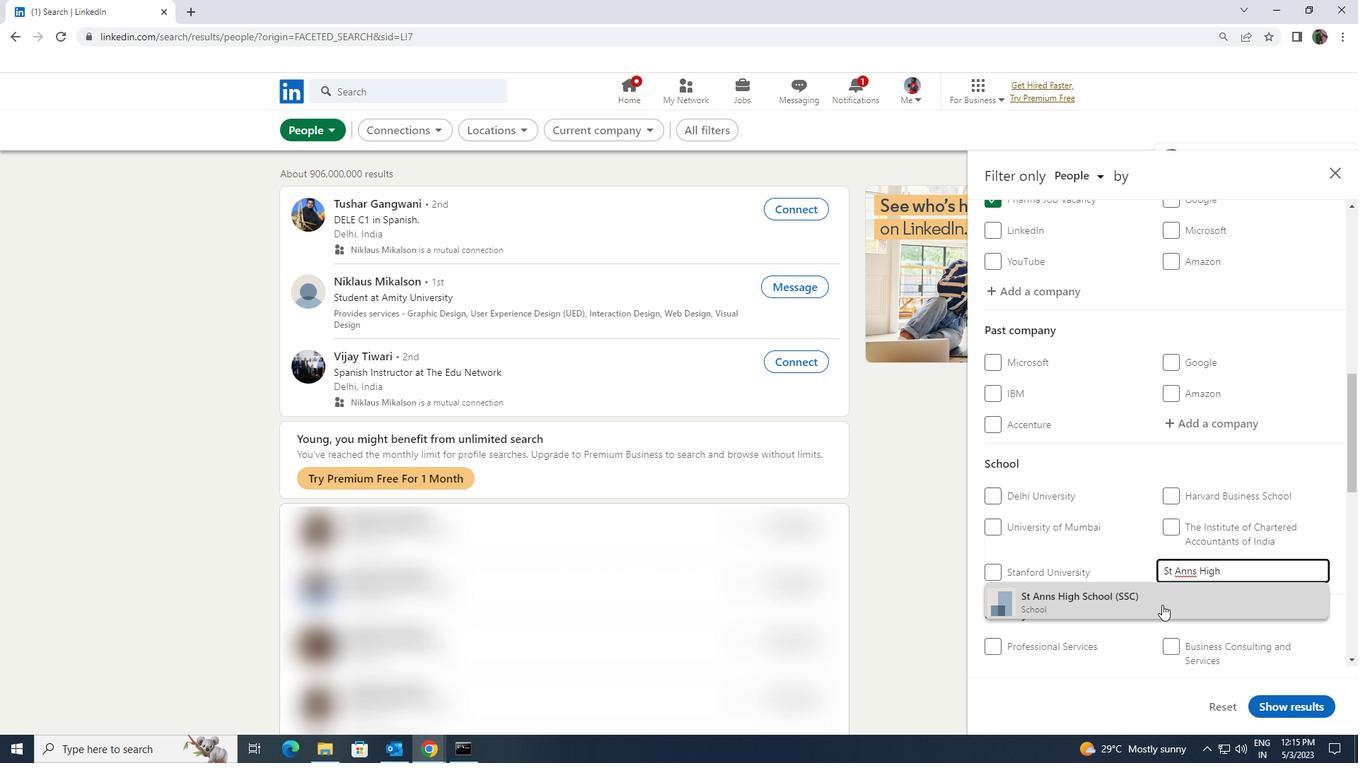 
Action: Mouse moved to (1187, 526)
Screenshot: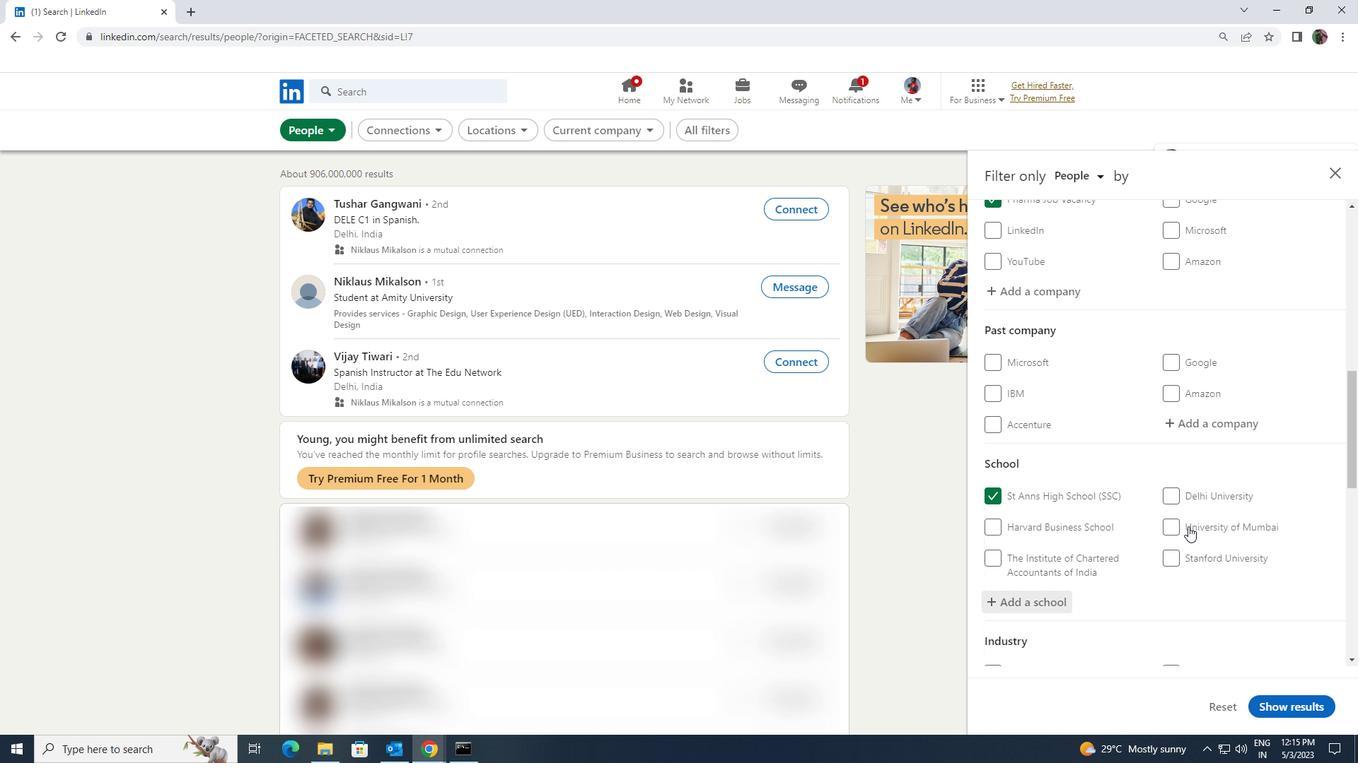
Action: Mouse scrolled (1187, 526) with delta (0, 0)
Screenshot: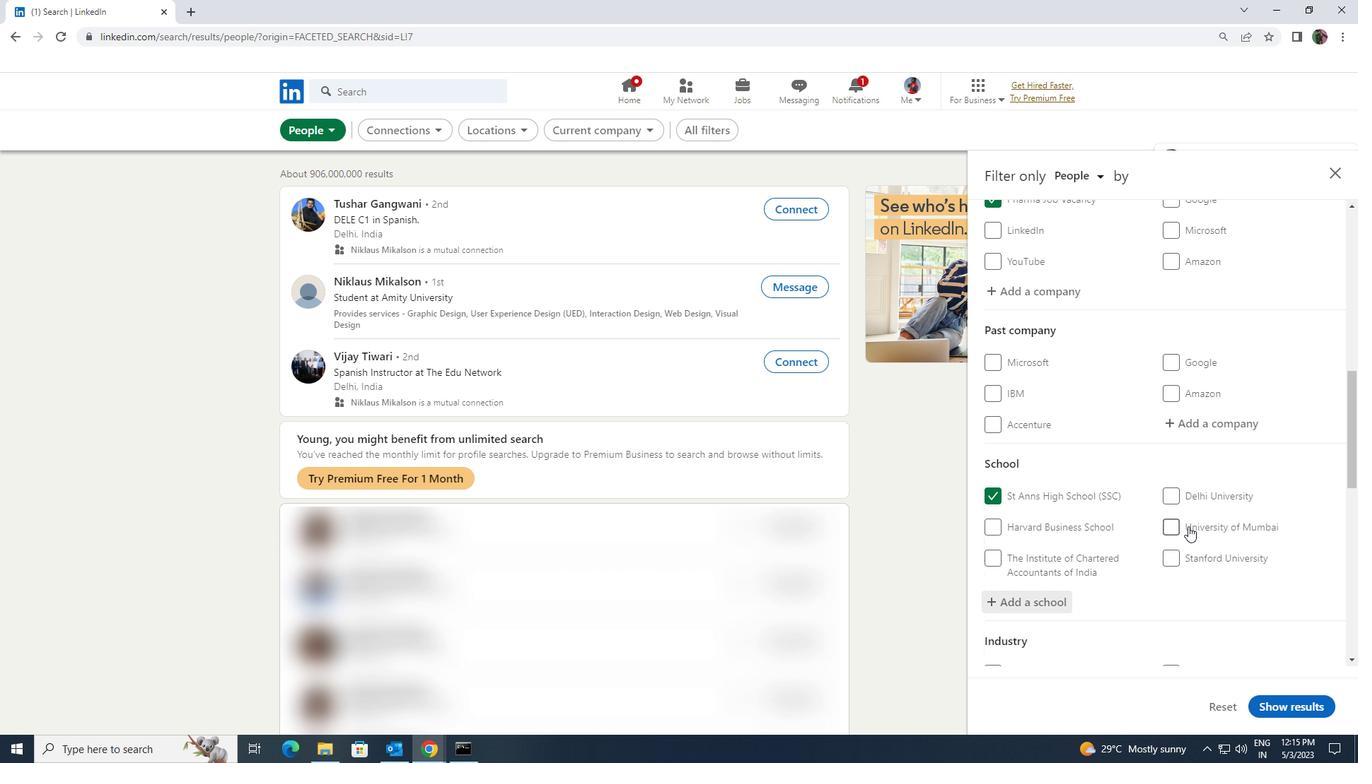 
Action: Mouse scrolled (1187, 526) with delta (0, 0)
Screenshot: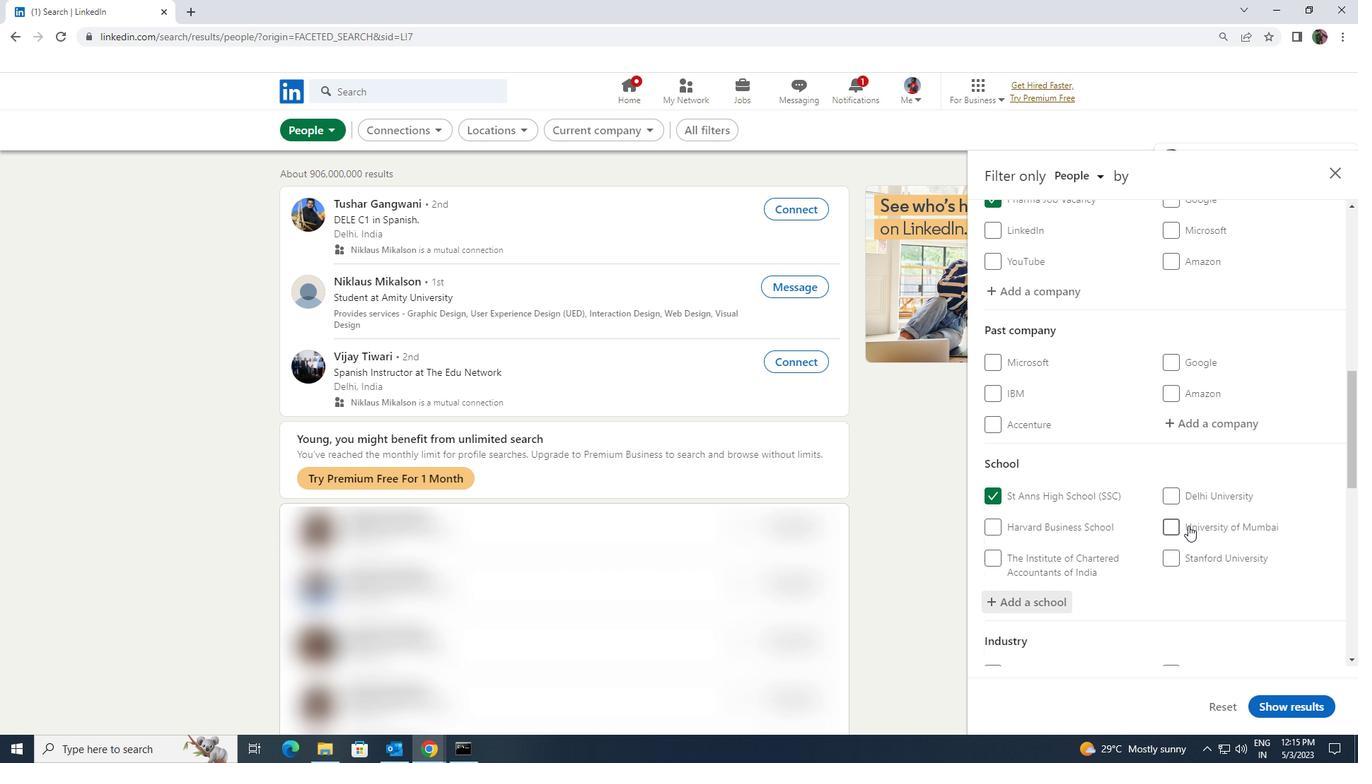 
Action: Mouse moved to (1186, 526)
Screenshot: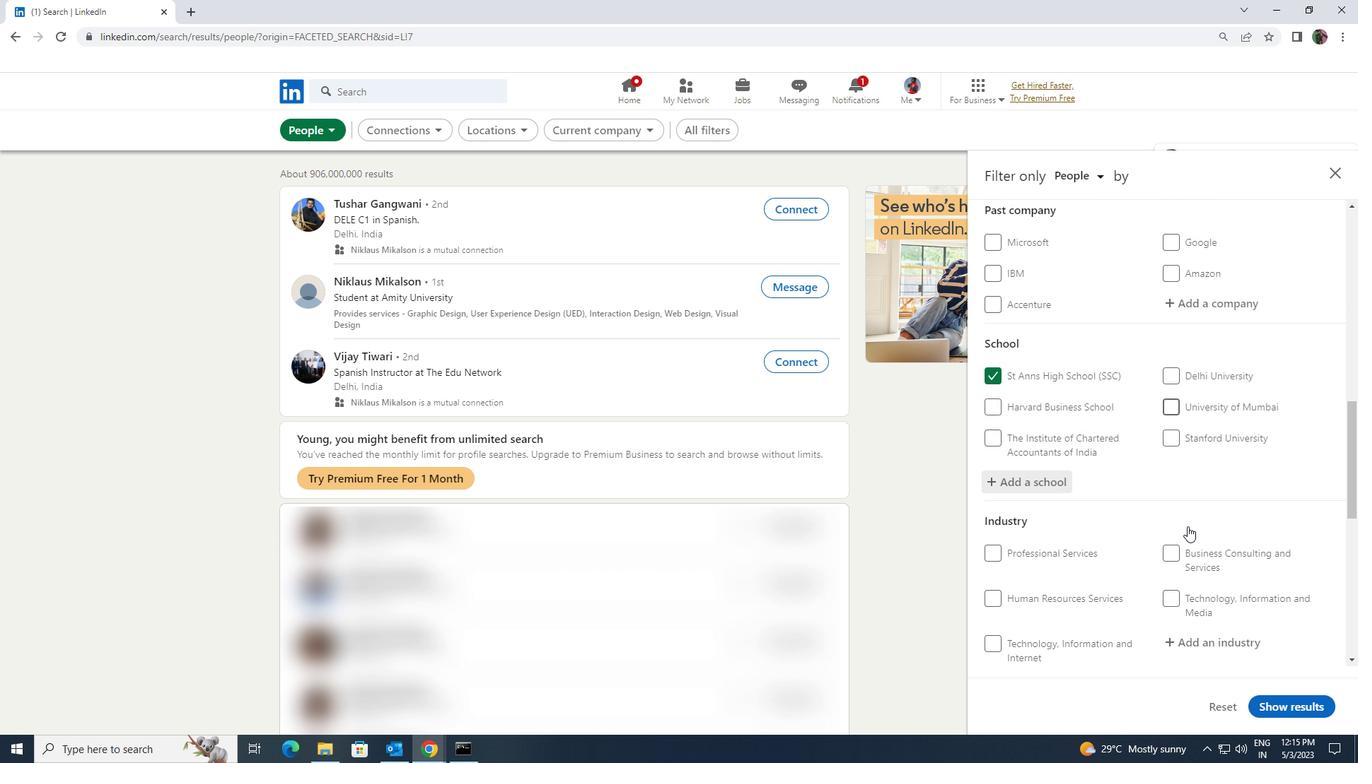 
Action: Mouse scrolled (1186, 526) with delta (0, 0)
Screenshot: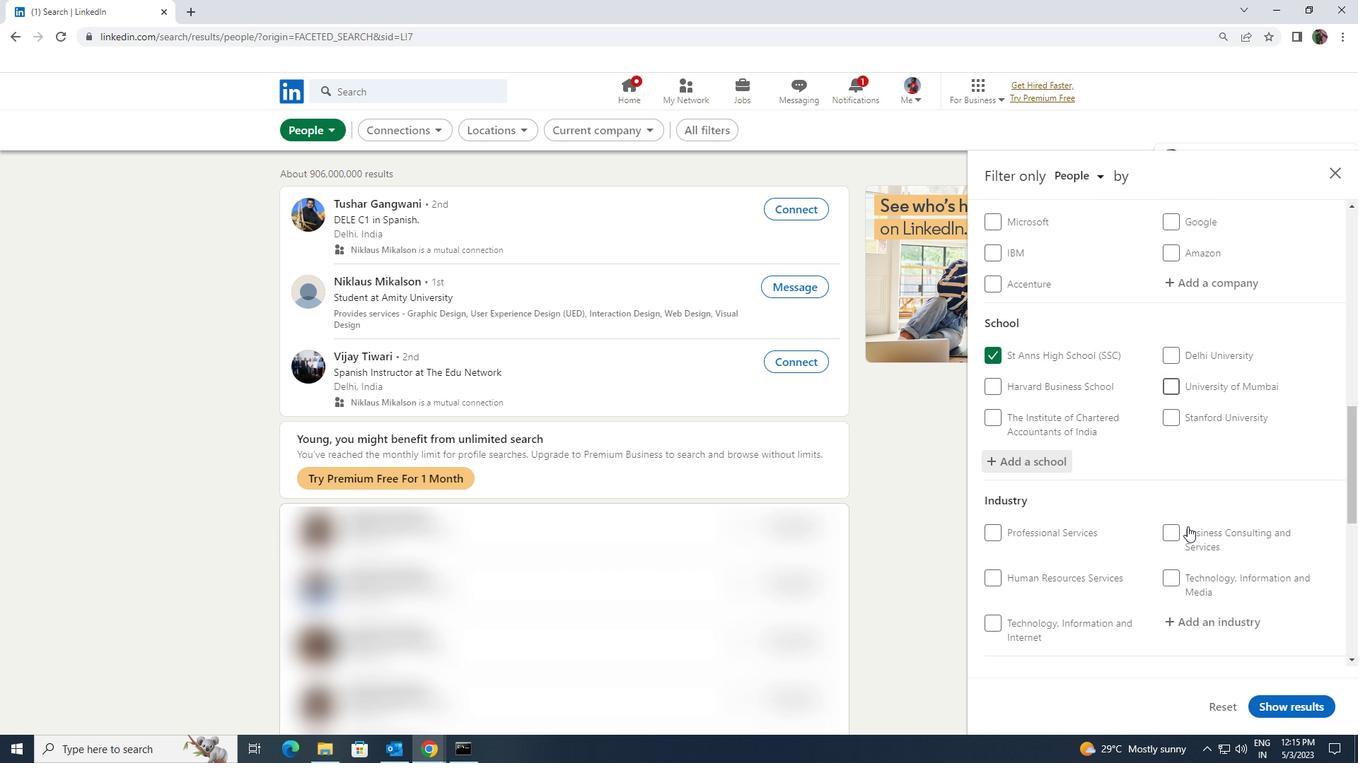 
Action: Mouse moved to (1186, 547)
Screenshot: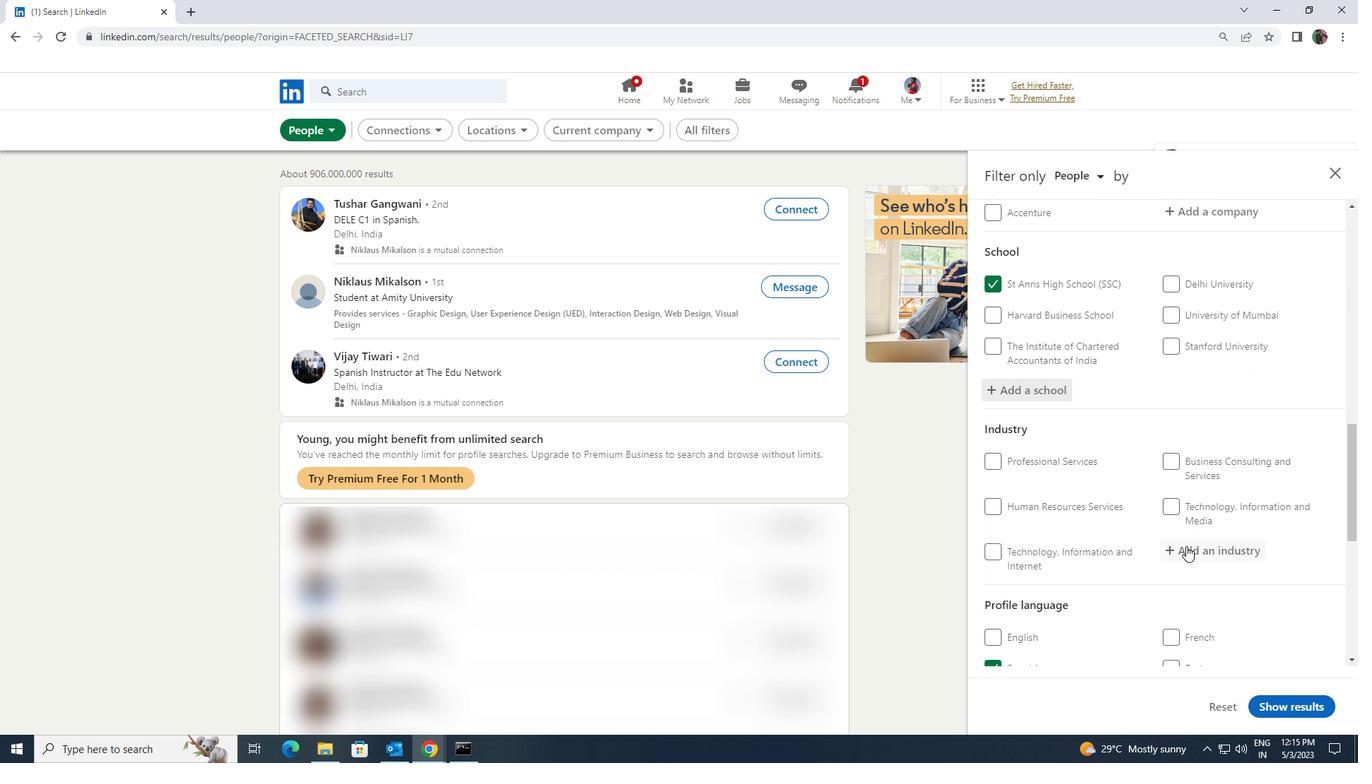 
Action: Mouse pressed left at (1186, 547)
Screenshot: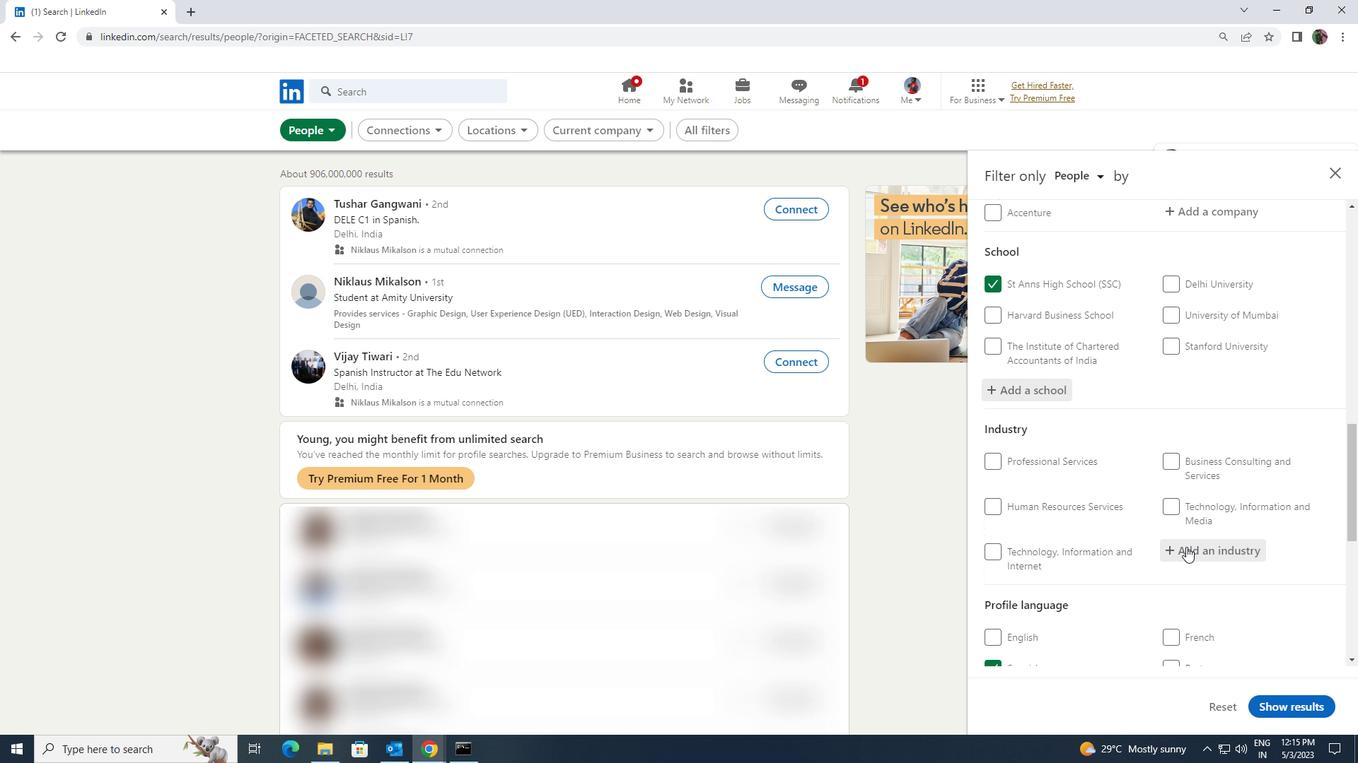 
Action: Key pressed <Key.shift><Key.shift><Key.shift><Key.shift><Key.shift><Key.shift><Key.shift><Key.shift><Key.shift>EMERGENC
Screenshot: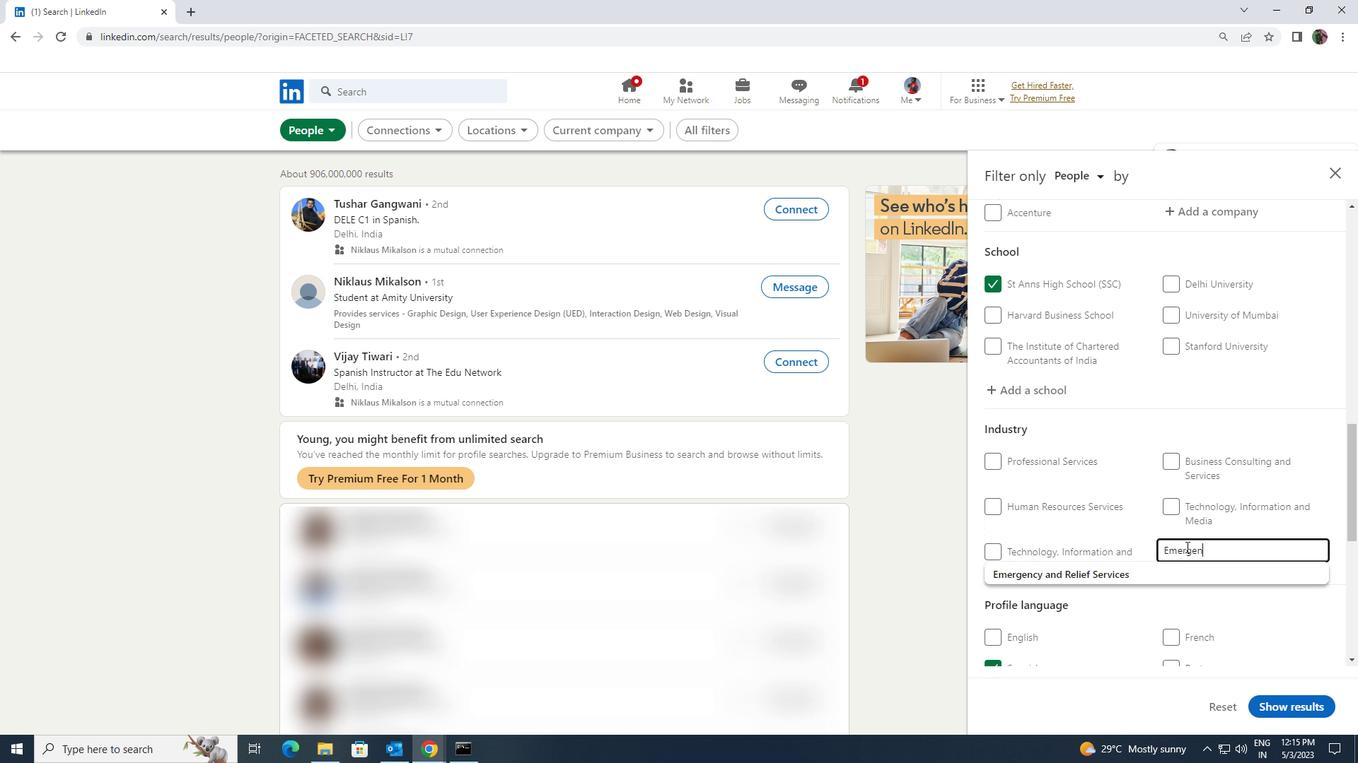 
Action: Mouse moved to (1176, 567)
Screenshot: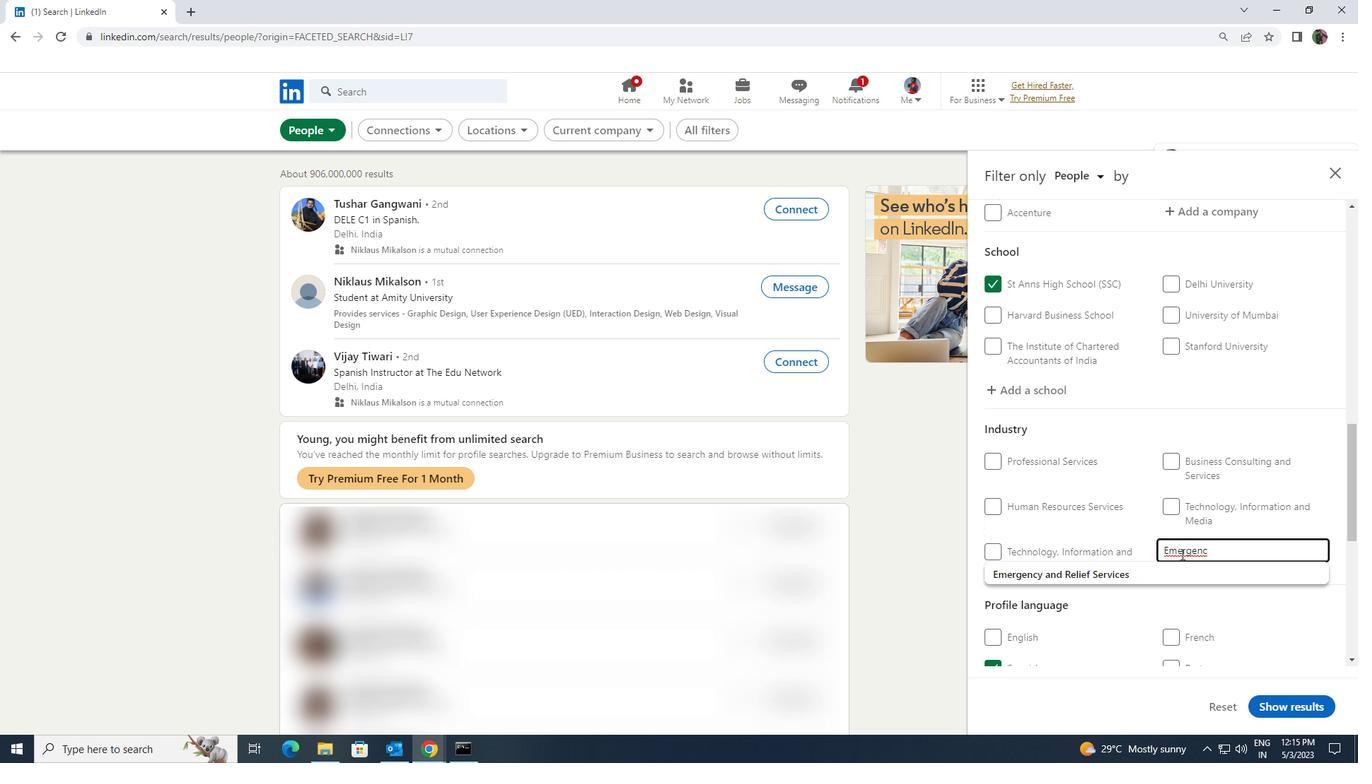
Action: Mouse pressed left at (1176, 567)
Screenshot: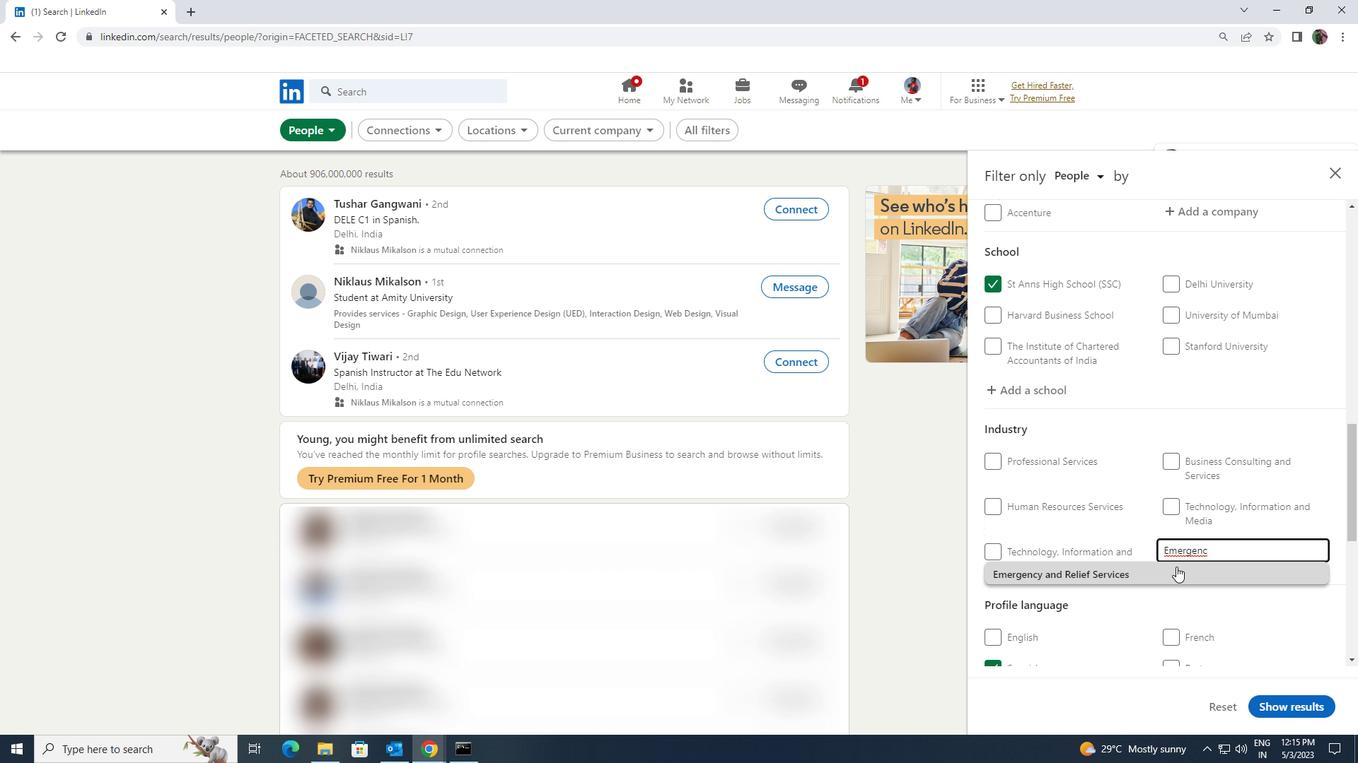 
Action: Mouse scrolled (1176, 566) with delta (0, 0)
Screenshot: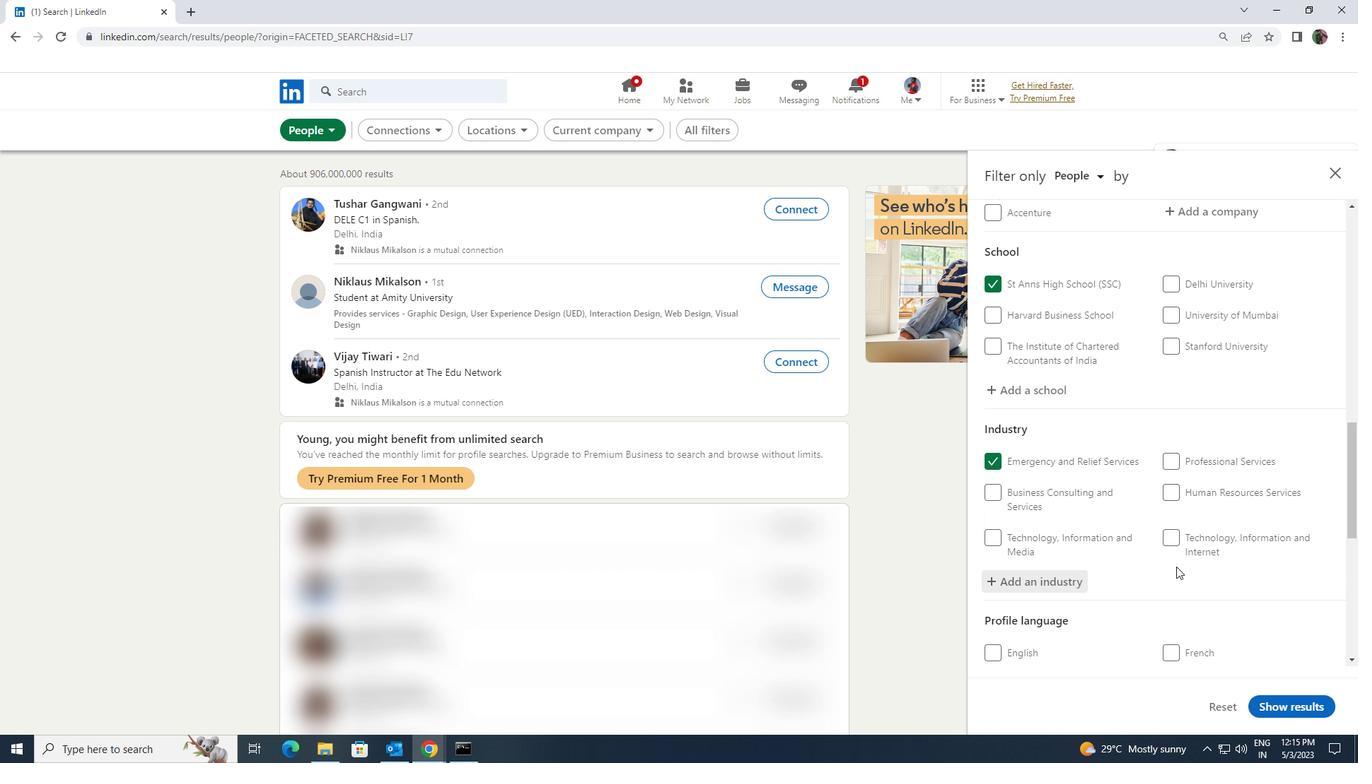 
Action: Mouse scrolled (1176, 566) with delta (0, 0)
Screenshot: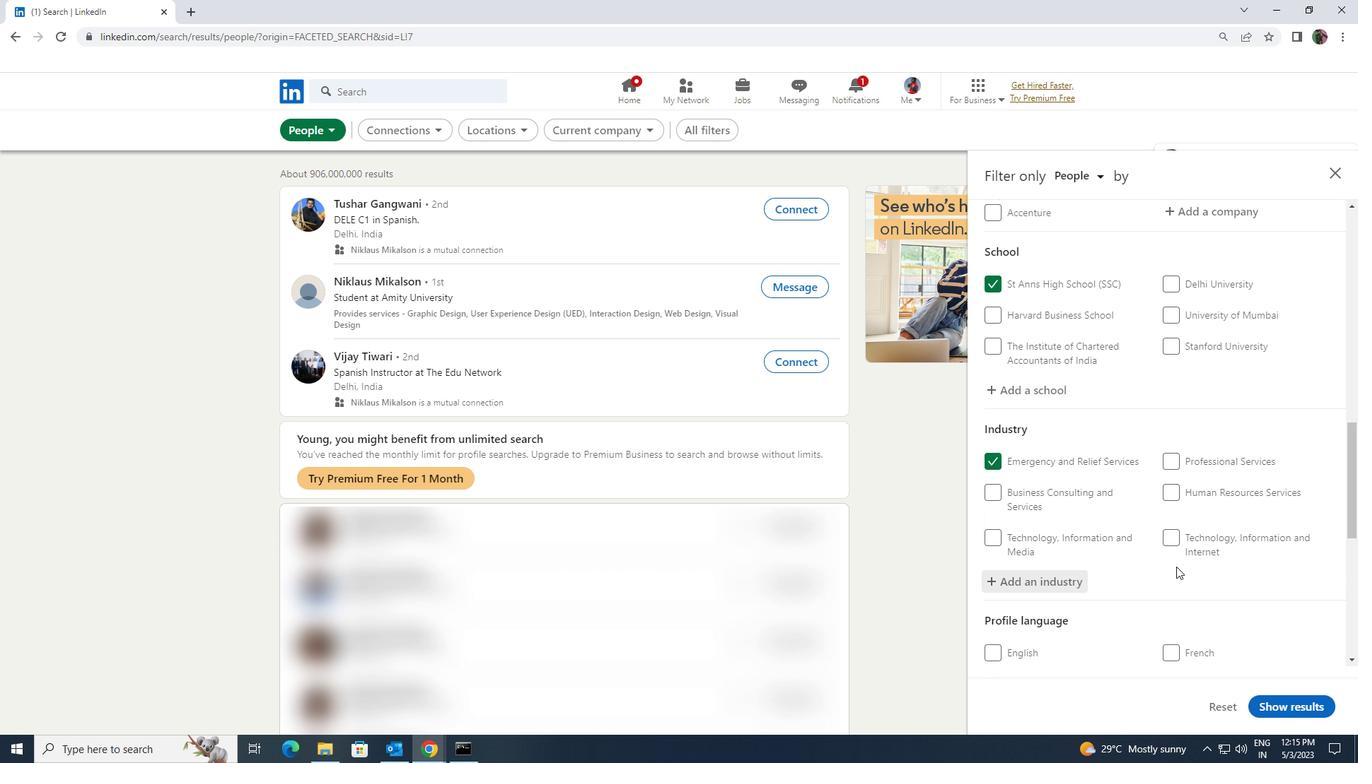 
Action: Mouse moved to (1177, 566)
Screenshot: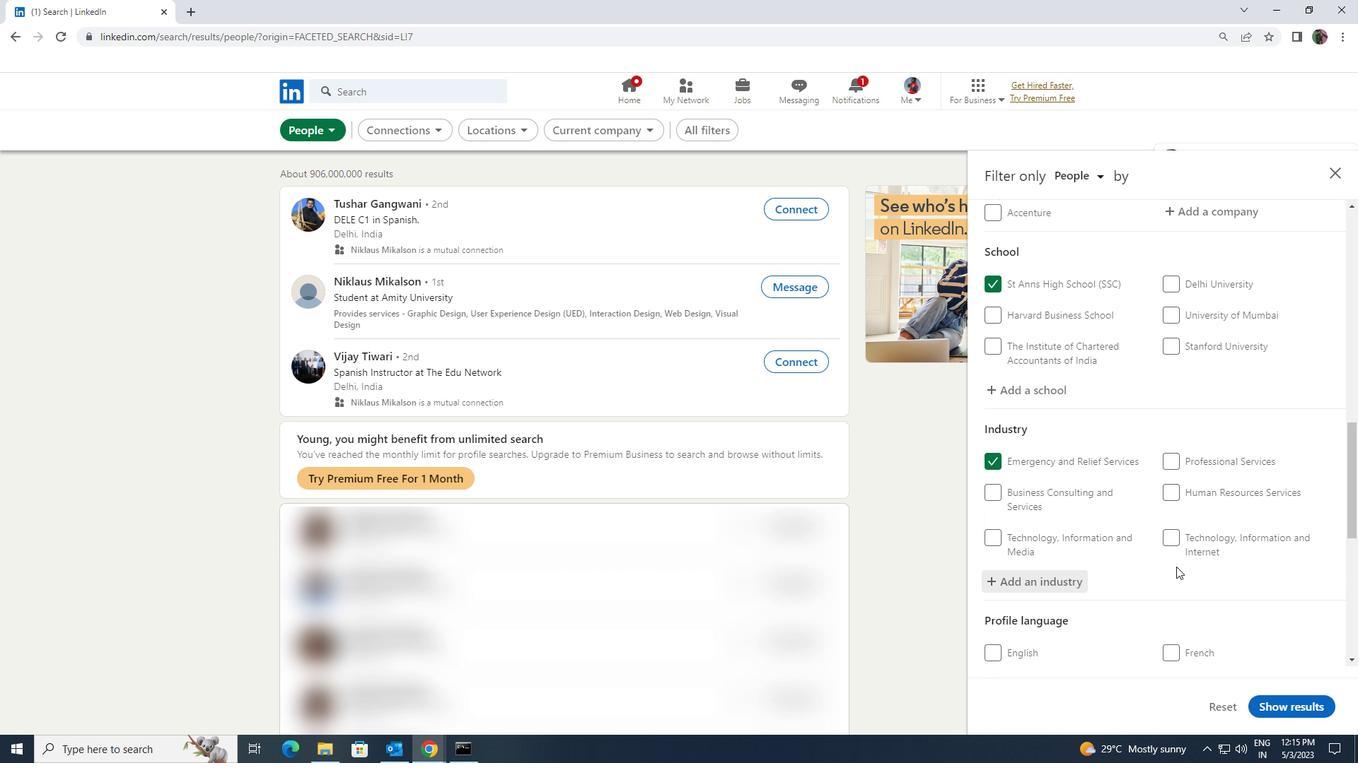 
Action: Mouse scrolled (1177, 565) with delta (0, 0)
Screenshot: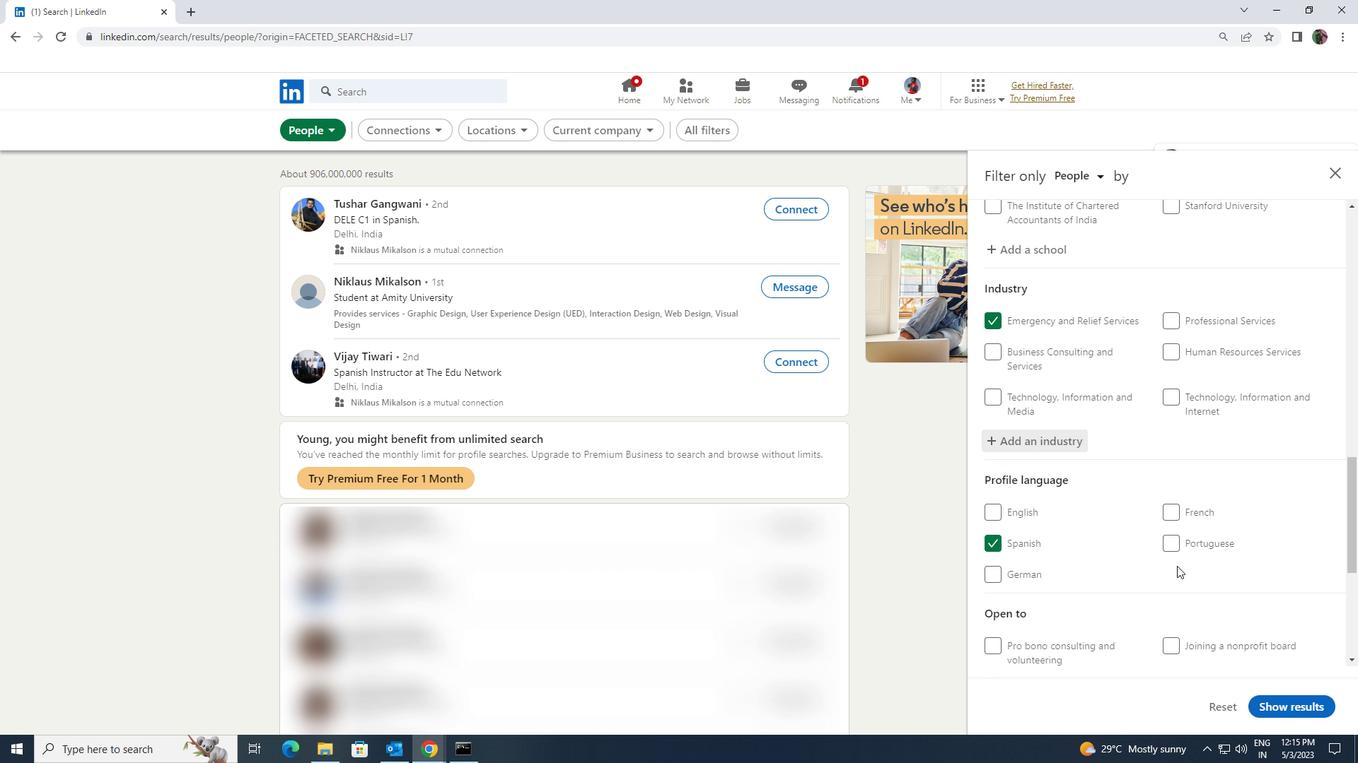 
Action: Mouse scrolled (1177, 565) with delta (0, 0)
Screenshot: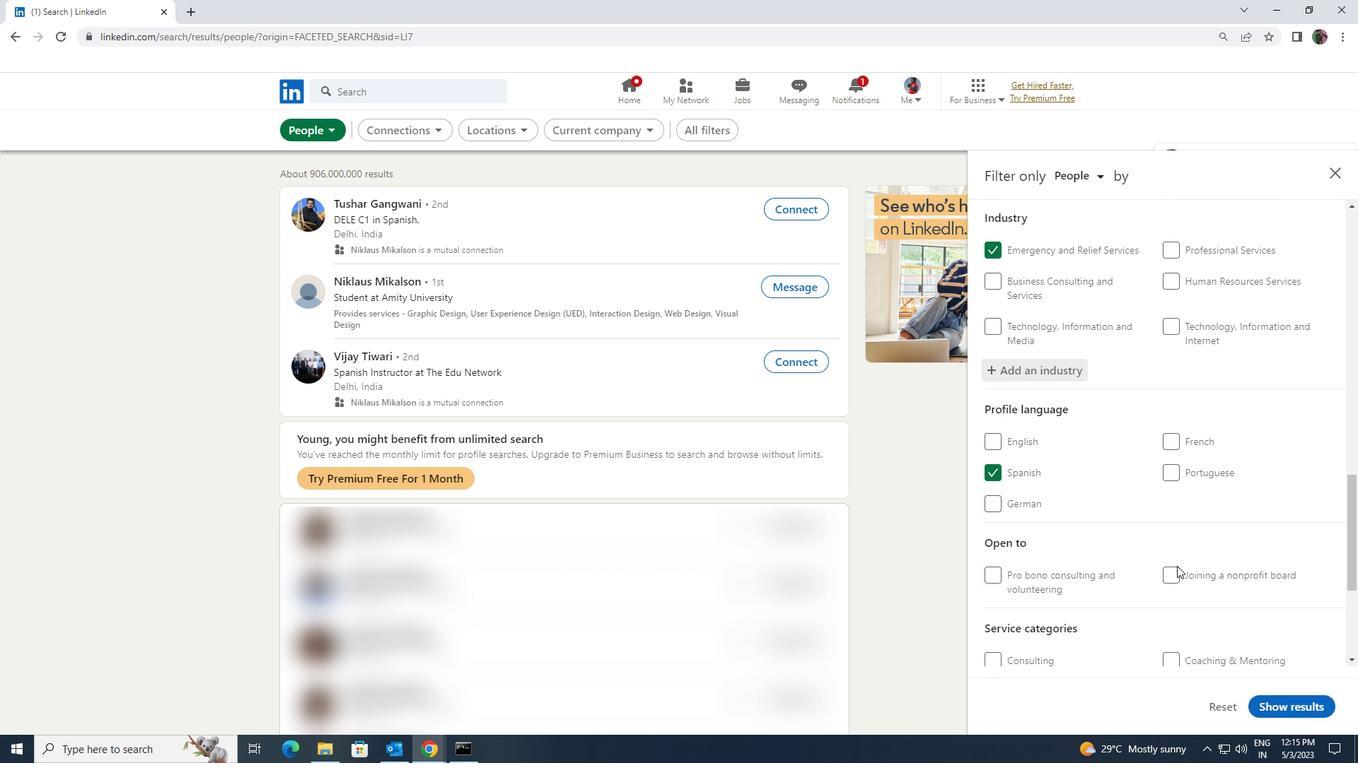 
Action: Mouse scrolled (1177, 565) with delta (0, 0)
Screenshot: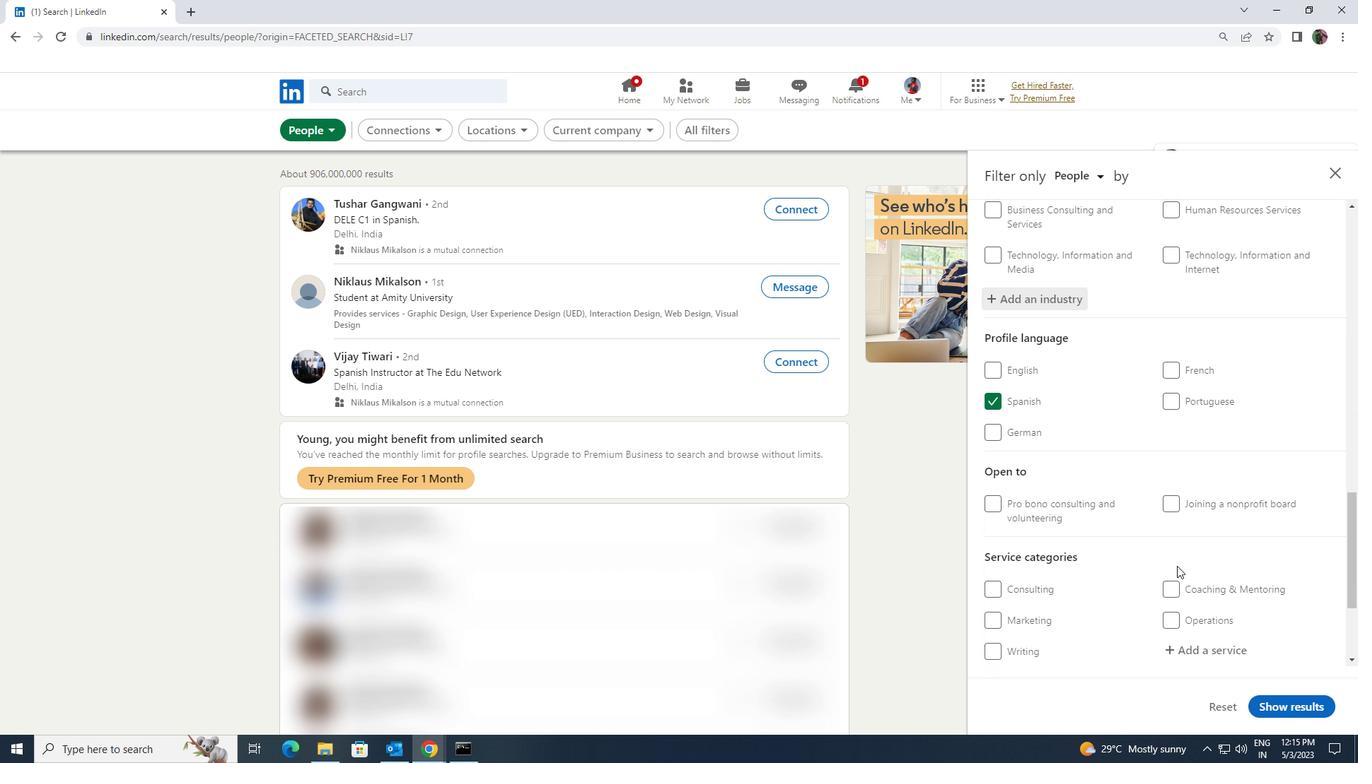 
Action: Mouse moved to (1176, 573)
Screenshot: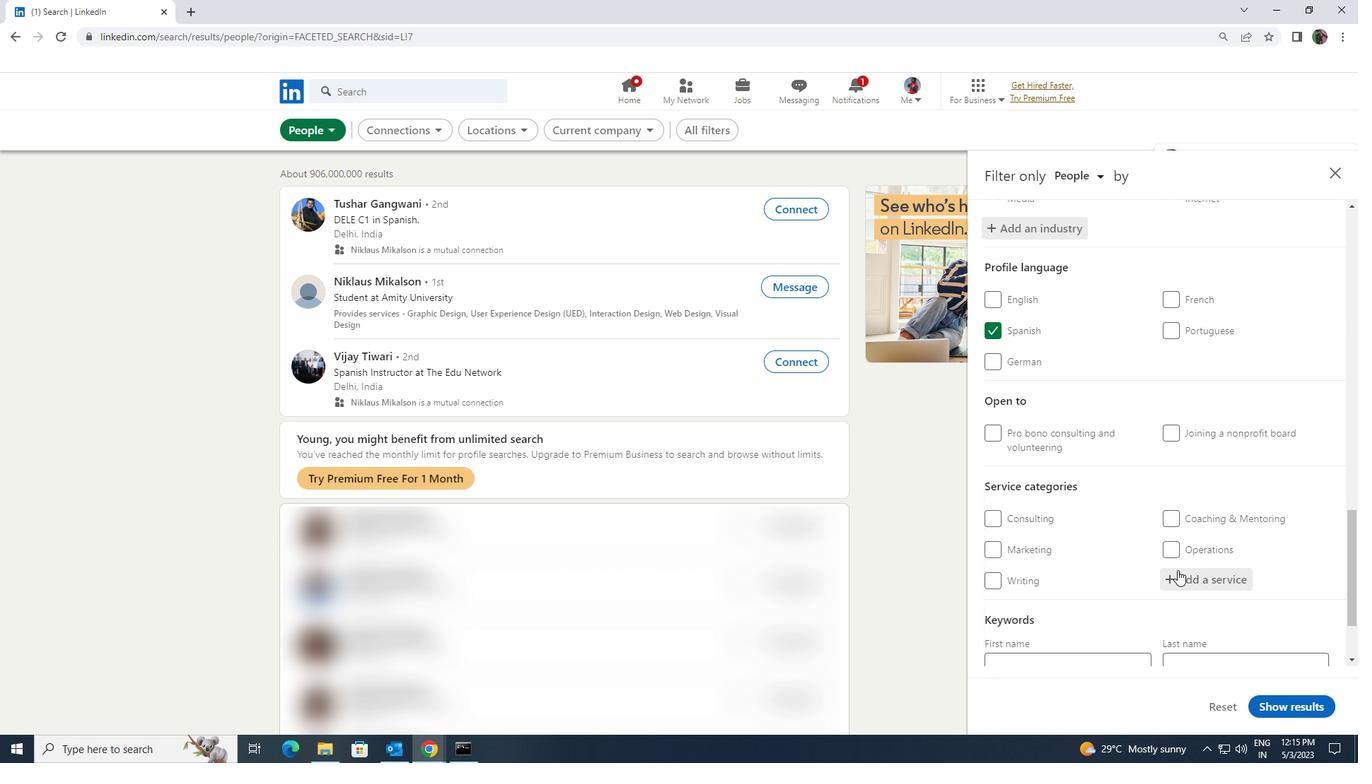 
Action: Mouse pressed left at (1176, 573)
Screenshot: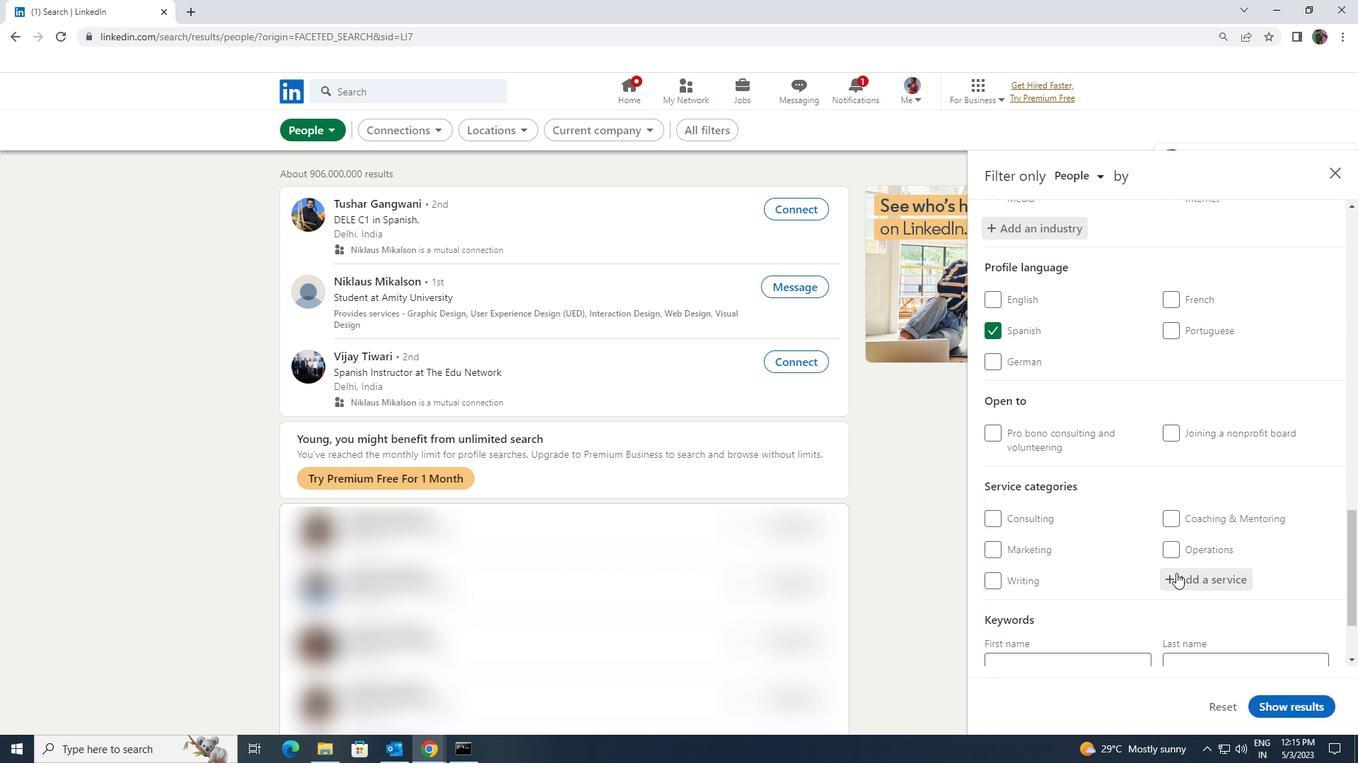 
Action: Key pressed <Key.shift><Key.shift><Key.shift><Key.shift><Key.shift>PACK
Screenshot: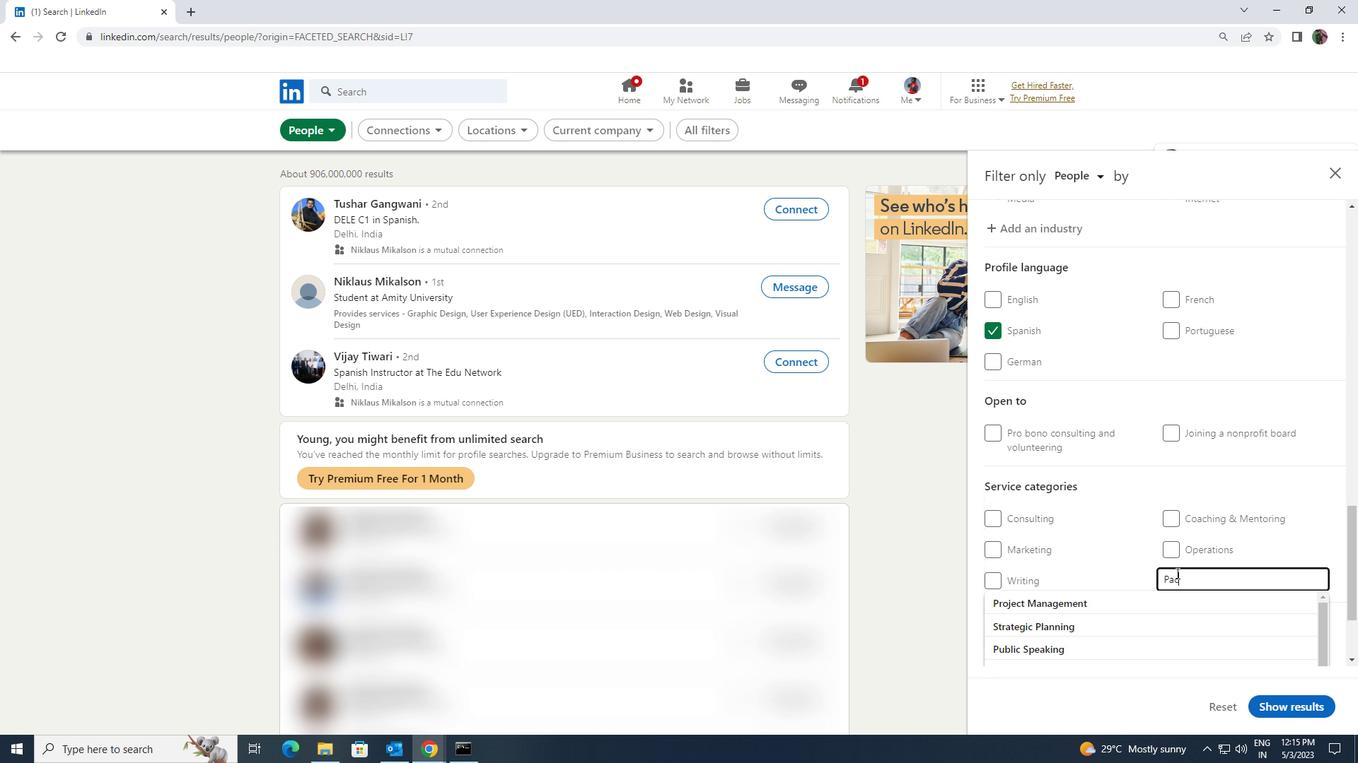 
Action: Mouse moved to (1169, 594)
Screenshot: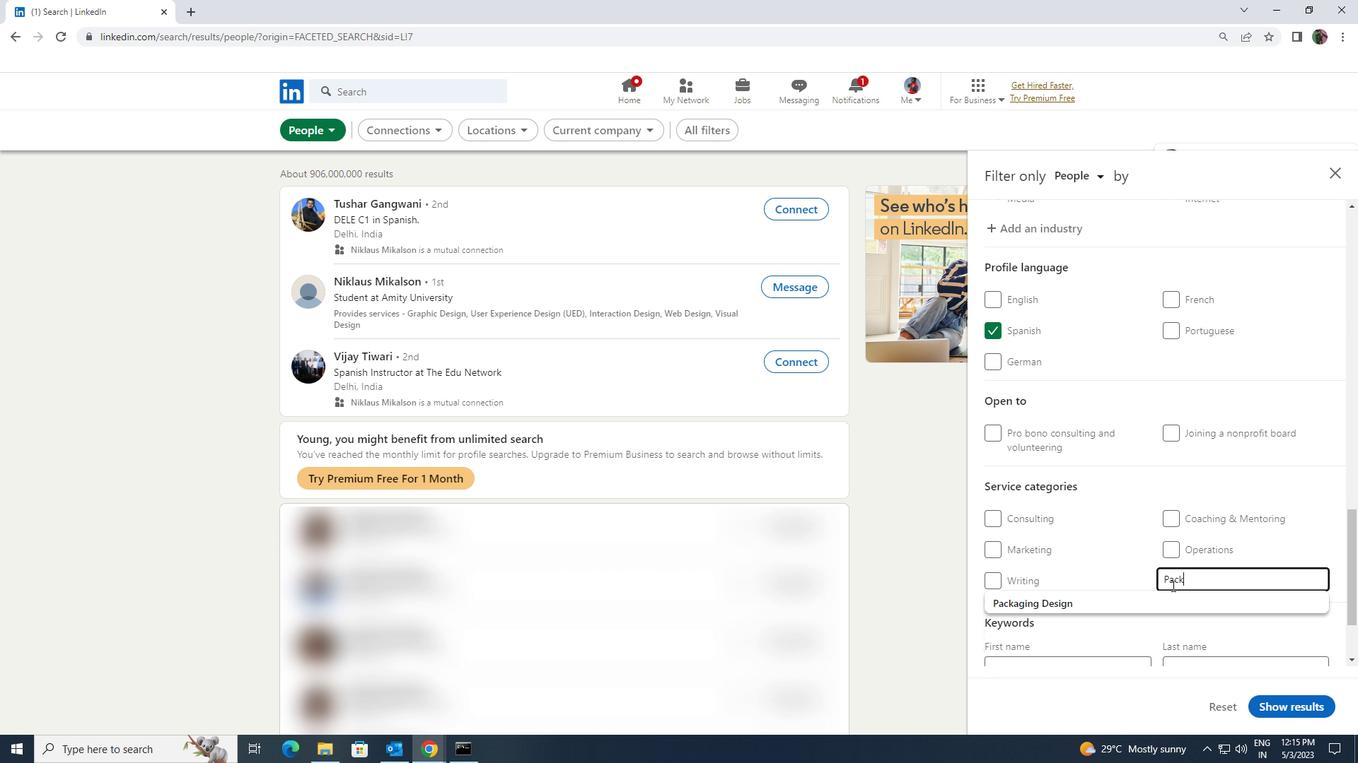 
Action: Mouse pressed left at (1169, 594)
Screenshot: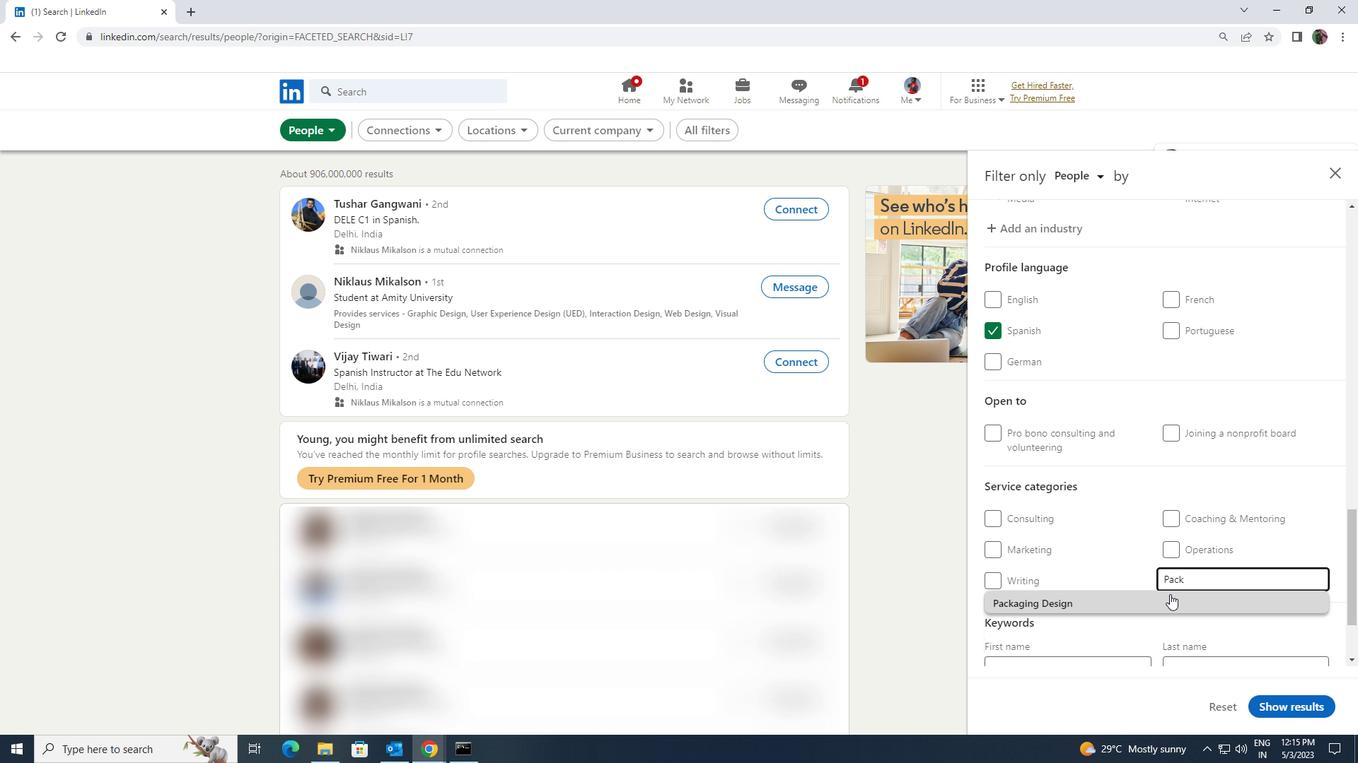 
Action: Mouse scrolled (1169, 594) with delta (0, 0)
Screenshot: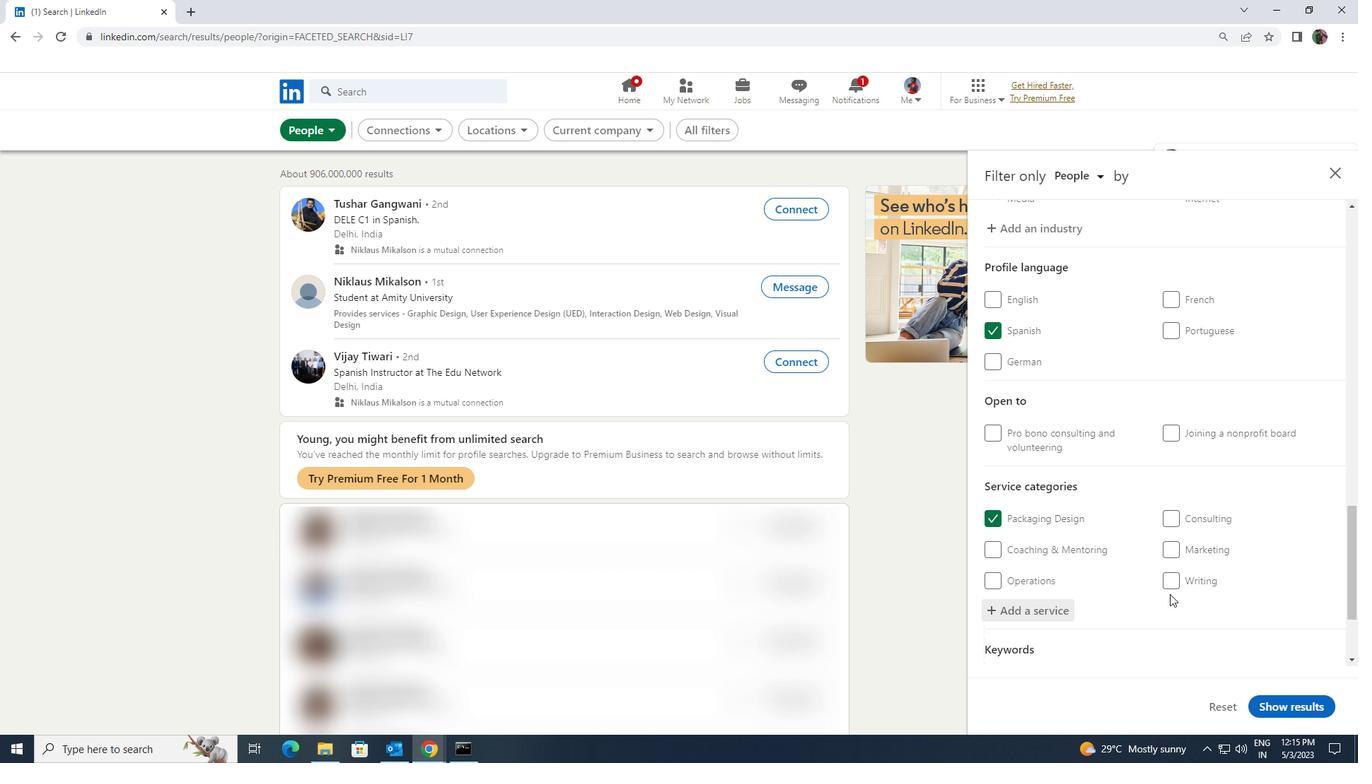 
Action: Mouse scrolled (1169, 594) with delta (0, 0)
Screenshot: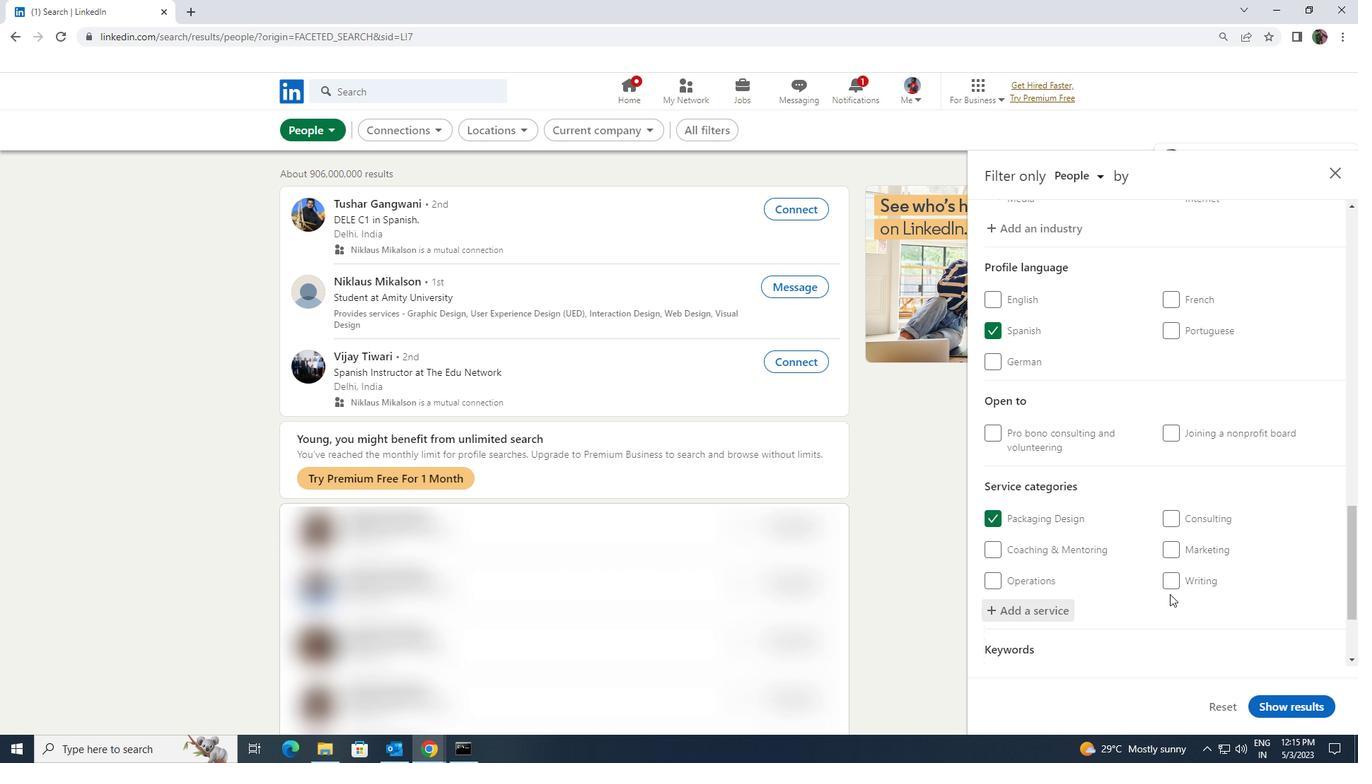 
Action: Mouse scrolled (1169, 594) with delta (0, 0)
Screenshot: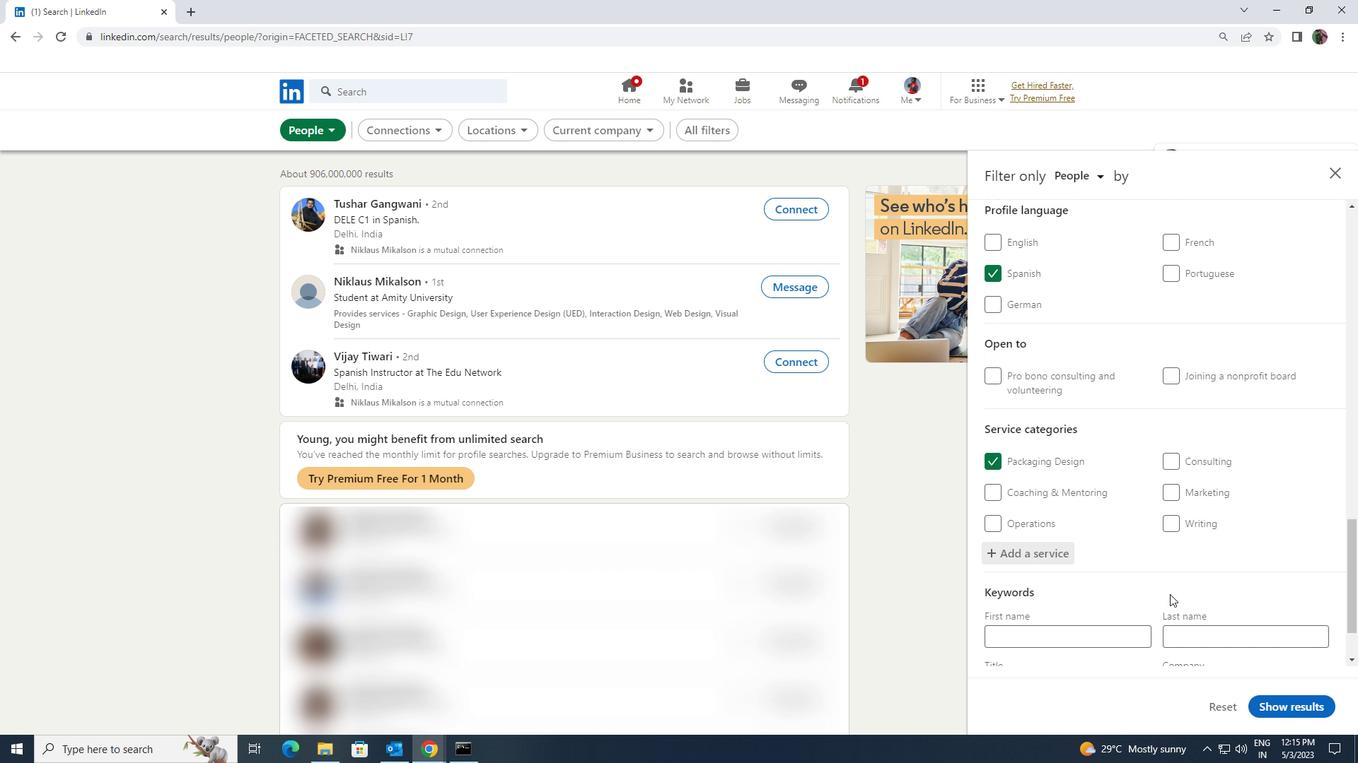 
Action: Mouse moved to (1127, 606)
Screenshot: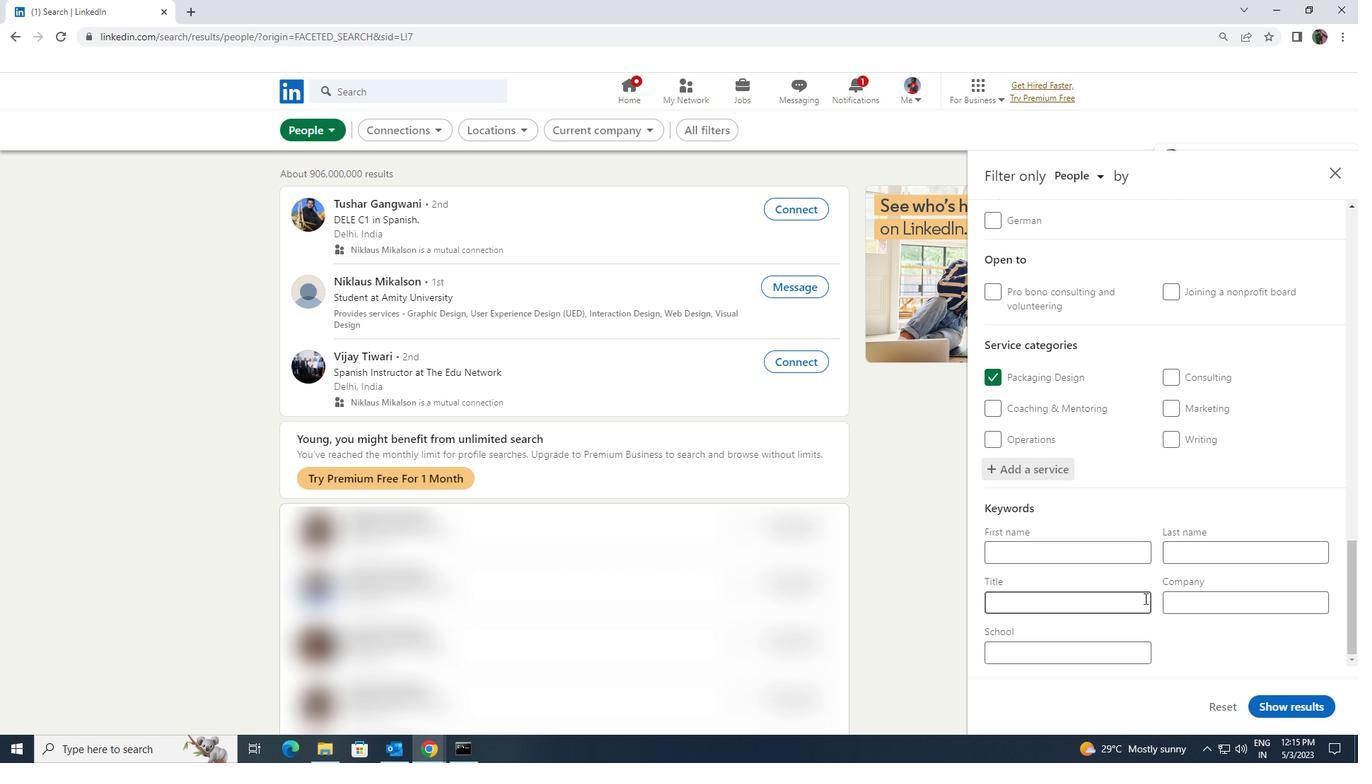 
Action: Mouse pressed left at (1127, 606)
Screenshot: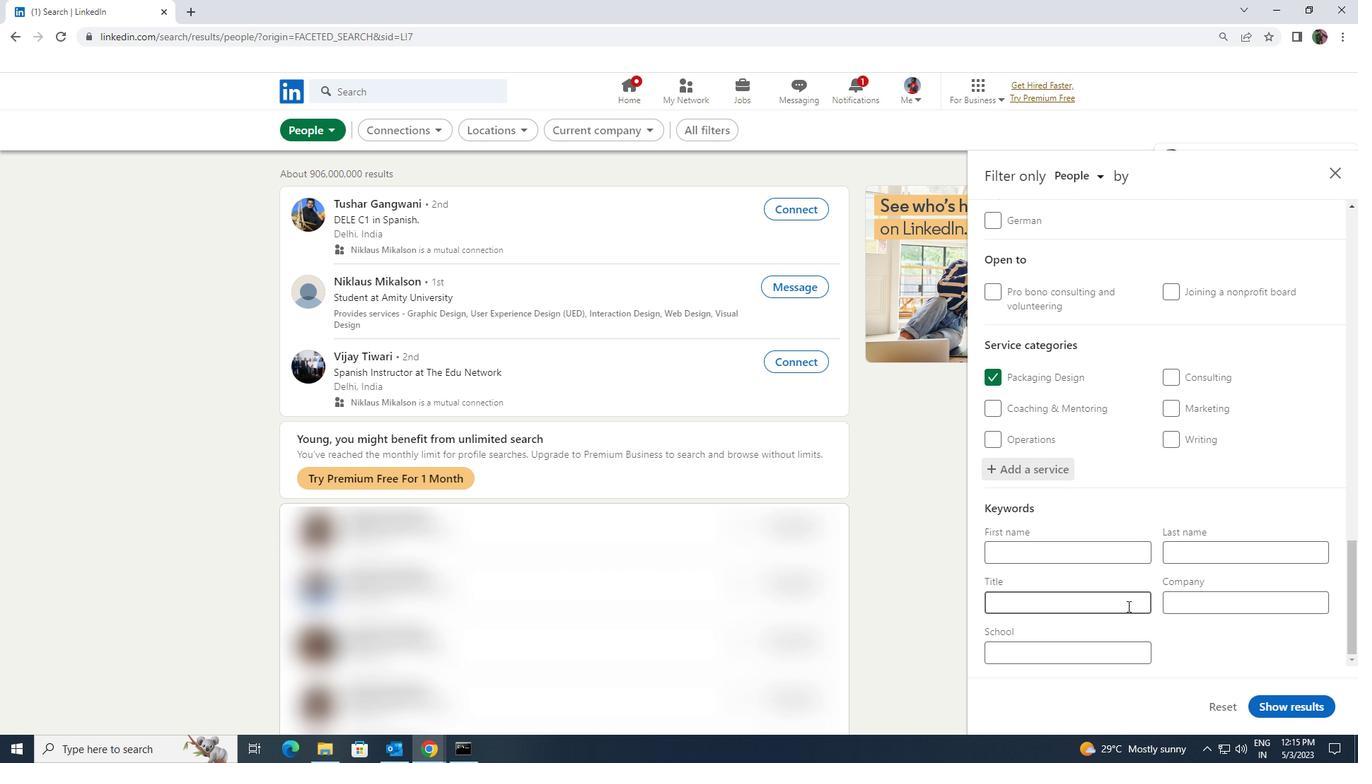 
Action: Key pressed <Key.shift><Key.shift><Key.shift><Key.shift><Key.shift><Key.shift><Key.shift><Key.shift><Key.shift>FRONT<Key.space><Key.shift>DESK<Key.space><Key.shift>MANAGER
Screenshot: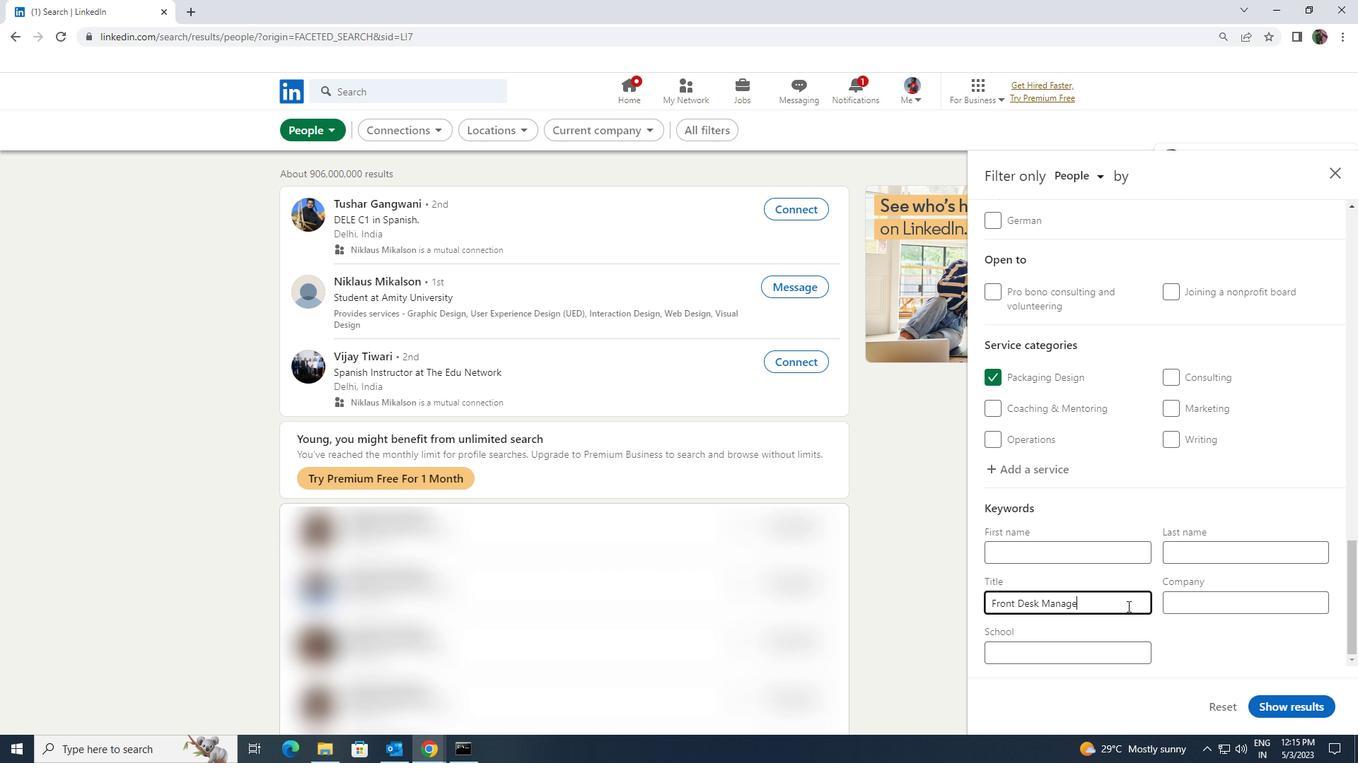 
Action: Mouse moved to (1266, 706)
Screenshot: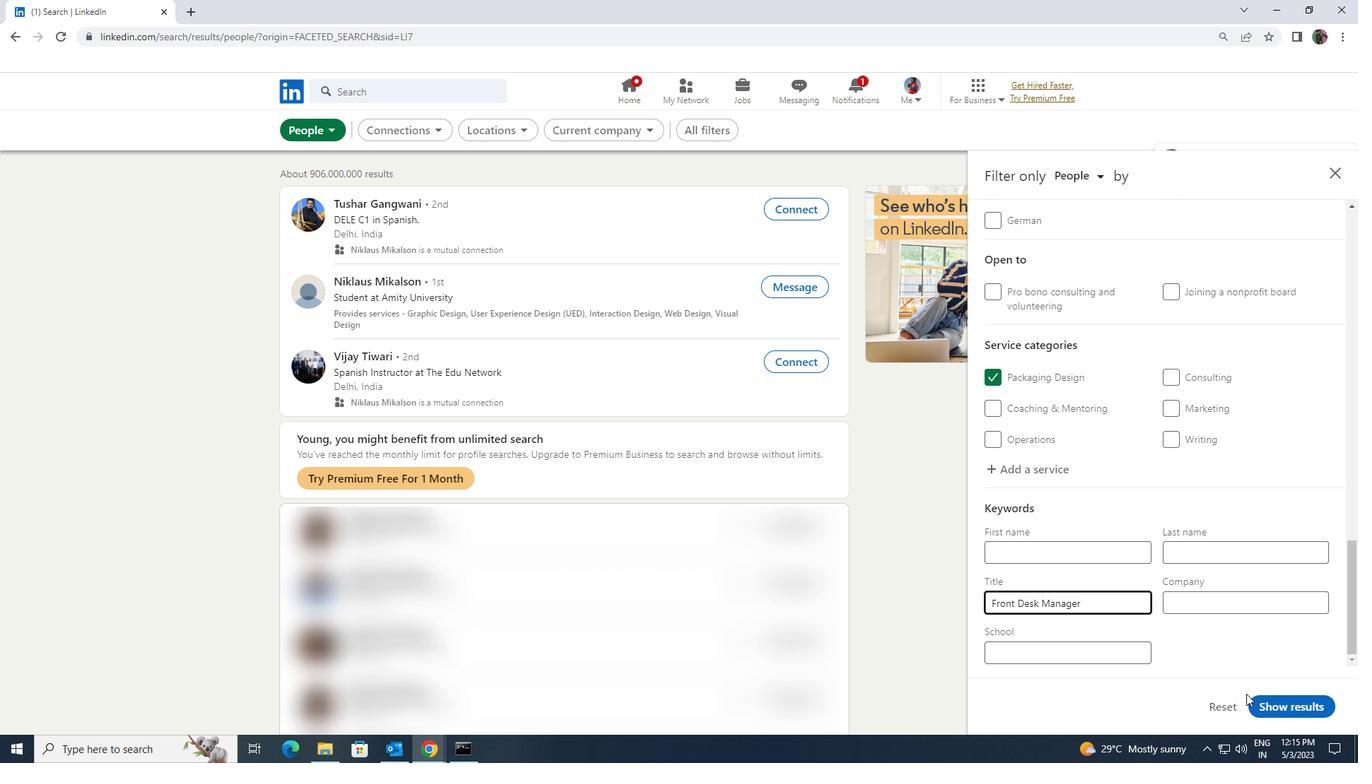 
Action: Mouse pressed left at (1266, 706)
Screenshot: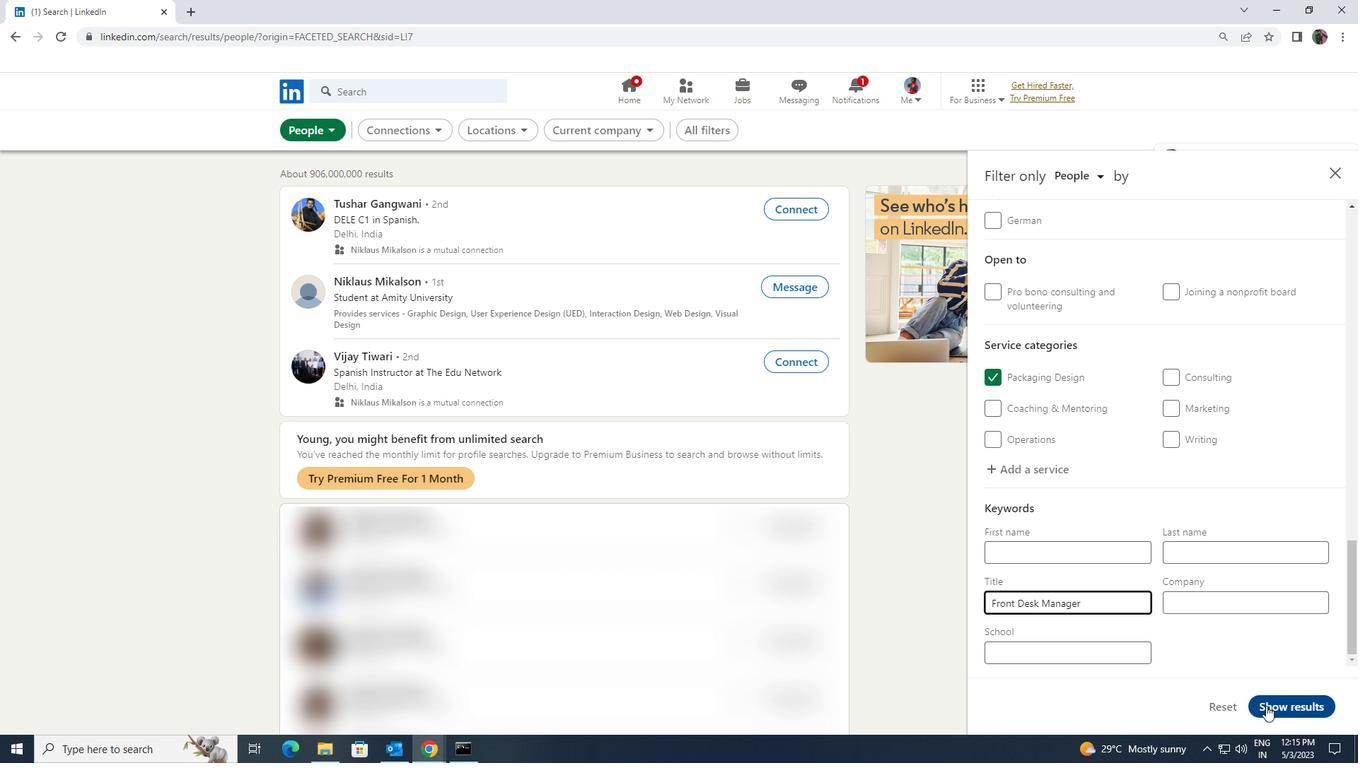 
